 Task: Search one way flight ticket for 3 adults in first from Santa Rosa: Charles M. Schulz-sonoma County Airport to Sheridan: Sheridan County Airport on 8-6-2023. Choice of flights is Westjet. Number of bags: 11 checked bags. Price is upto 35000. Outbound departure time preference is 17:45.
Action: Mouse moved to (244, 272)
Screenshot: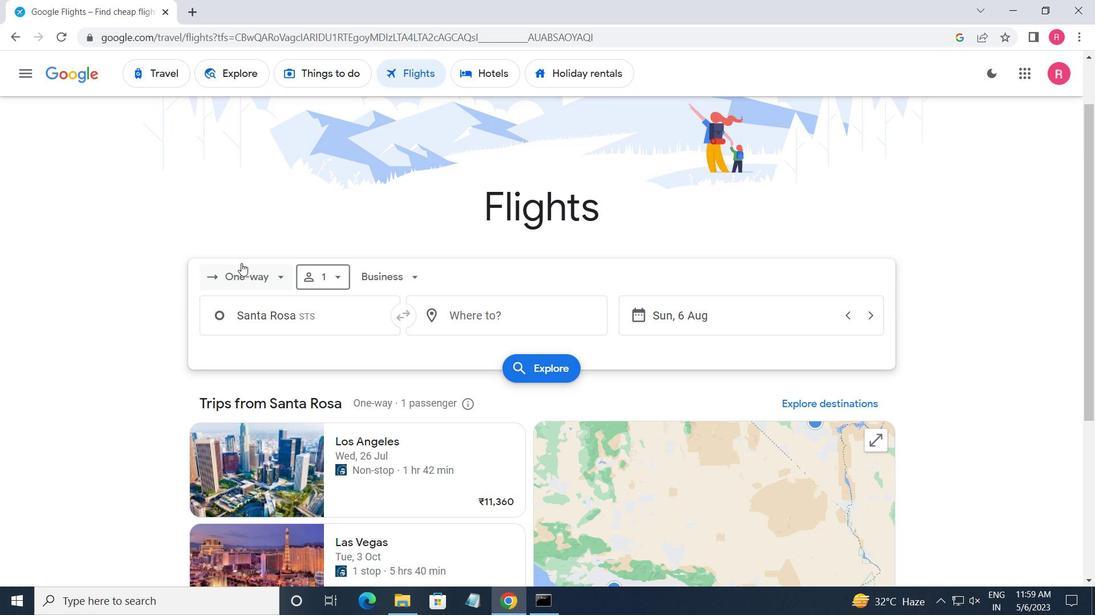 
Action: Mouse pressed left at (244, 272)
Screenshot: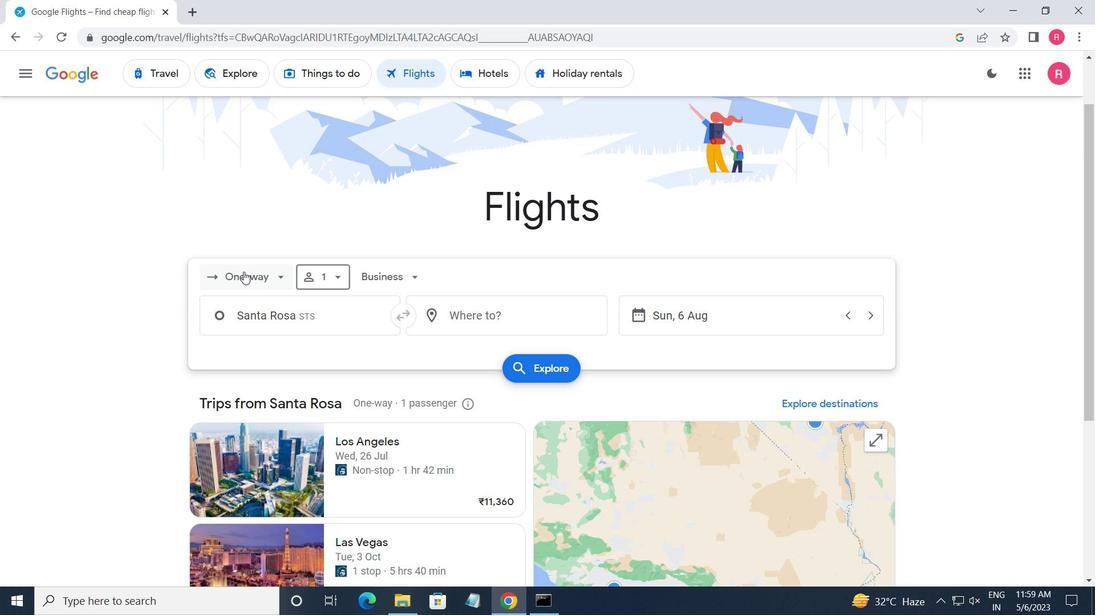 
Action: Mouse moved to (282, 345)
Screenshot: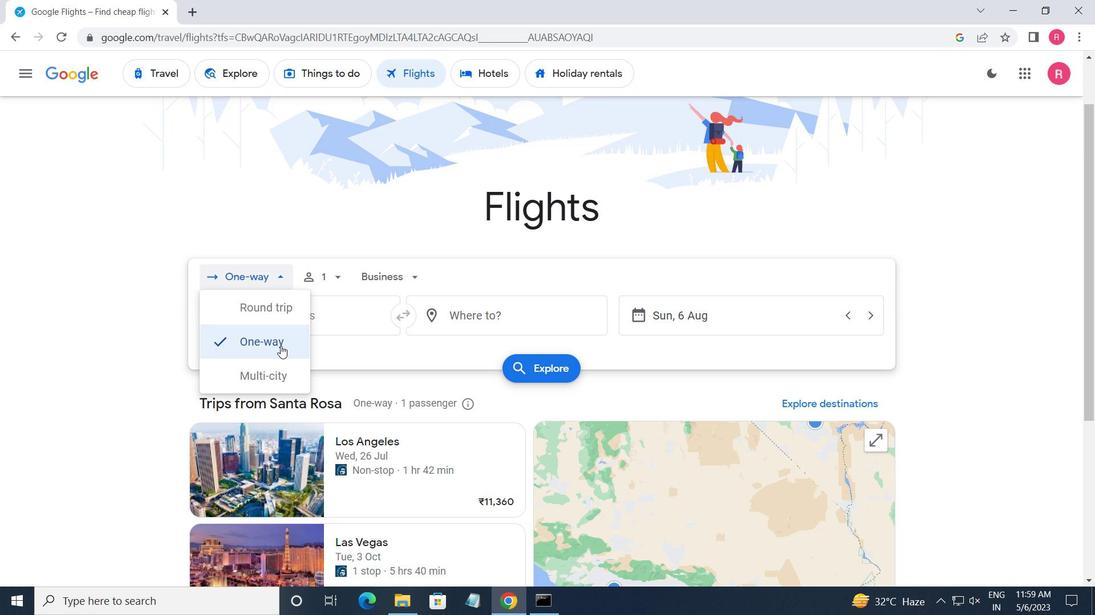 
Action: Mouse pressed left at (282, 345)
Screenshot: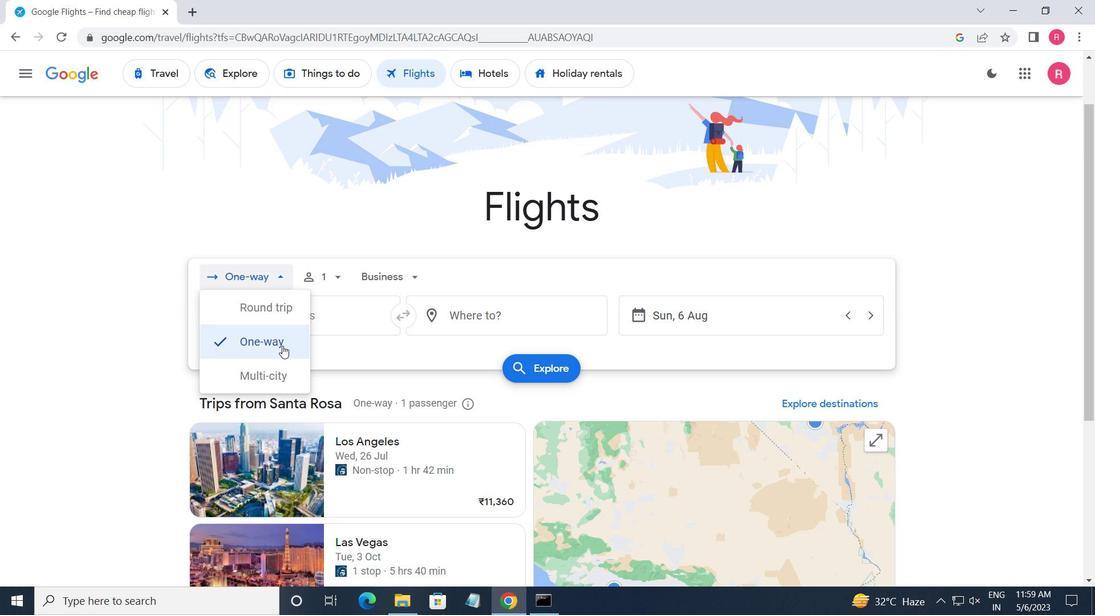 
Action: Mouse moved to (317, 285)
Screenshot: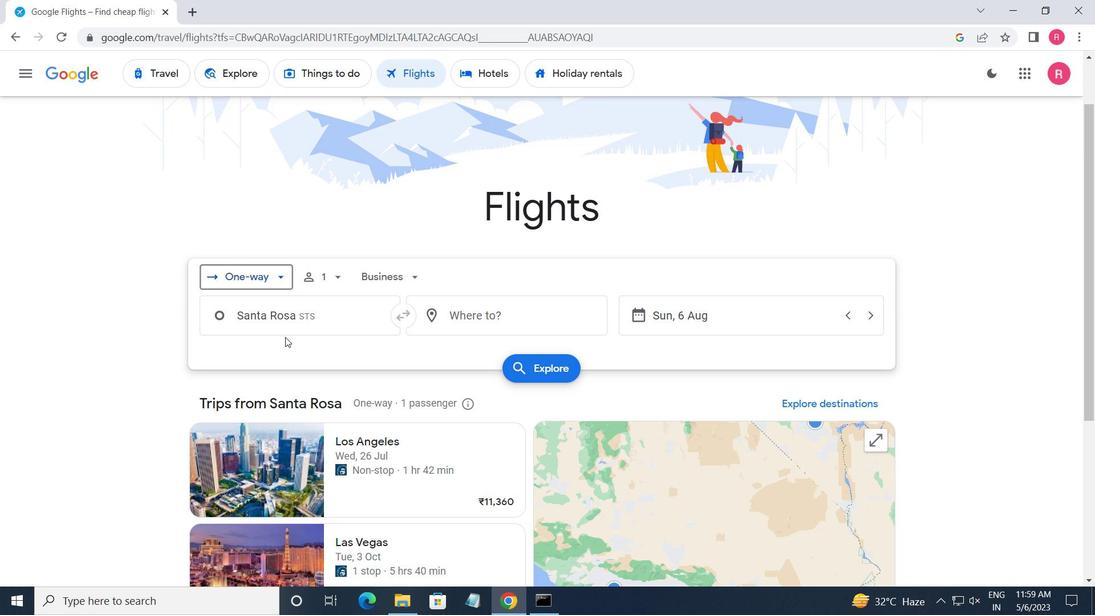 
Action: Mouse pressed left at (317, 285)
Screenshot: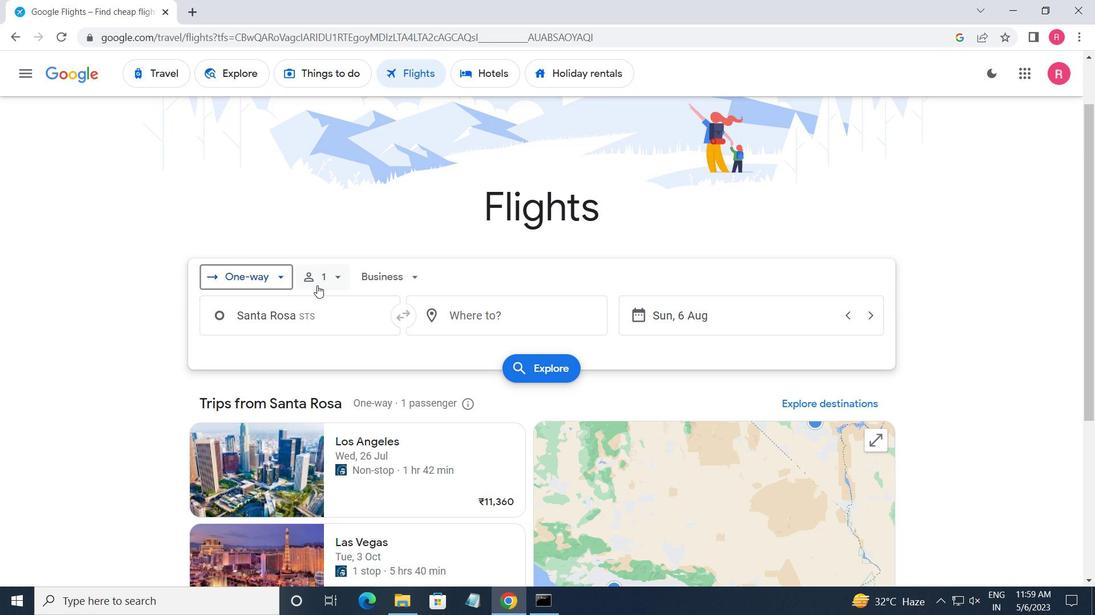 
Action: Mouse moved to (440, 317)
Screenshot: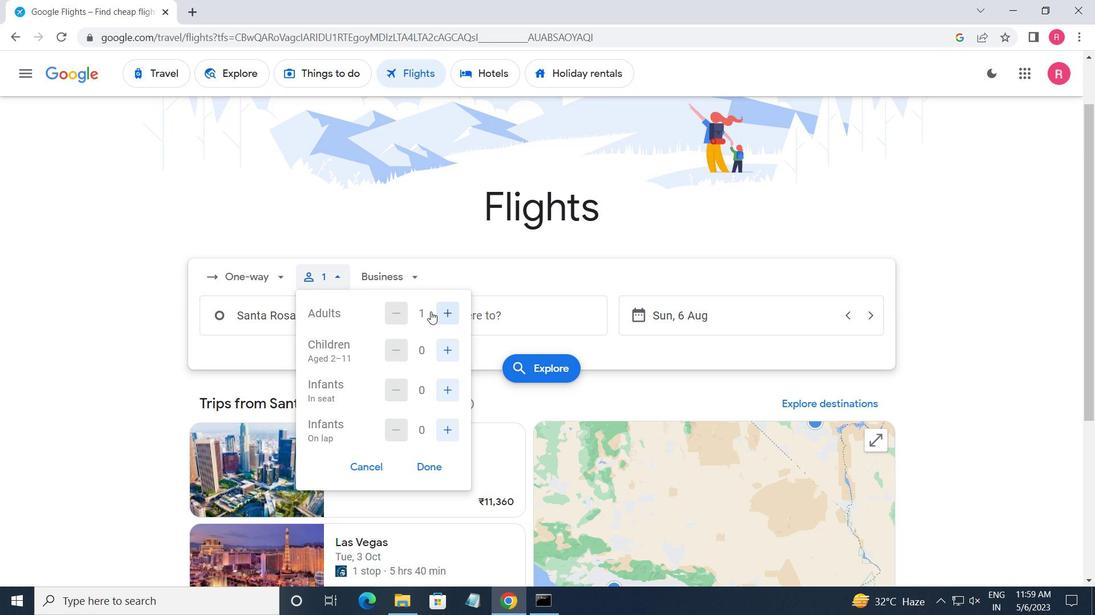 
Action: Mouse pressed left at (440, 317)
Screenshot: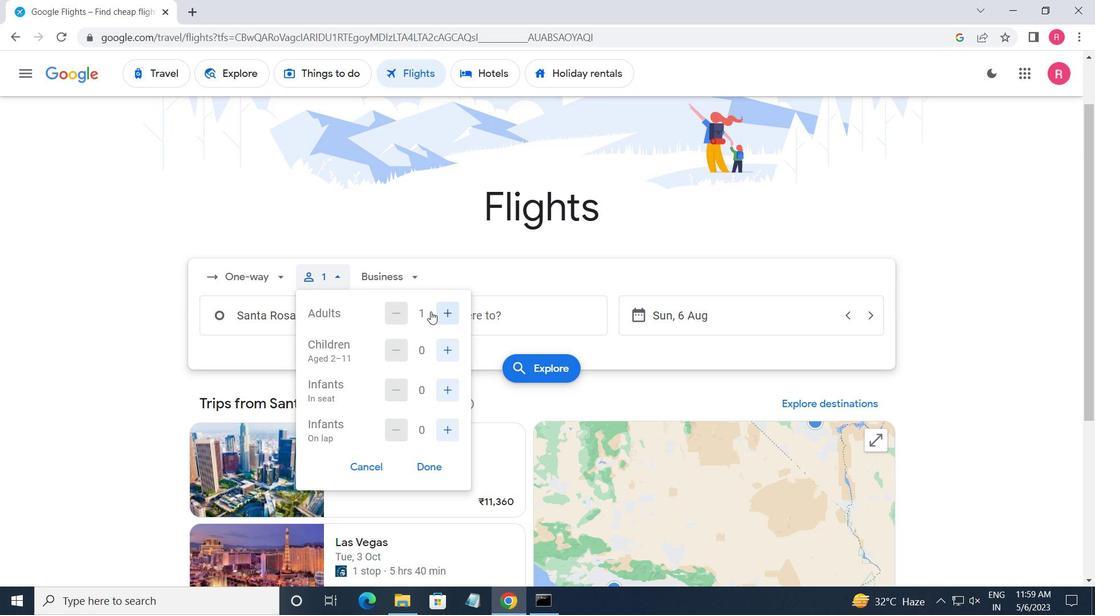 
Action: Mouse pressed left at (440, 317)
Screenshot: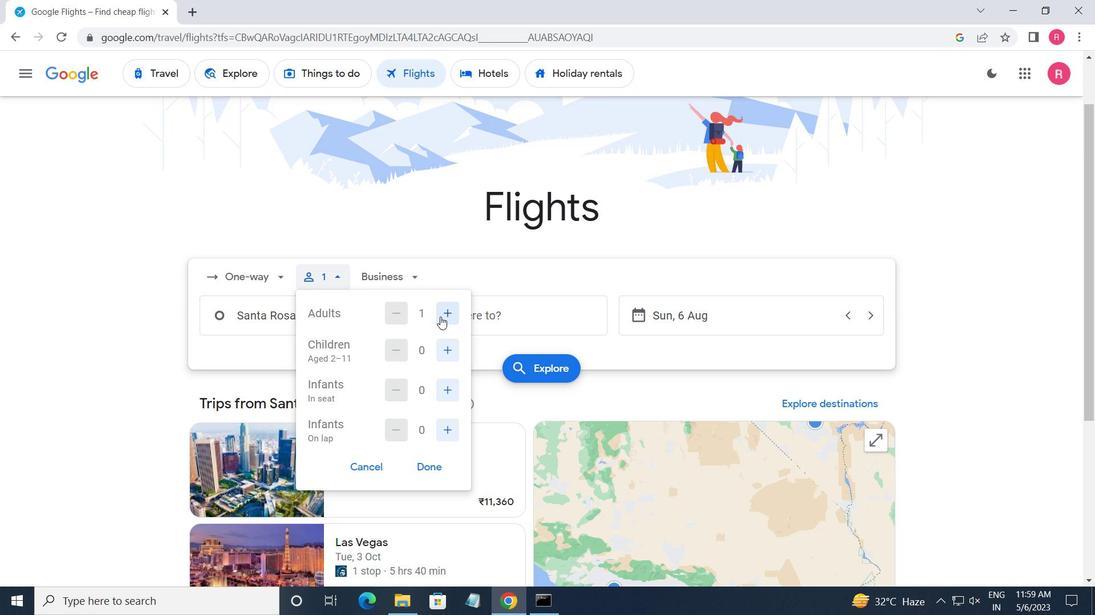 
Action: Mouse pressed left at (440, 317)
Screenshot: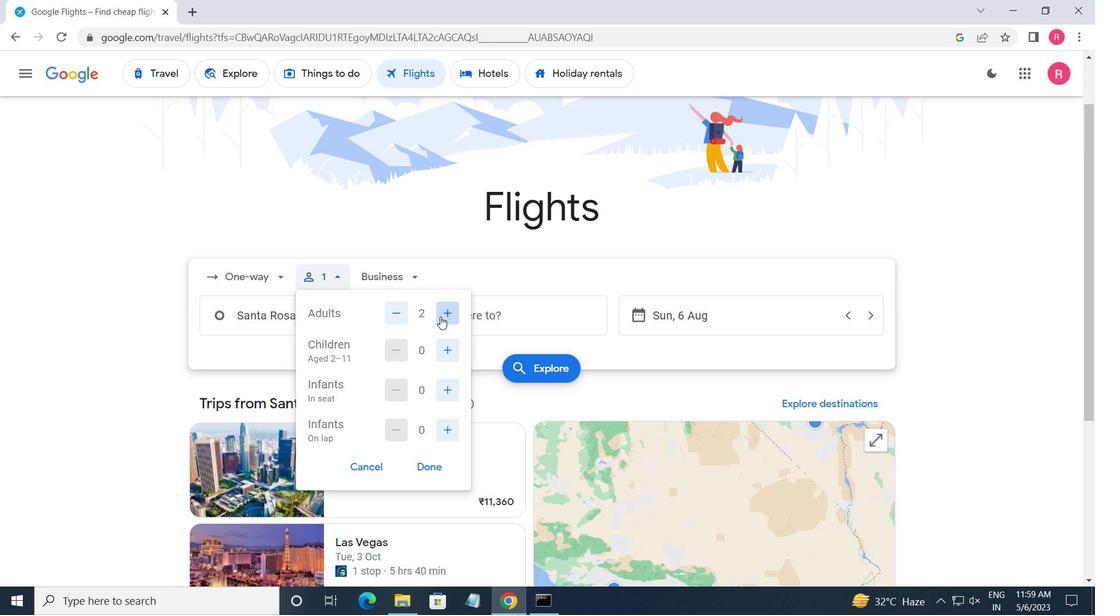 
Action: Mouse moved to (388, 319)
Screenshot: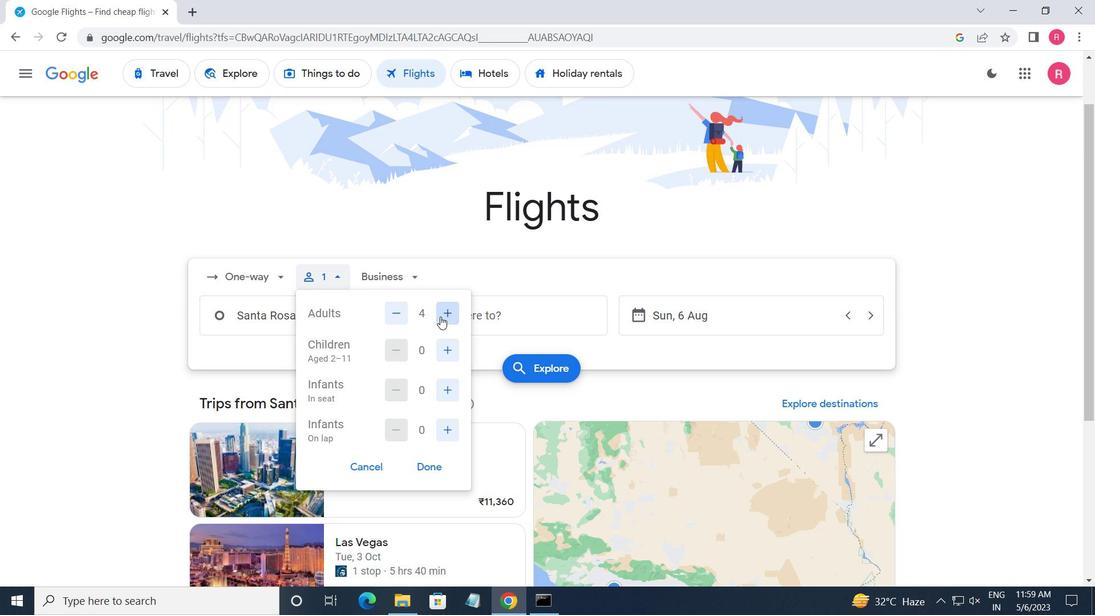 
Action: Mouse pressed left at (388, 319)
Screenshot: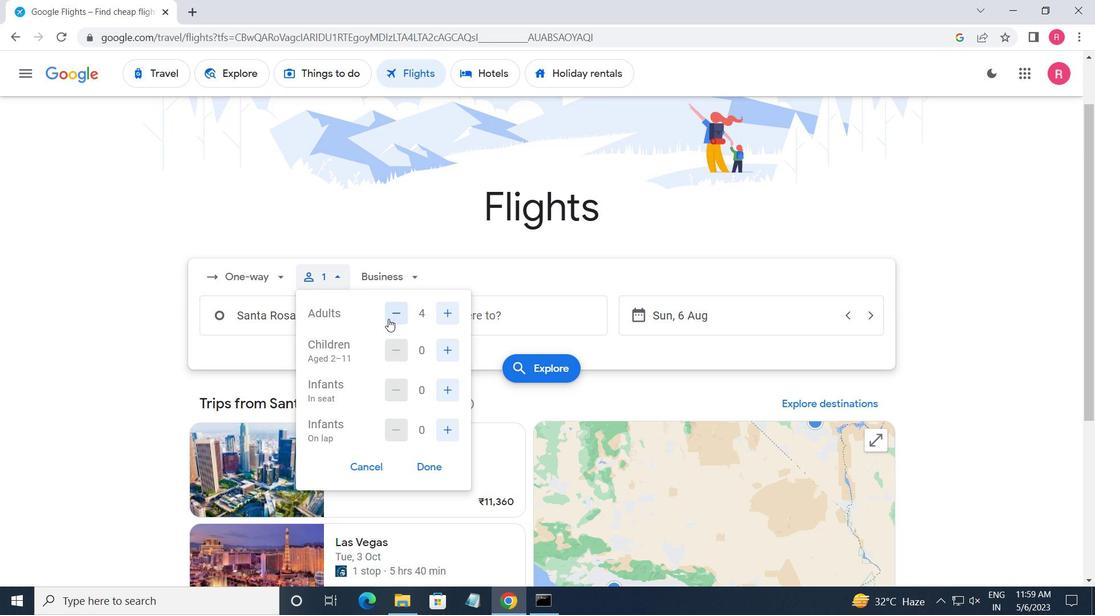 
Action: Mouse moved to (431, 462)
Screenshot: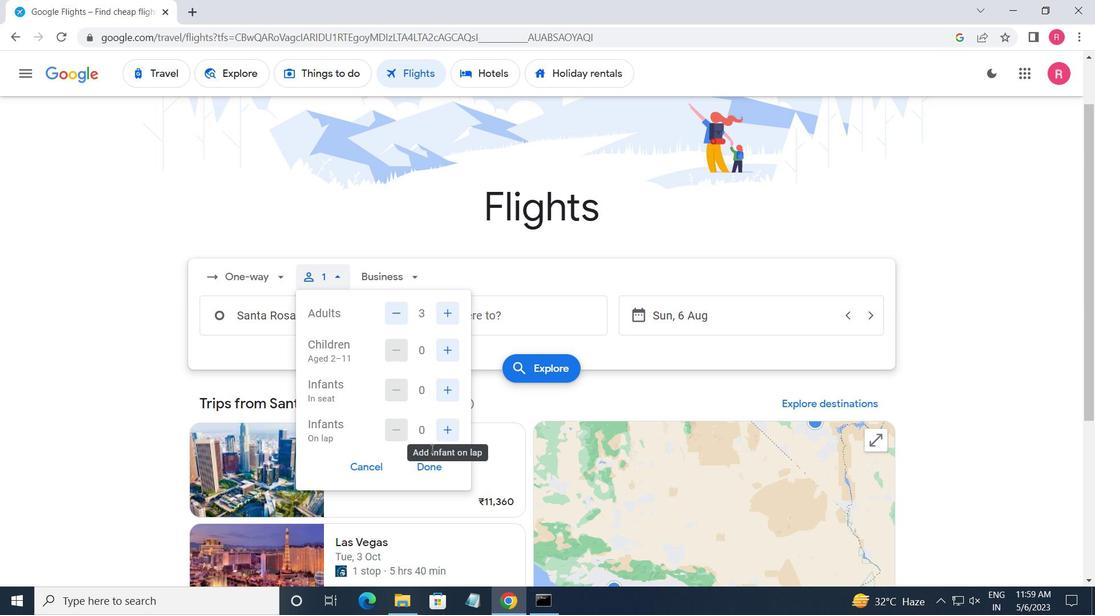 
Action: Mouse pressed left at (431, 462)
Screenshot: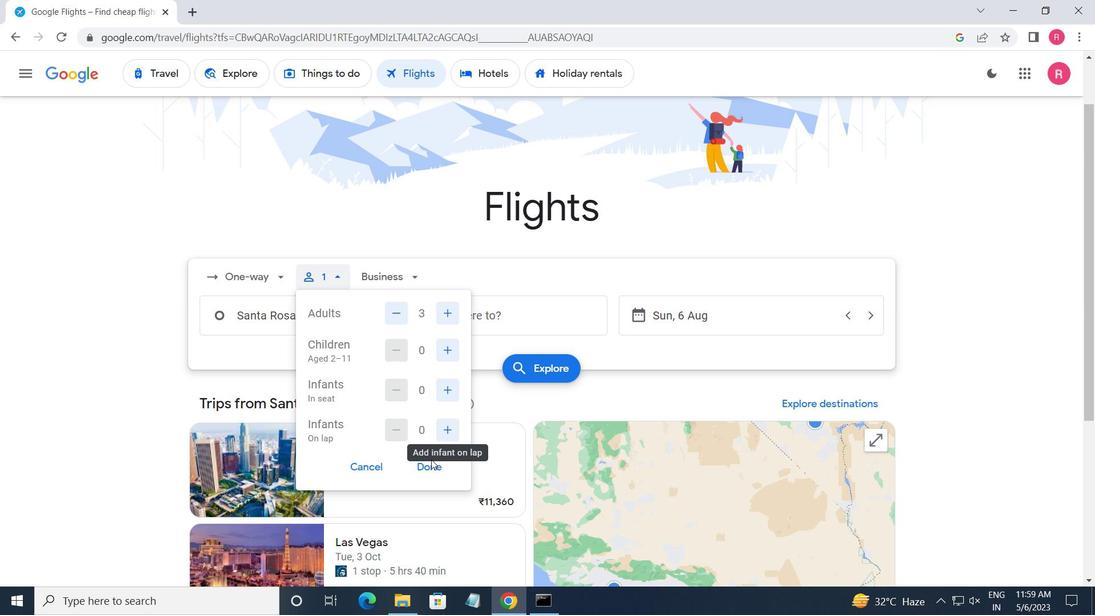 
Action: Mouse moved to (383, 281)
Screenshot: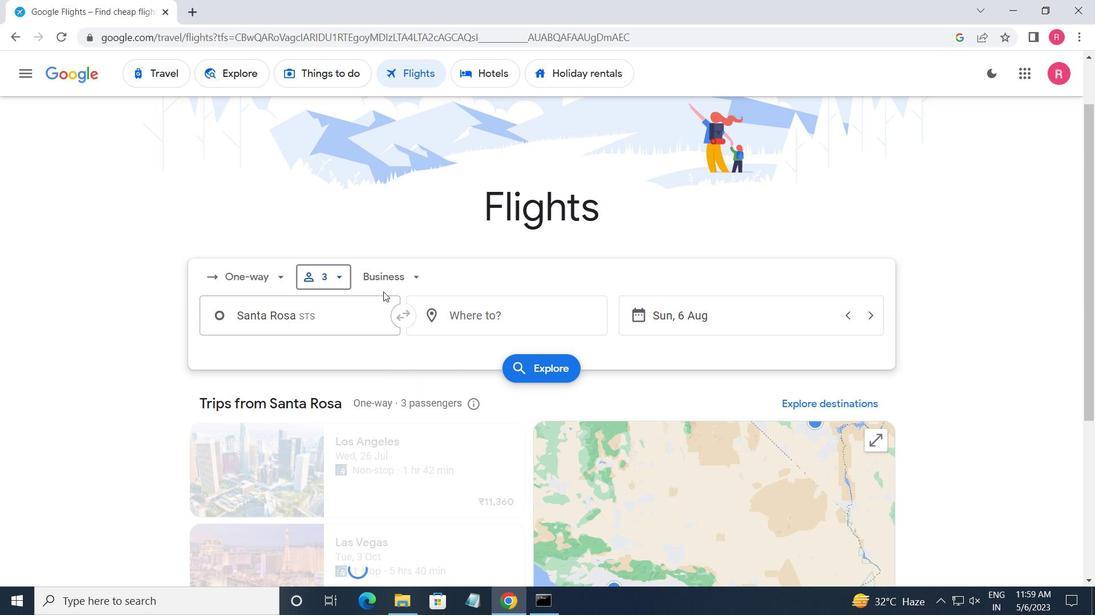 
Action: Mouse pressed left at (383, 281)
Screenshot: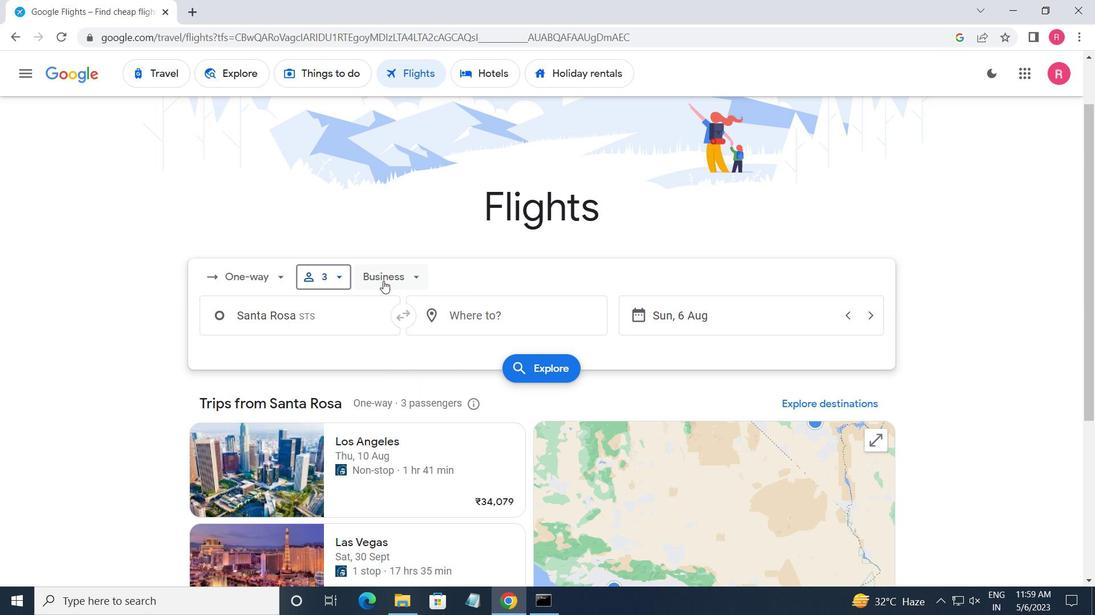 
Action: Mouse moved to (406, 424)
Screenshot: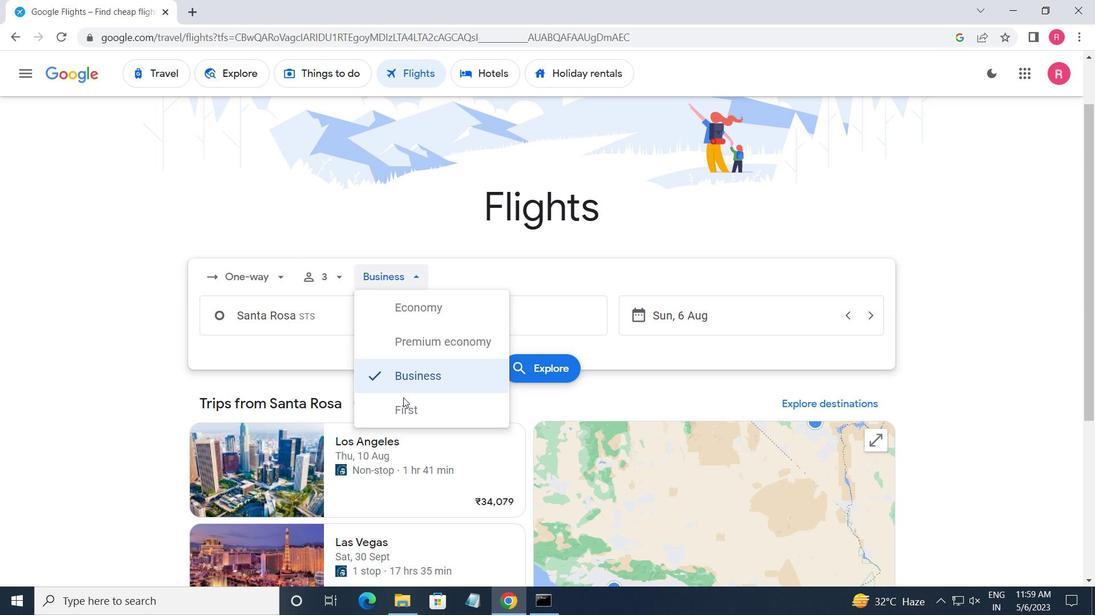 
Action: Mouse pressed left at (406, 424)
Screenshot: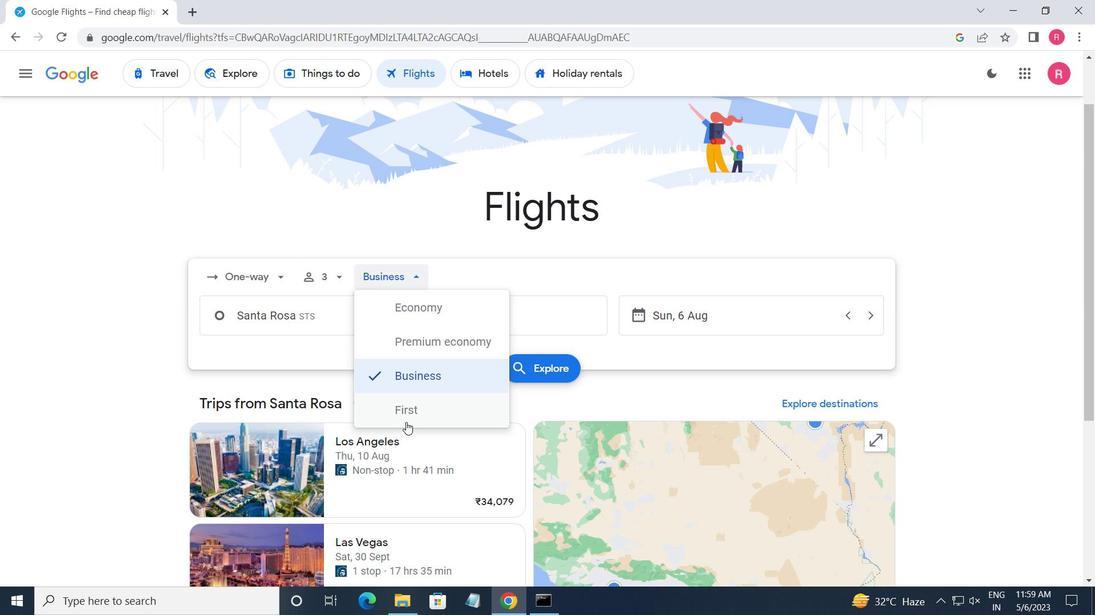 
Action: Mouse moved to (342, 317)
Screenshot: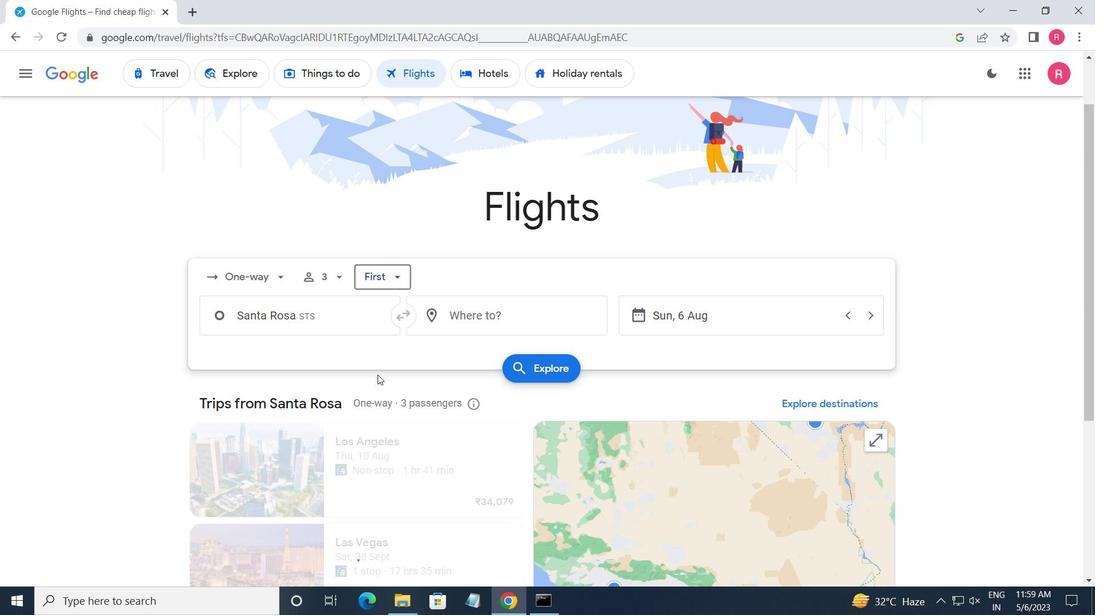 
Action: Mouse pressed left at (342, 317)
Screenshot: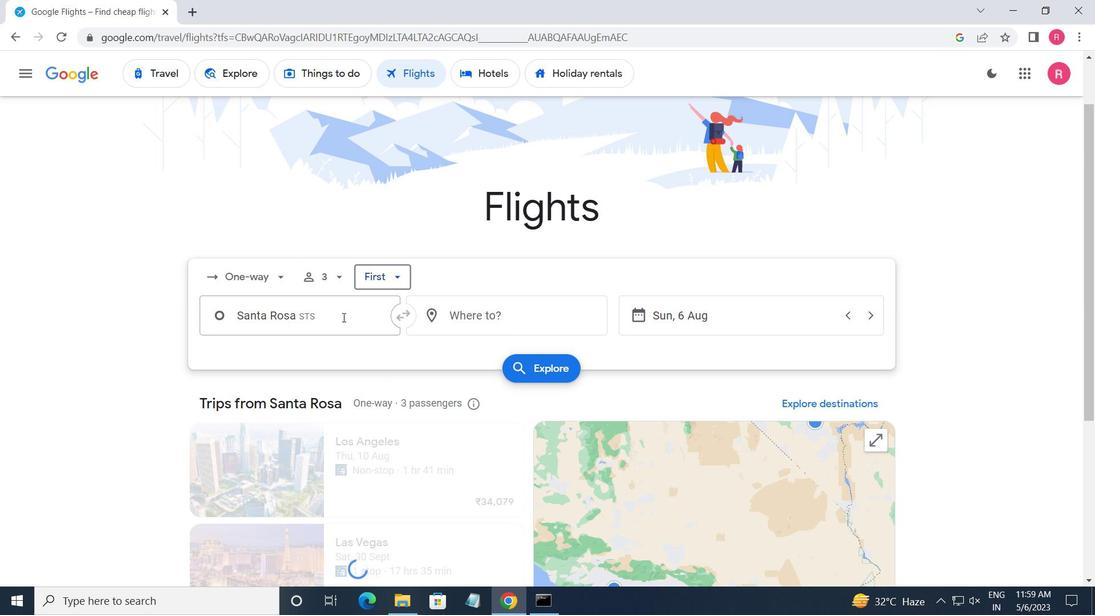 
Action: Mouse moved to (343, 317)
Screenshot: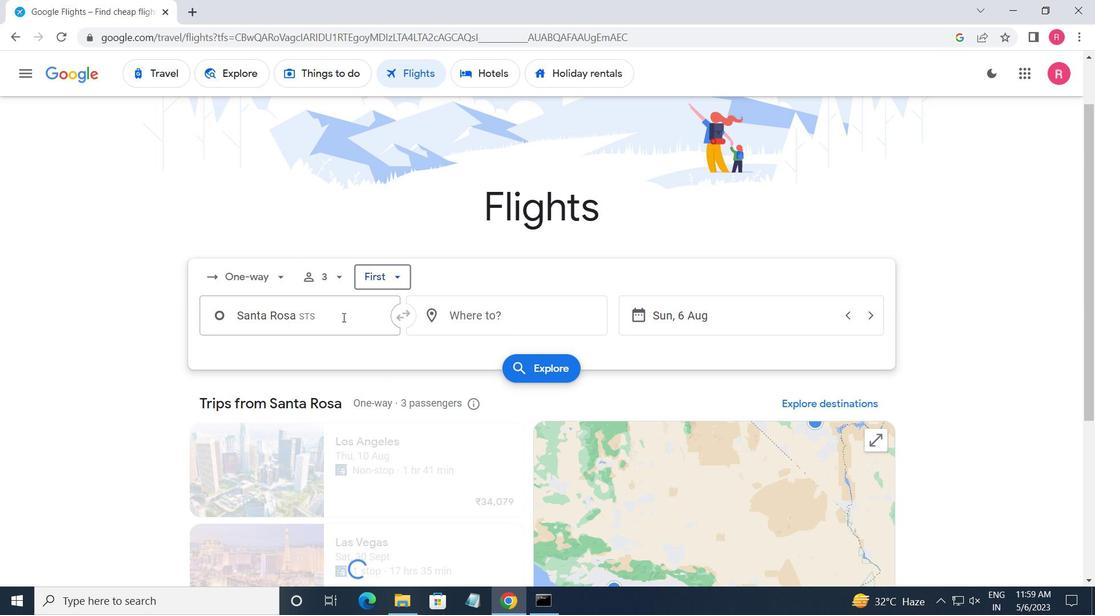 
Action: Key pressed <Key.shift>SANTA<Key.space><Key.shift>ROSA
Screenshot: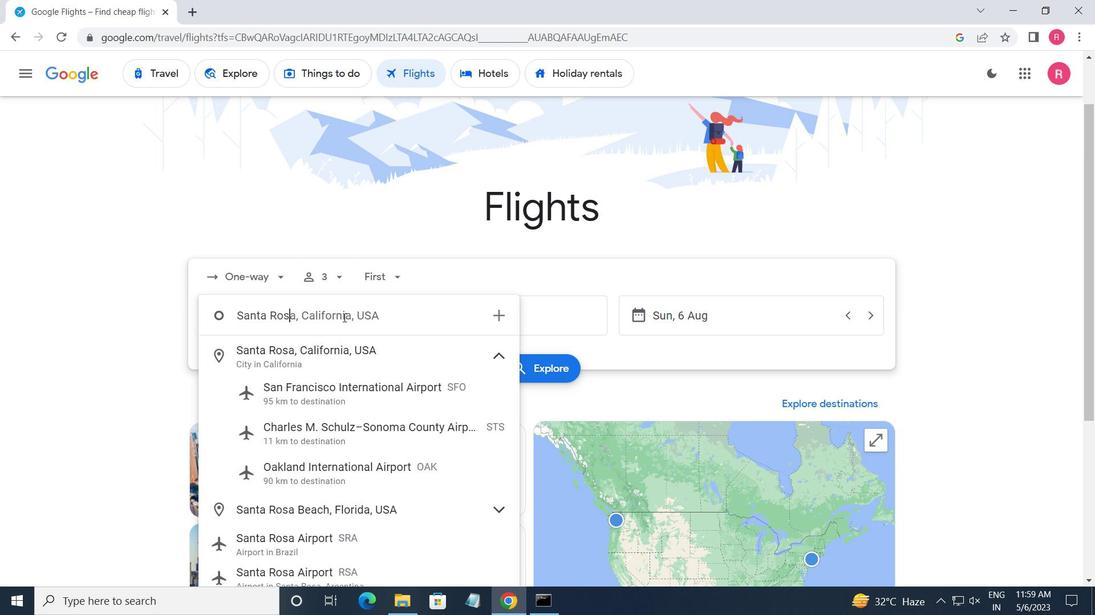 
Action: Mouse moved to (390, 435)
Screenshot: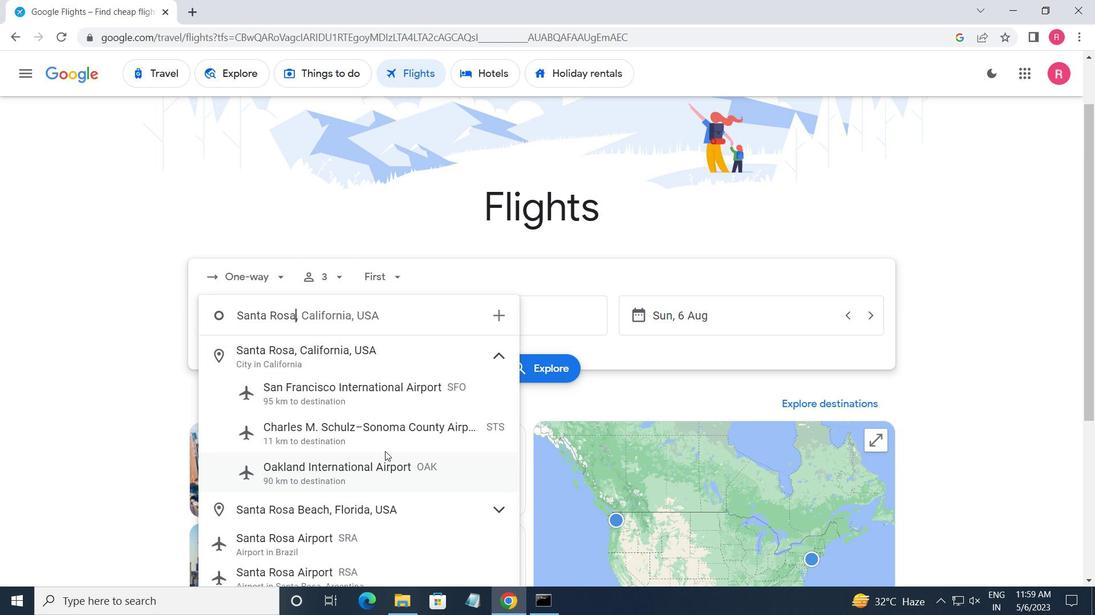 
Action: Mouse pressed left at (390, 435)
Screenshot: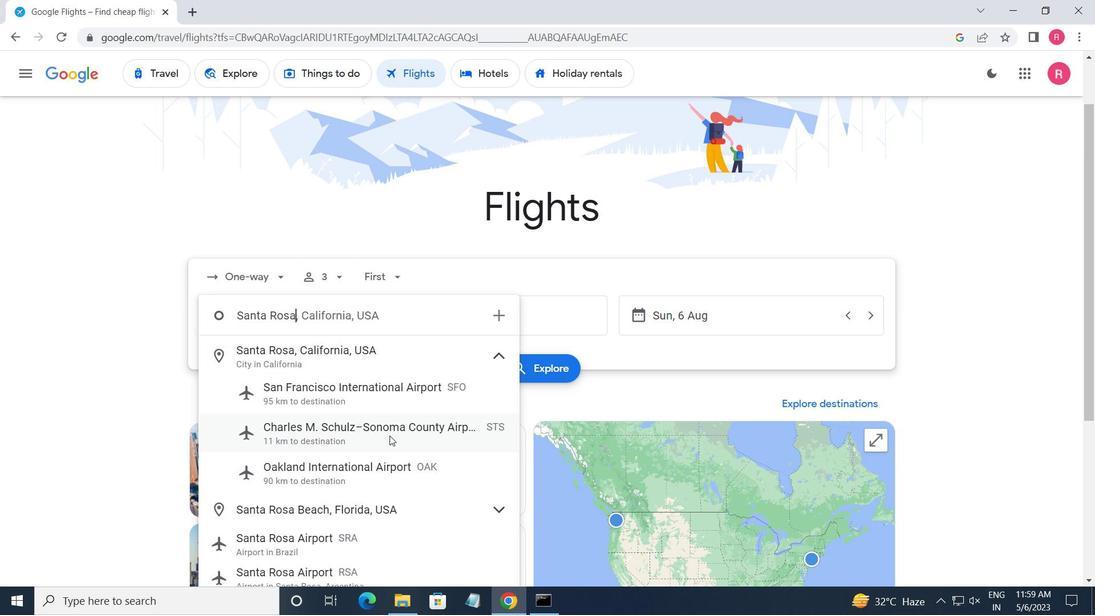 
Action: Mouse moved to (481, 315)
Screenshot: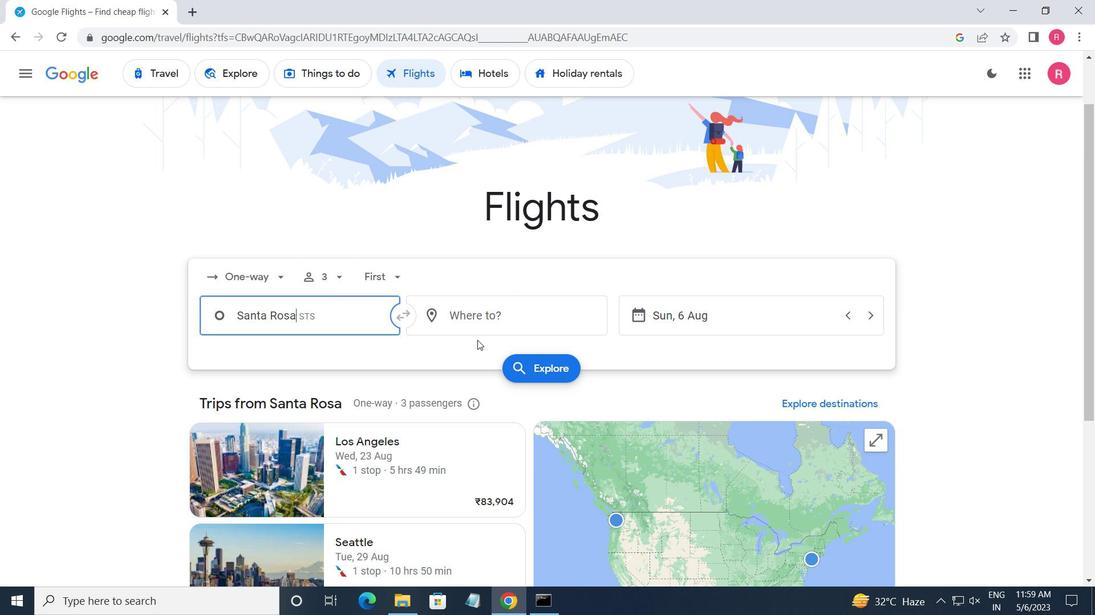 
Action: Mouse pressed left at (481, 315)
Screenshot: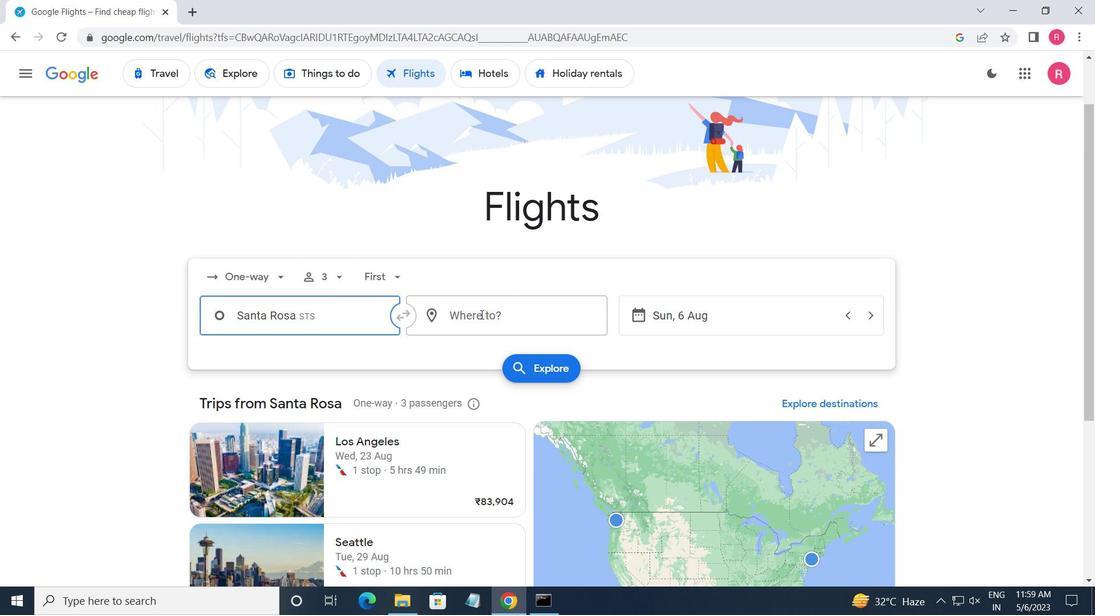 
Action: Mouse moved to (482, 319)
Screenshot: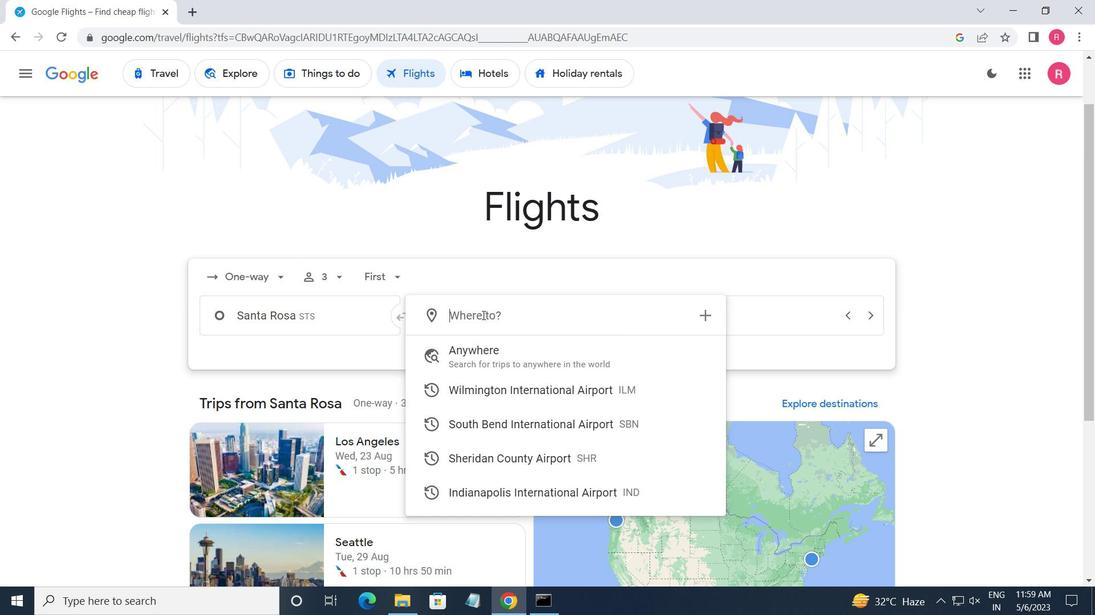 
Action: Key pressed <Key.shift>SHERIDAN
Screenshot: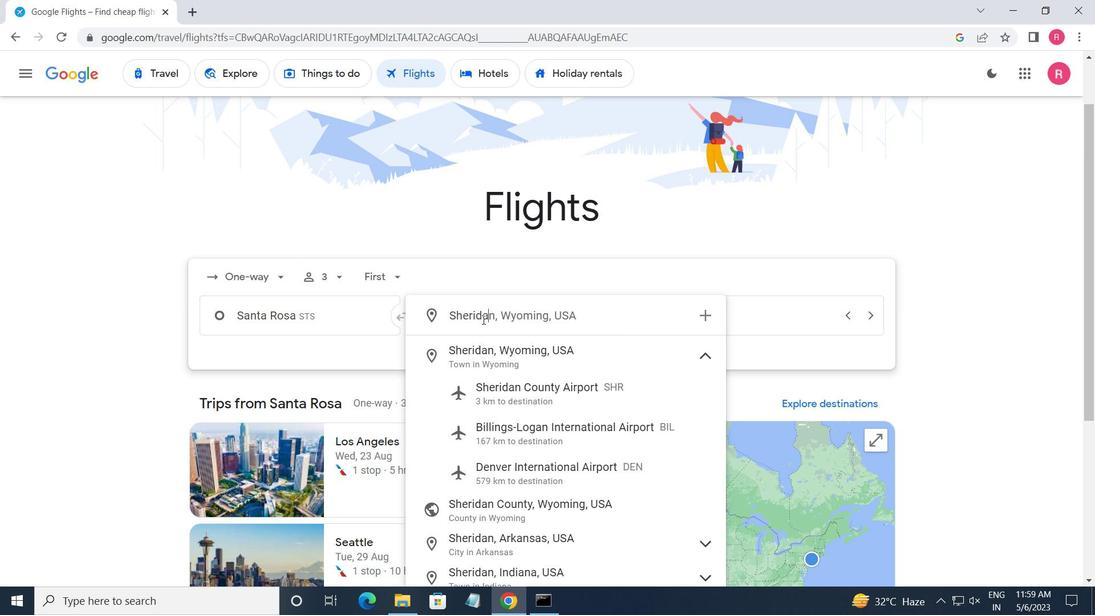 
Action: Mouse moved to (586, 394)
Screenshot: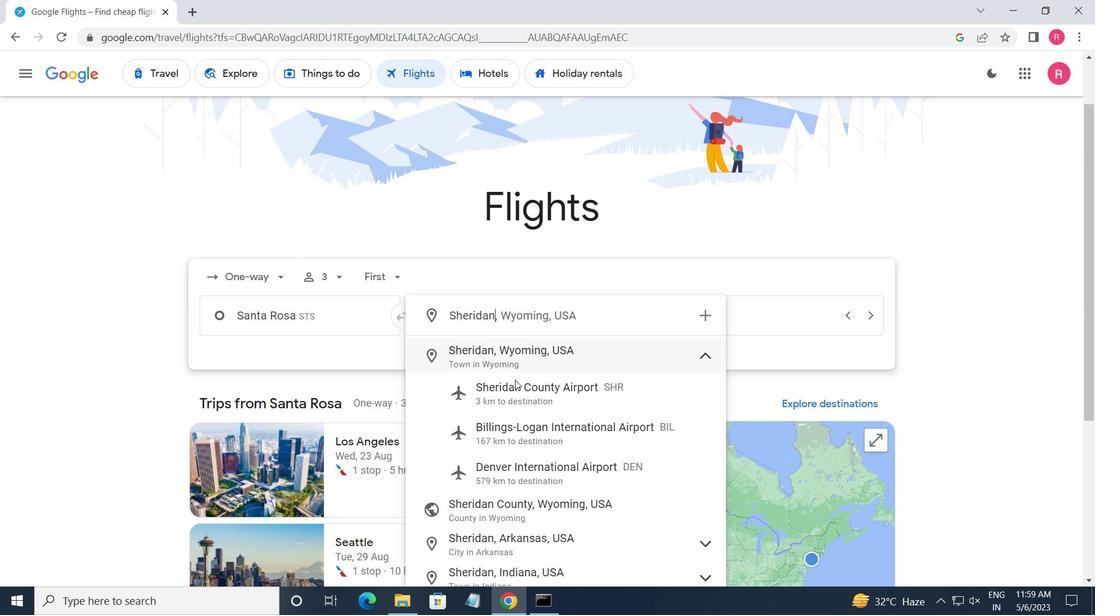 
Action: Mouse pressed left at (586, 394)
Screenshot: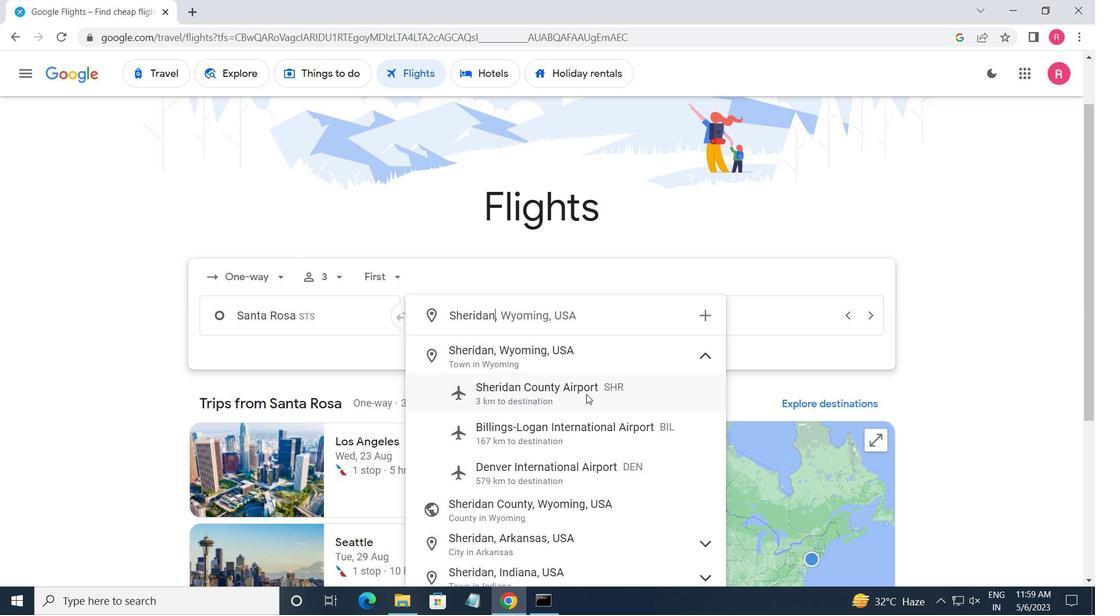 
Action: Mouse moved to (724, 323)
Screenshot: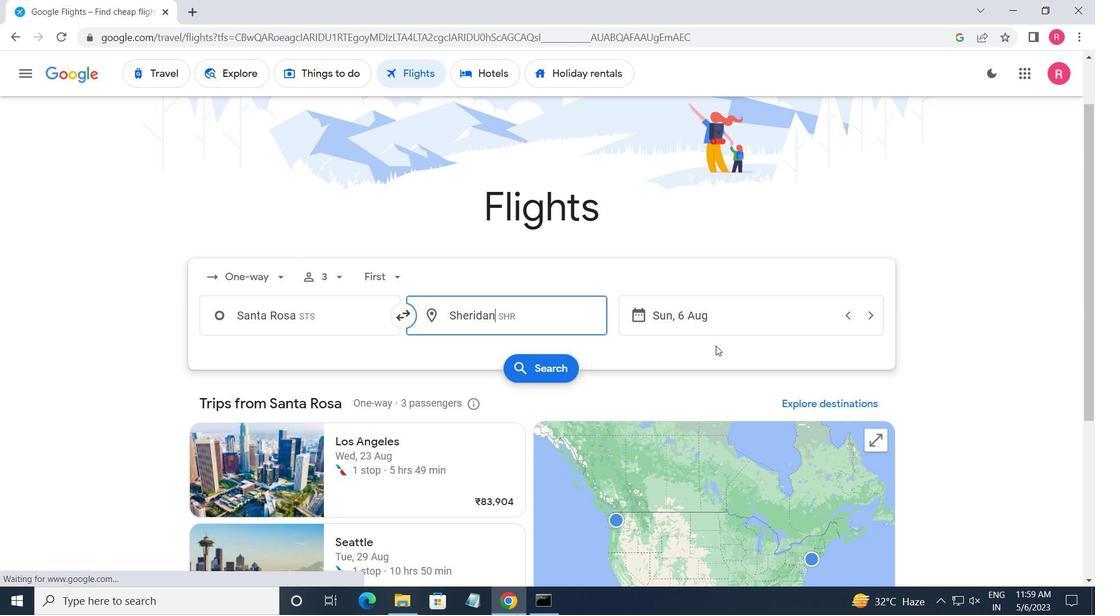 
Action: Mouse pressed left at (724, 323)
Screenshot: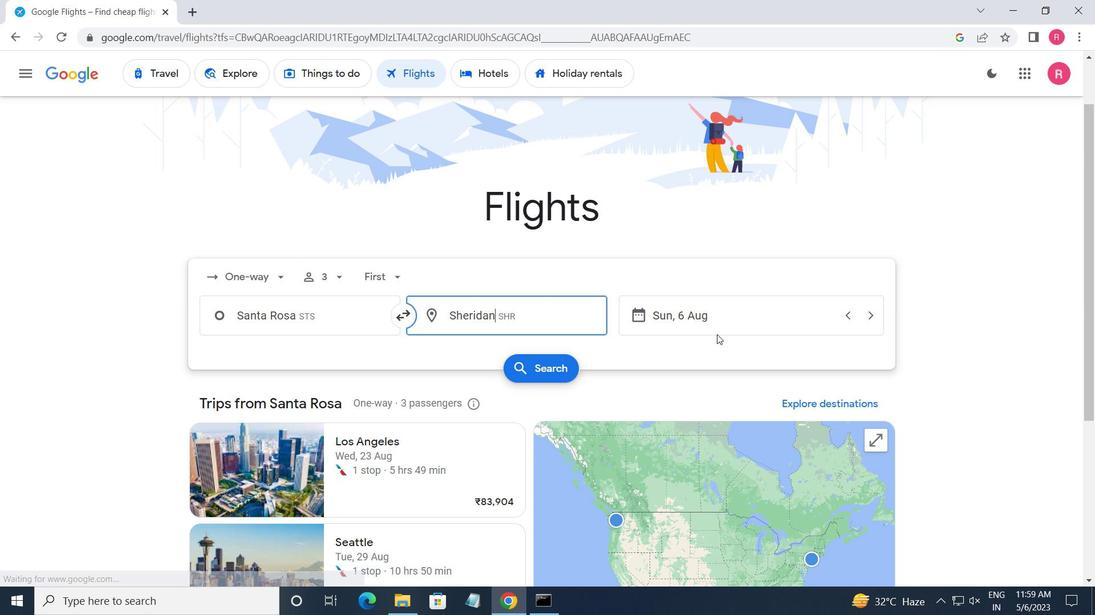 
Action: Mouse moved to (381, 364)
Screenshot: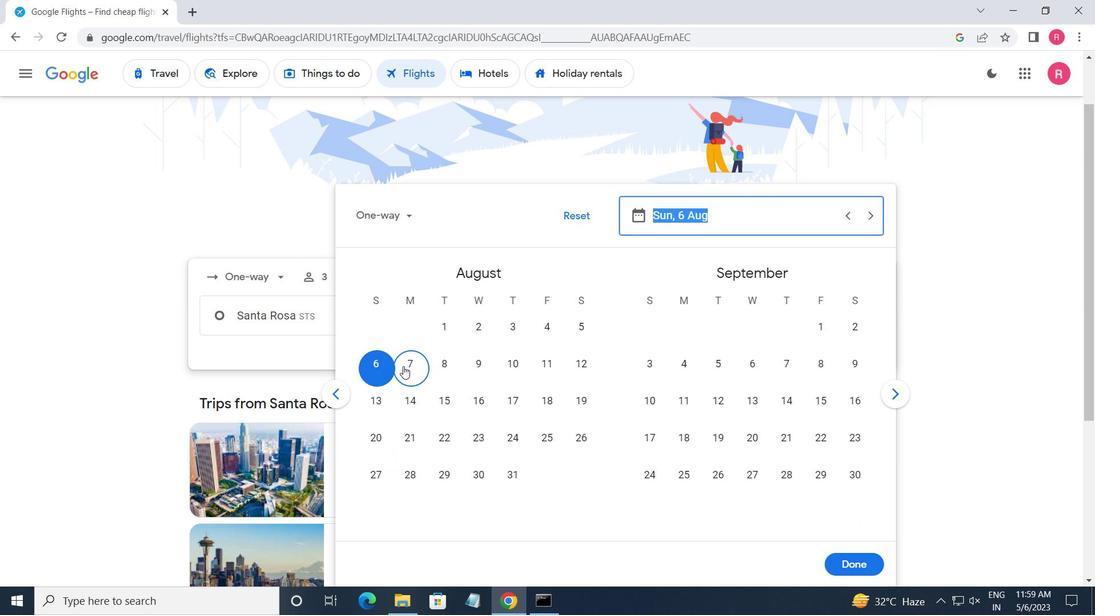 
Action: Mouse pressed left at (381, 364)
Screenshot: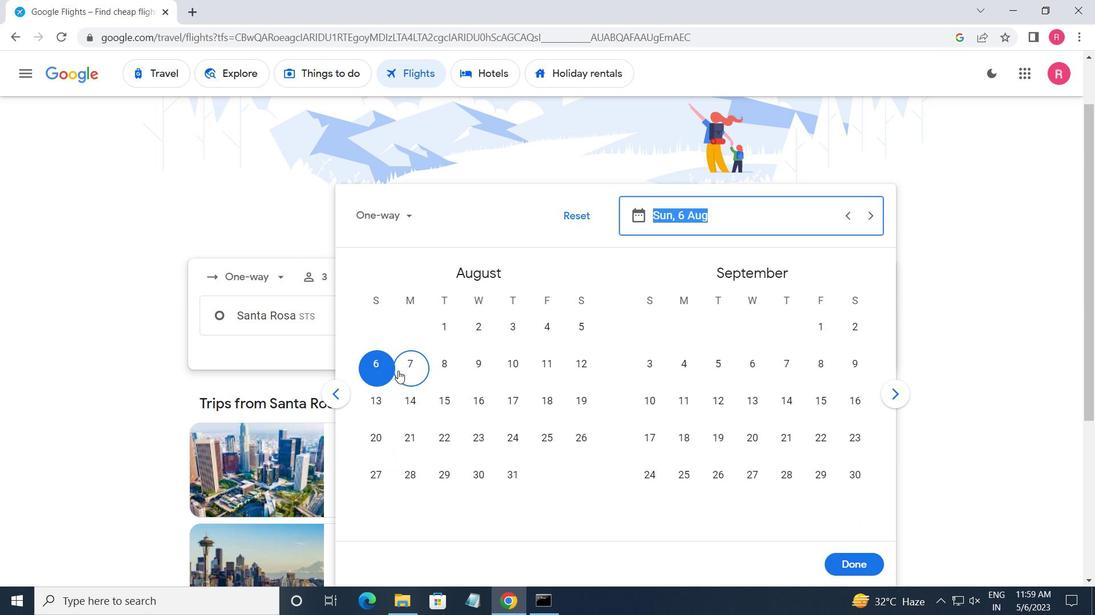 
Action: Mouse moved to (865, 560)
Screenshot: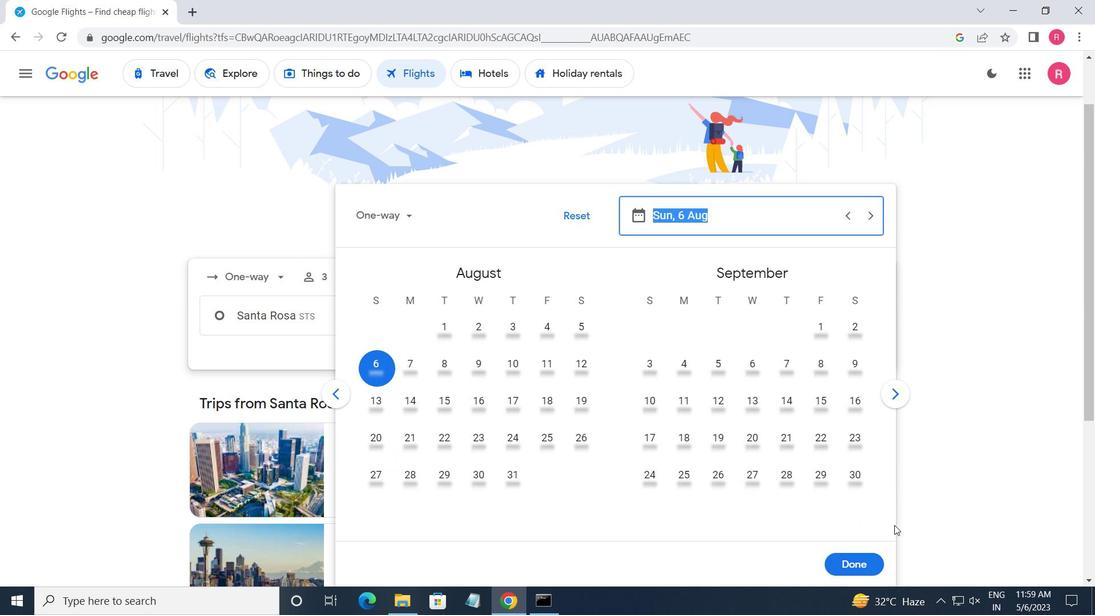 
Action: Mouse pressed left at (865, 560)
Screenshot: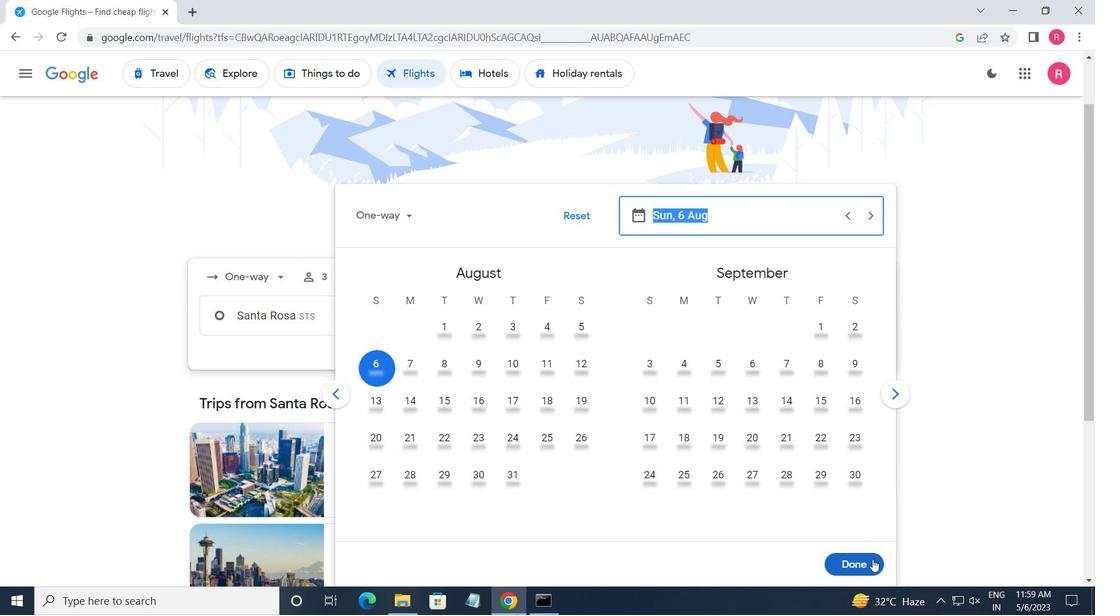 
Action: Mouse moved to (548, 362)
Screenshot: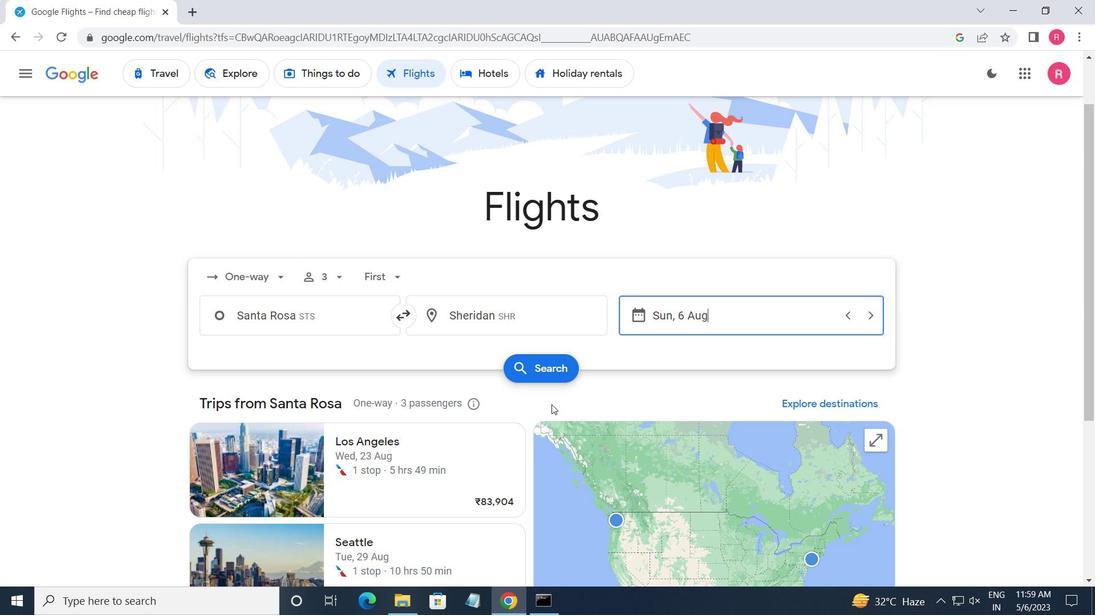 
Action: Mouse pressed left at (548, 362)
Screenshot: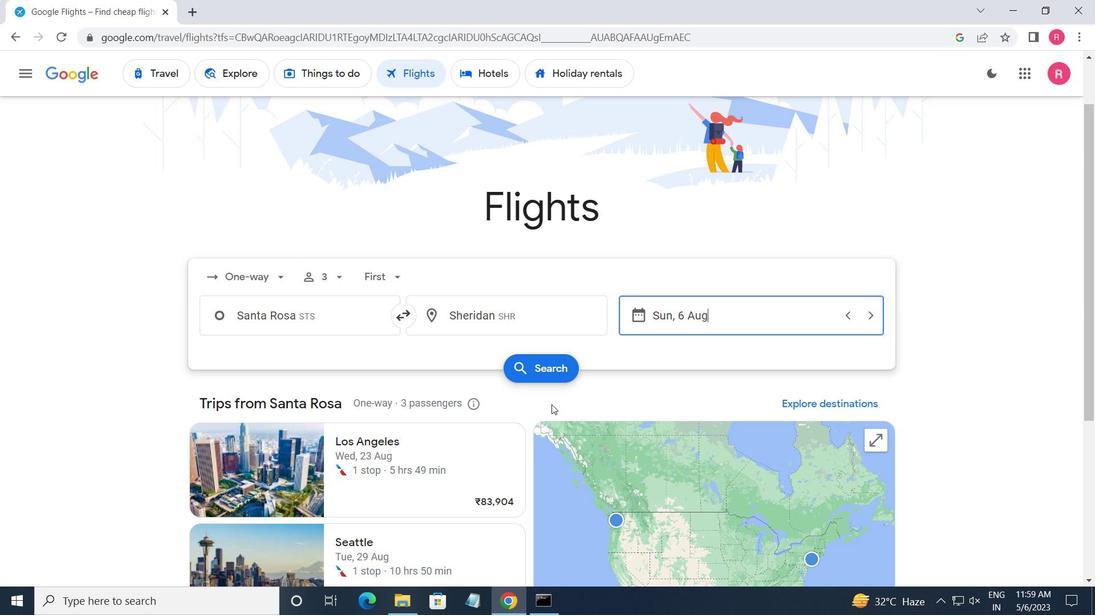 
Action: Mouse moved to (204, 212)
Screenshot: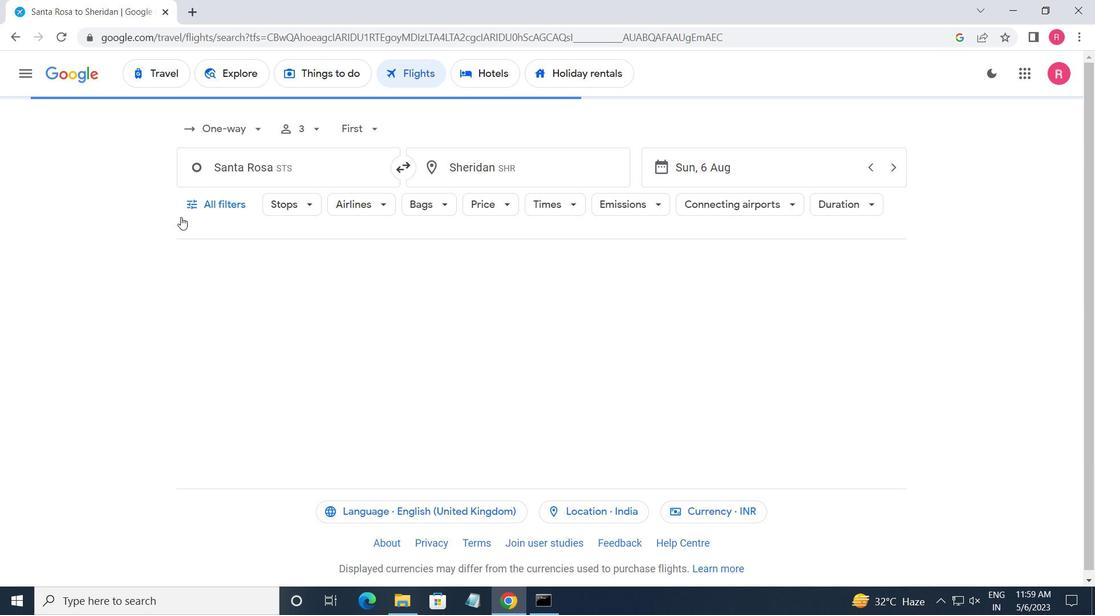 
Action: Mouse pressed left at (204, 212)
Screenshot: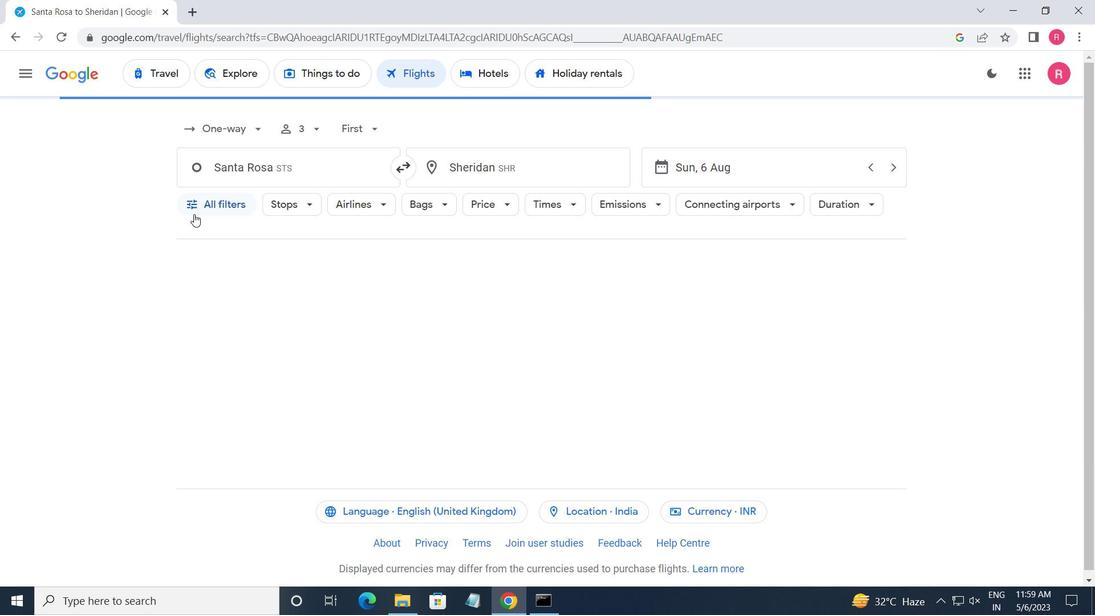 
Action: Mouse moved to (286, 329)
Screenshot: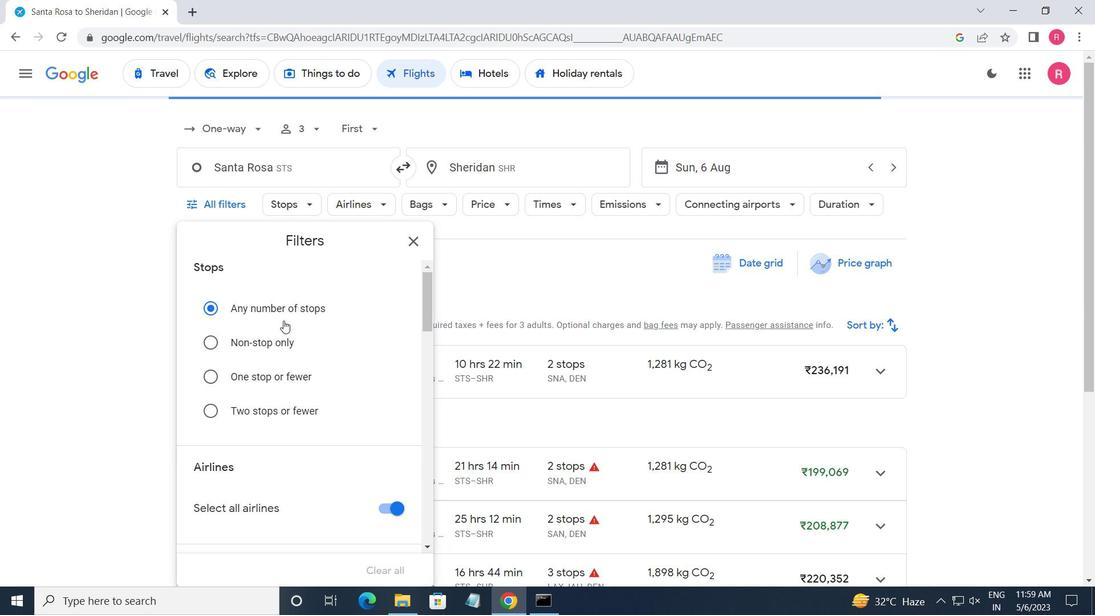 
Action: Mouse scrolled (286, 329) with delta (0, 0)
Screenshot: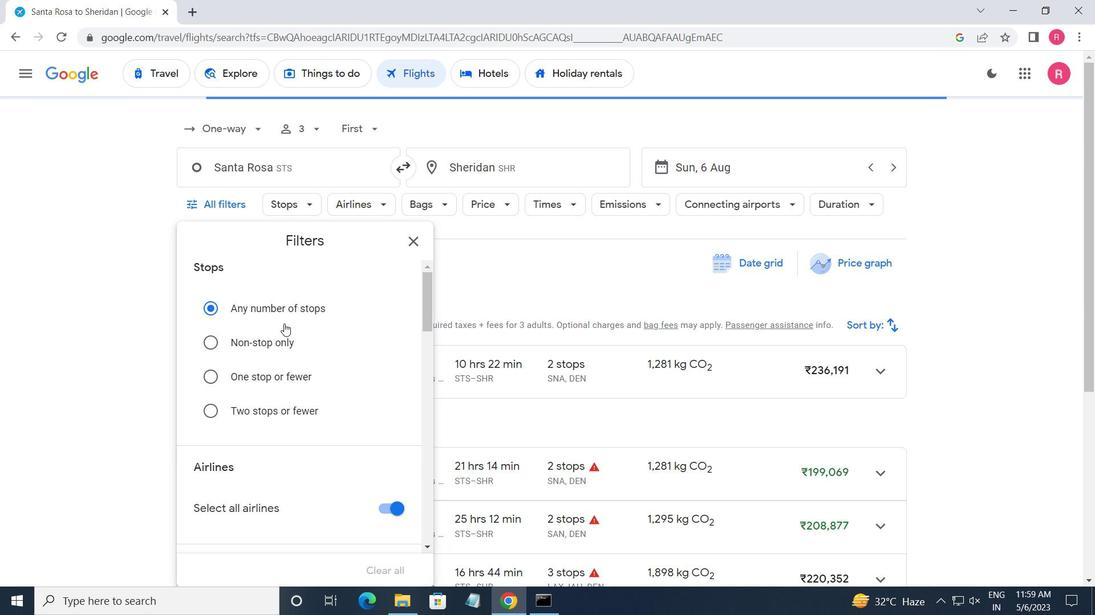 
Action: Mouse scrolled (286, 329) with delta (0, 0)
Screenshot: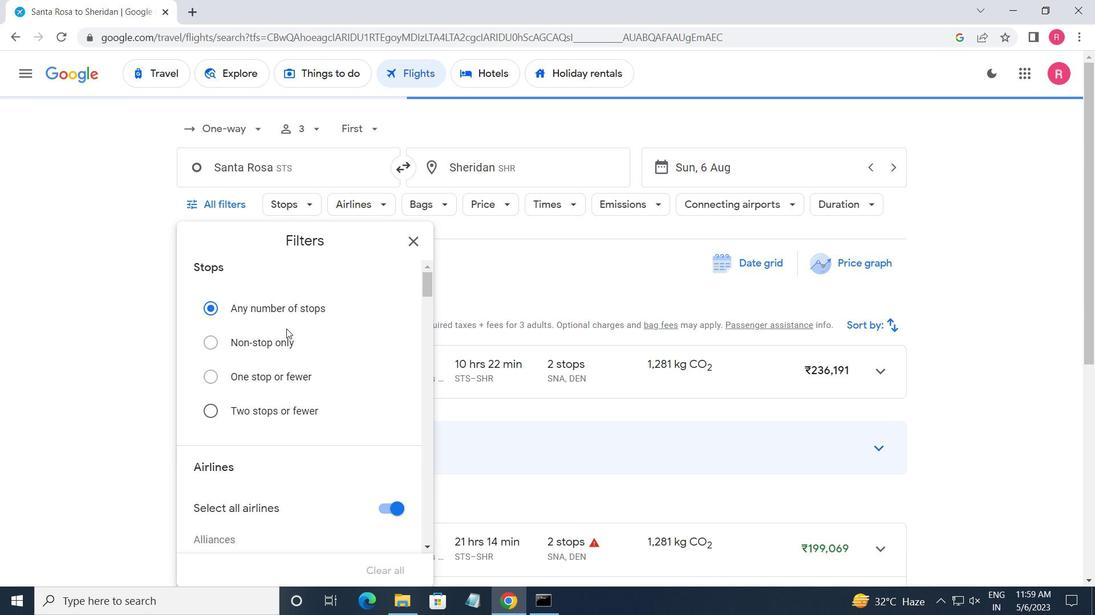
Action: Mouse moved to (286, 329)
Screenshot: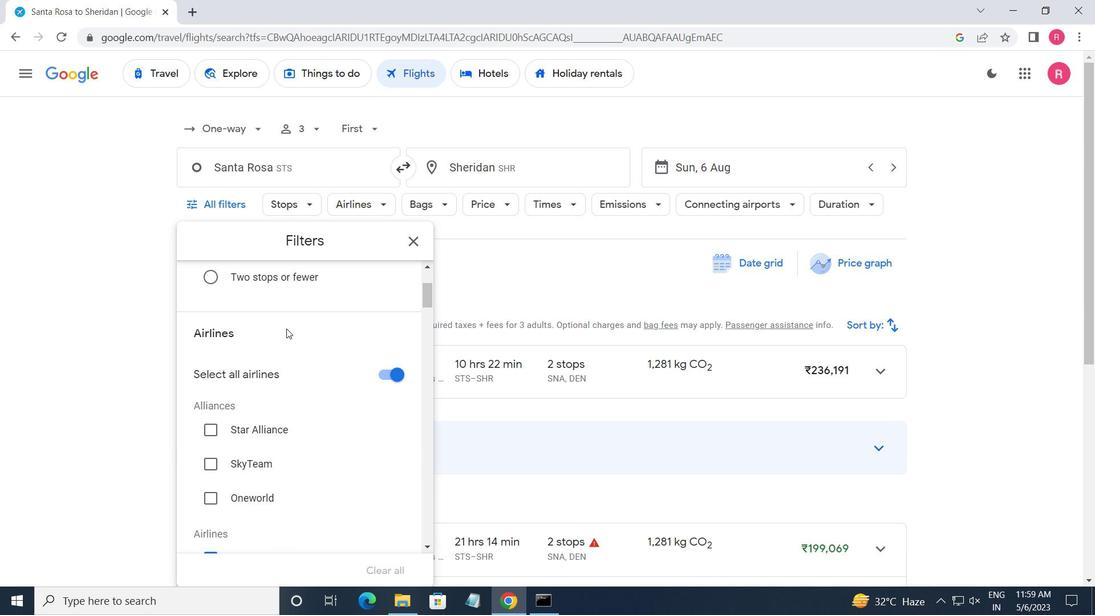 
Action: Mouse scrolled (286, 330) with delta (0, 0)
Screenshot: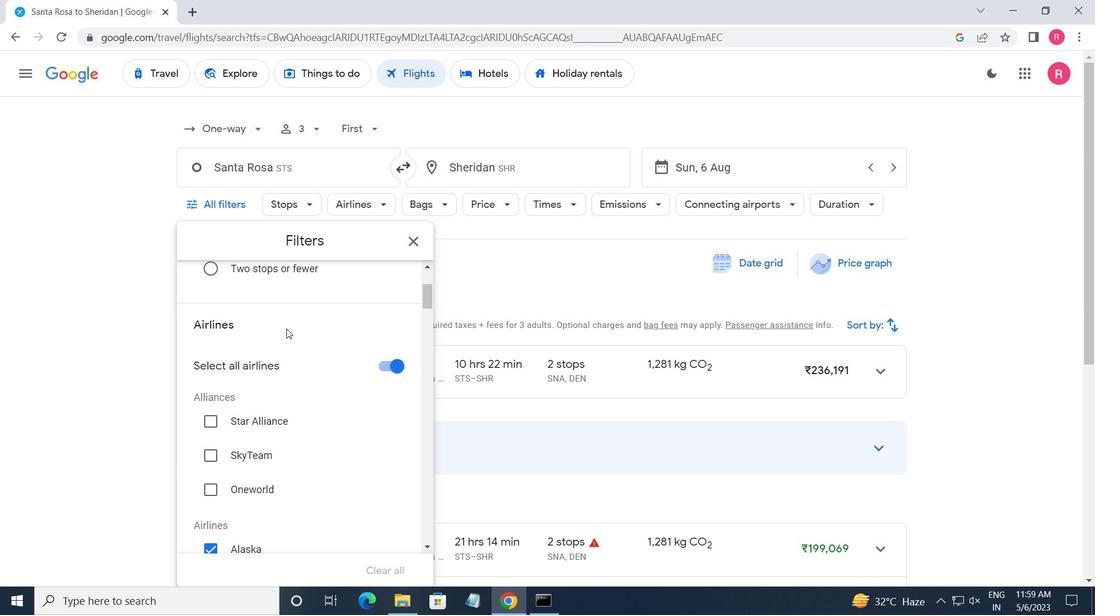
Action: Mouse moved to (286, 329)
Screenshot: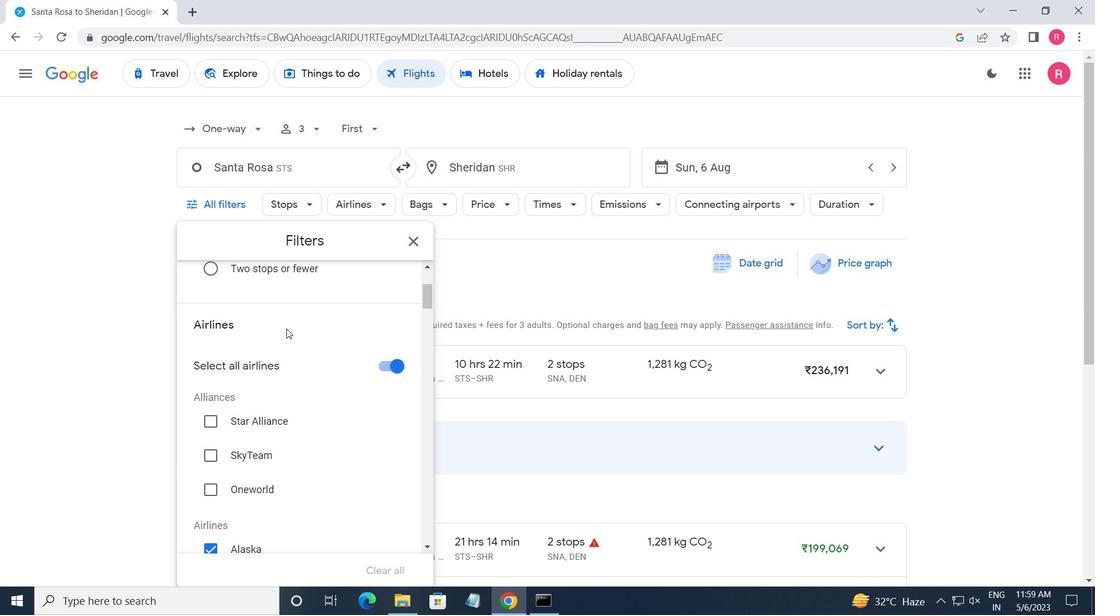 
Action: Mouse scrolled (286, 330) with delta (0, 0)
Screenshot: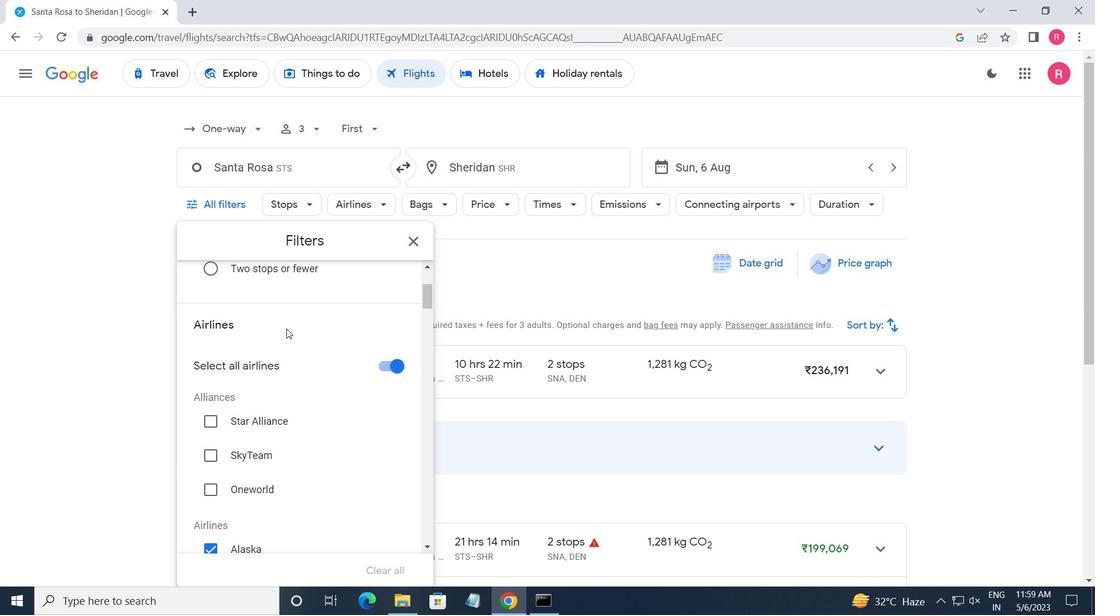 
Action: Mouse moved to (286, 327)
Screenshot: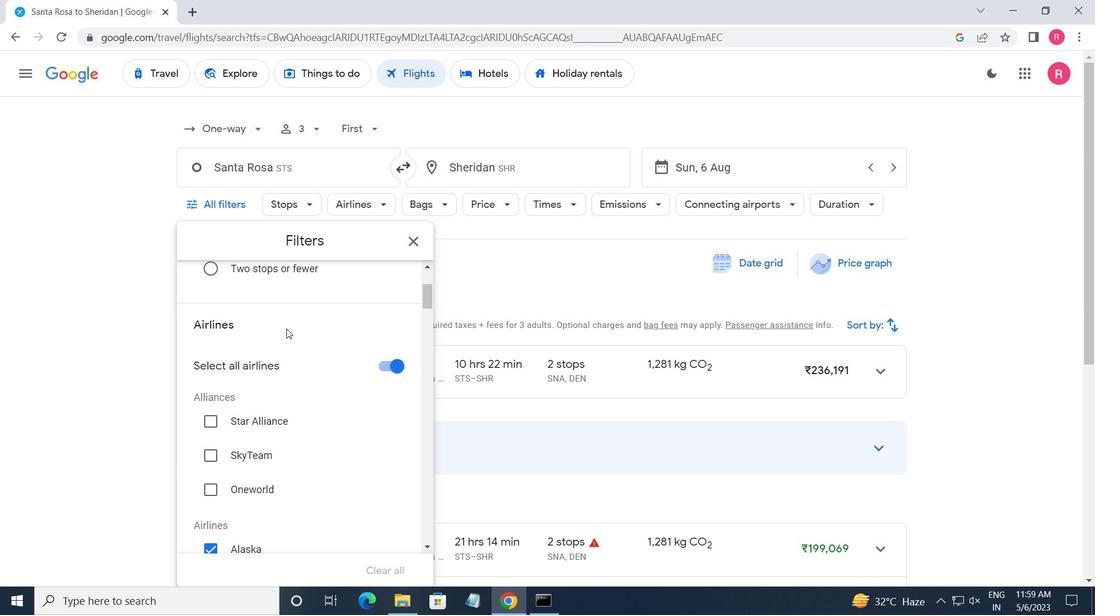 
Action: Mouse scrolled (286, 328) with delta (0, 0)
Screenshot: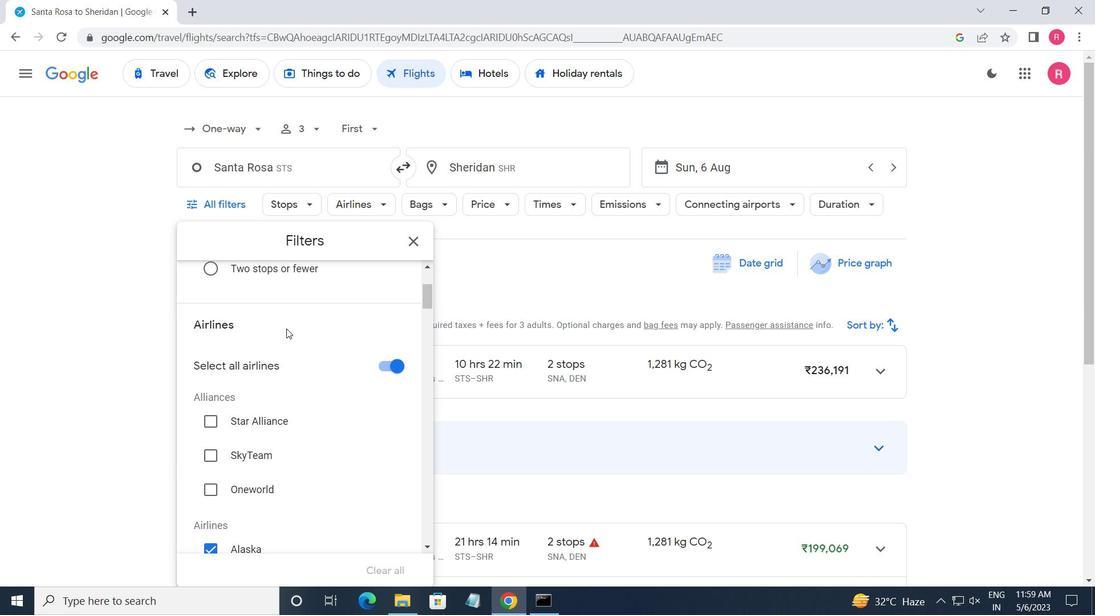 
Action: Mouse moved to (286, 325)
Screenshot: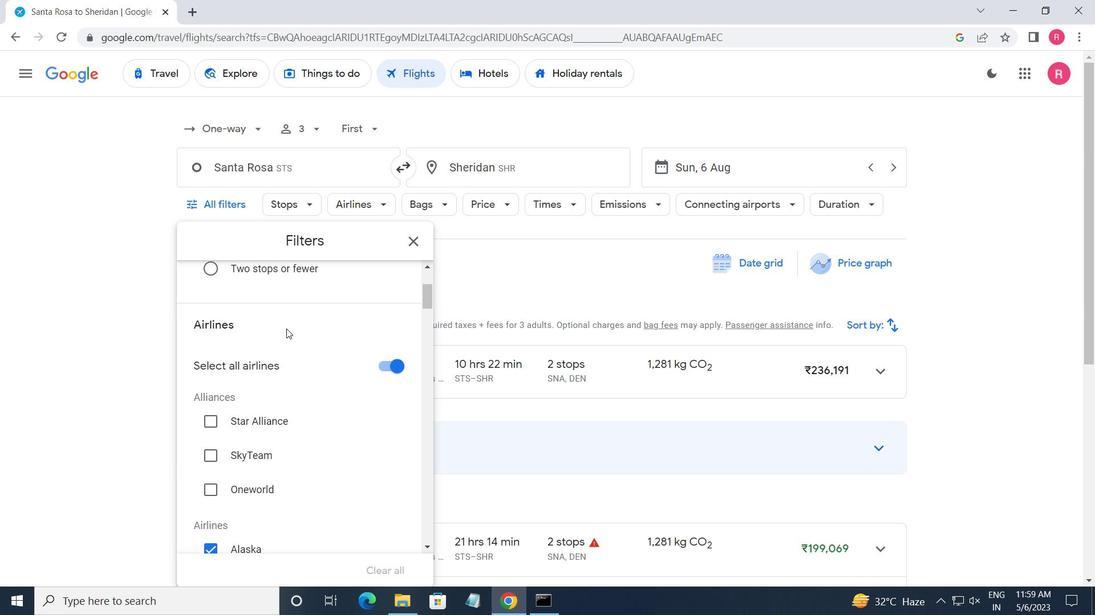 
Action: Mouse scrolled (286, 325) with delta (0, 0)
Screenshot: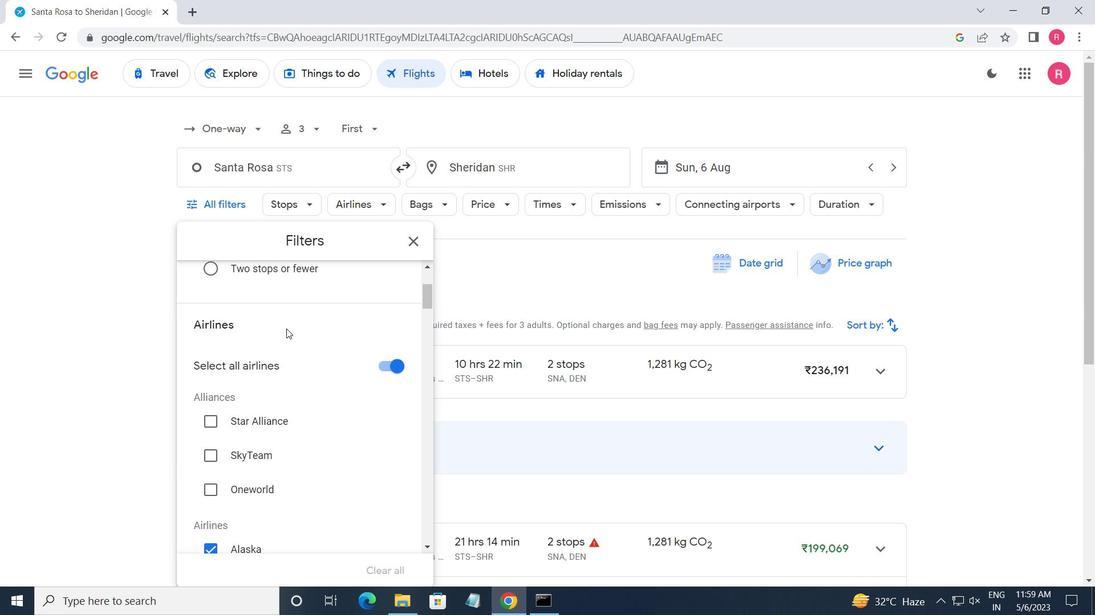 
Action: Mouse moved to (286, 325)
Screenshot: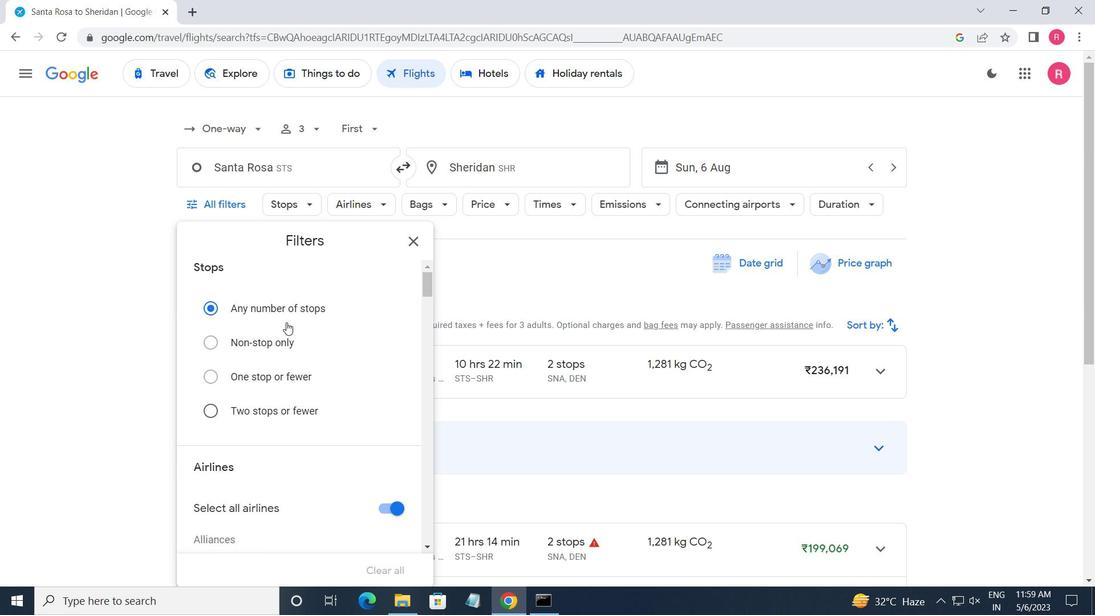 
Action: Mouse scrolled (286, 325) with delta (0, 0)
Screenshot: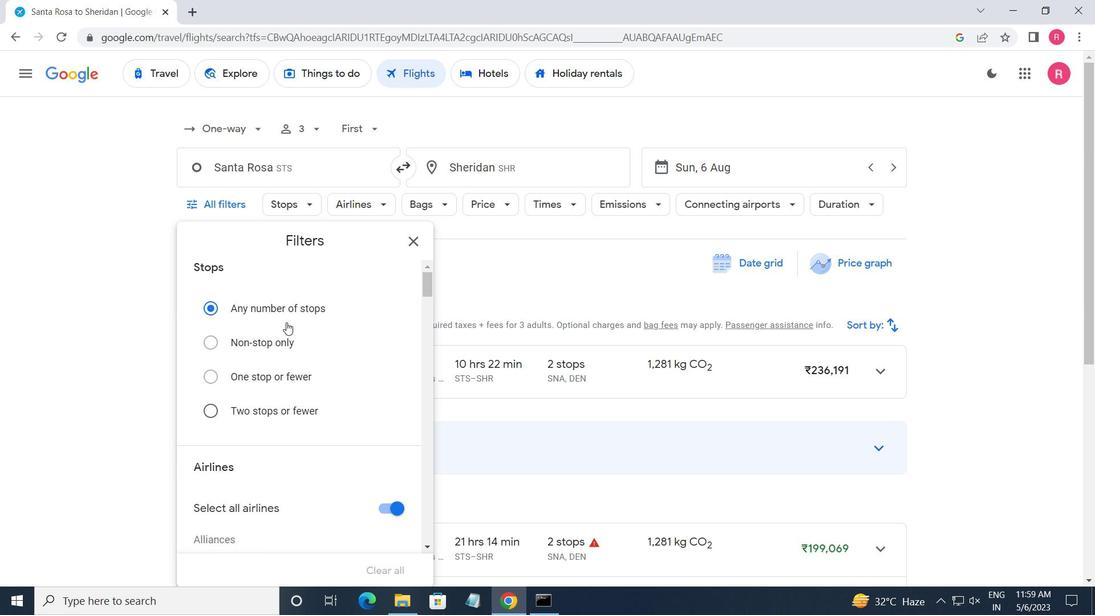 
Action: Mouse moved to (286, 327)
Screenshot: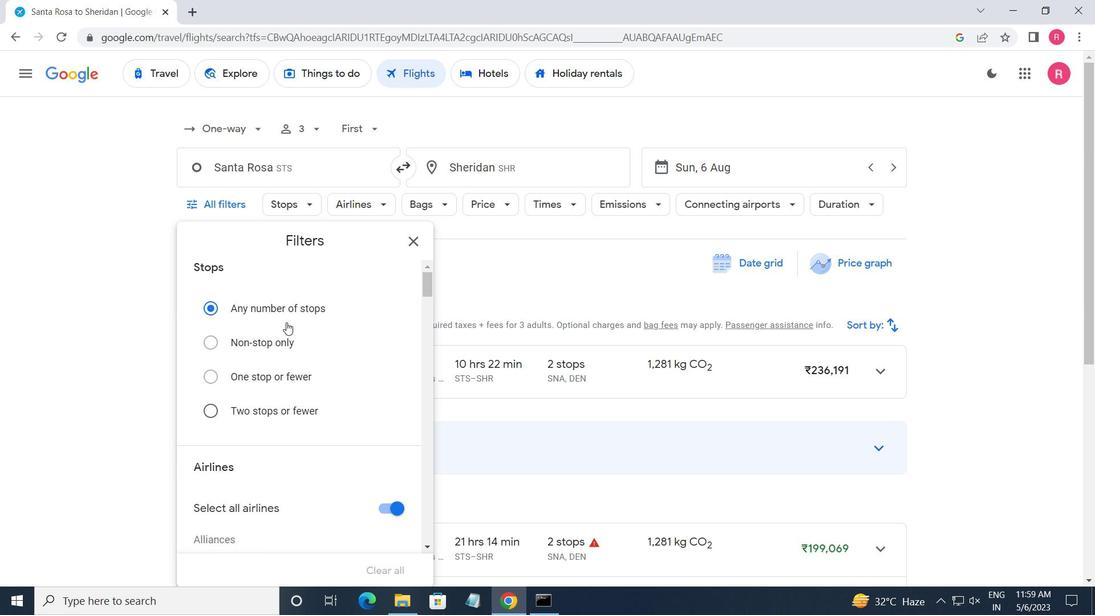 
Action: Mouse scrolled (286, 326) with delta (0, 0)
Screenshot: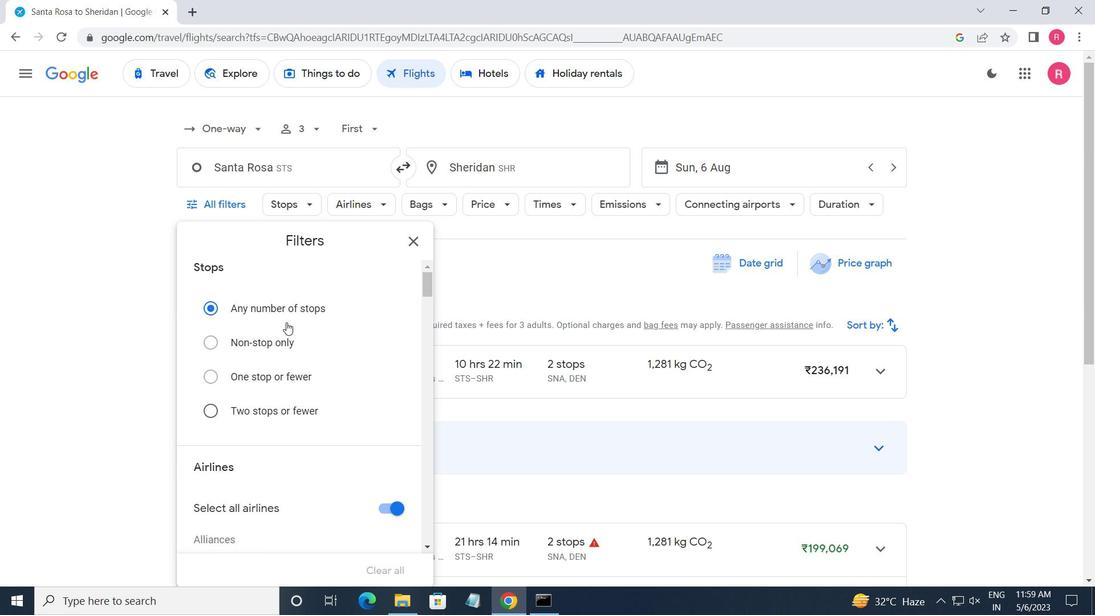 
Action: Mouse moved to (286, 327)
Screenshot: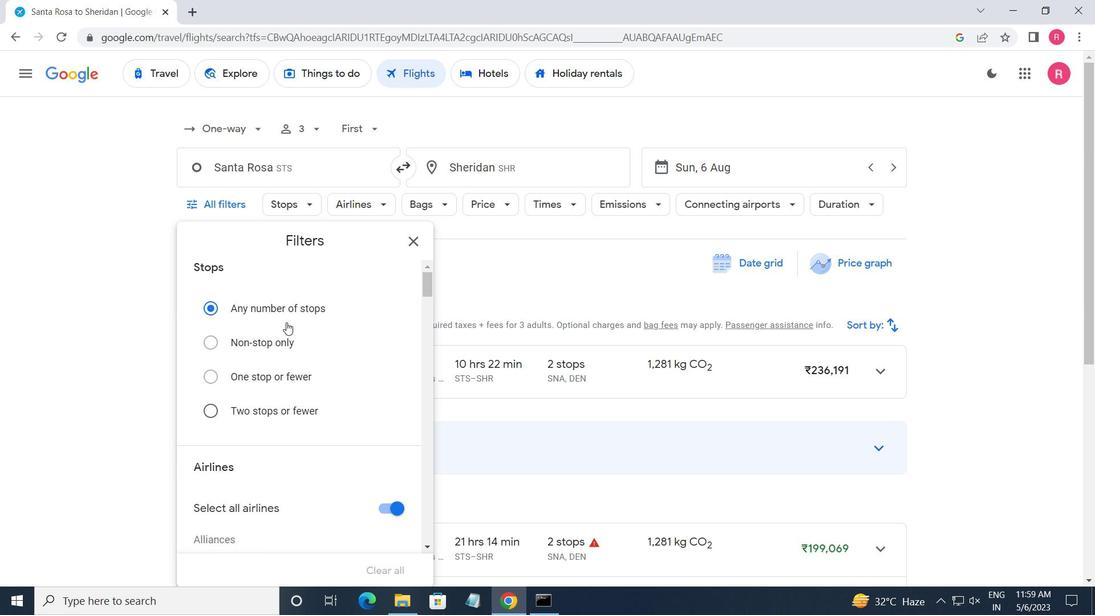 
Action: Mouse scrolled (286, 326) with delta (0, 0)
Screenshot: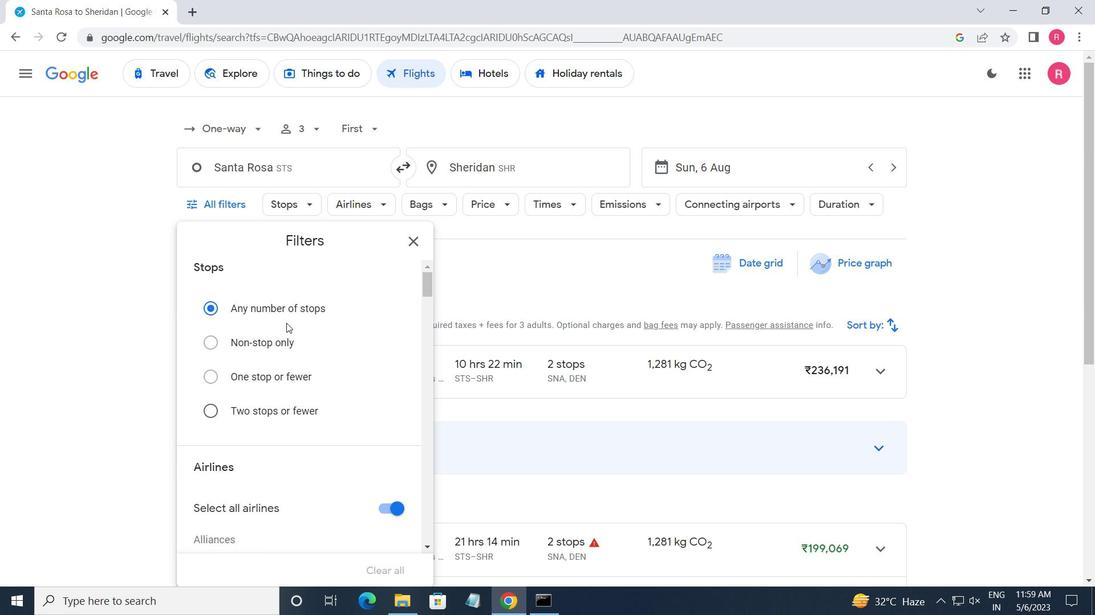 
Action: Mouse moved to (286, 329)
Screenshot: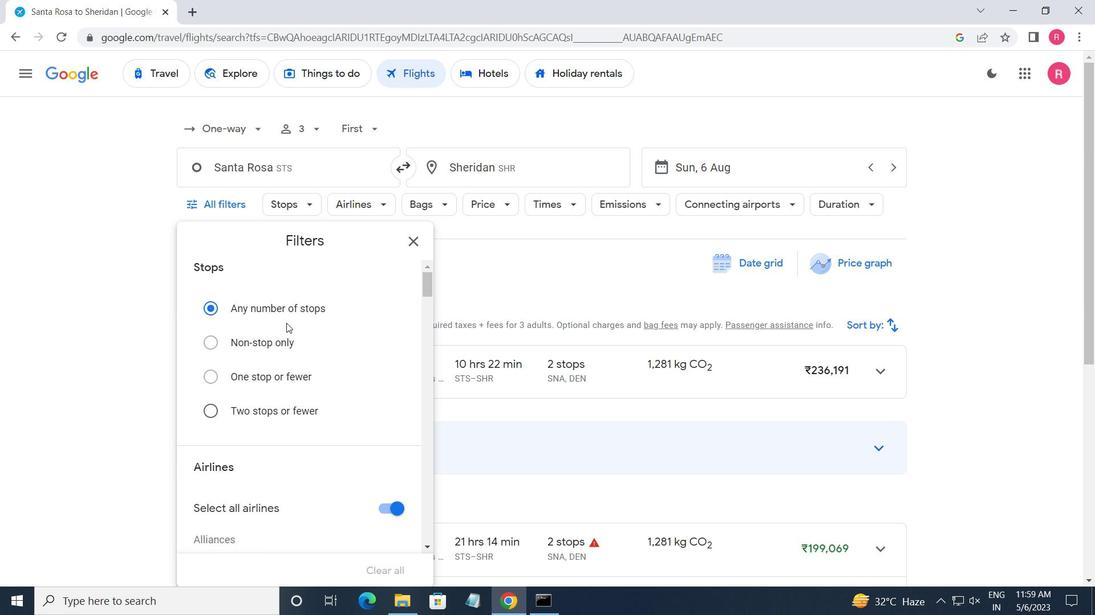 
Action: Mouse scrolled (286, 328) with delta (0, 0)
Screenshot: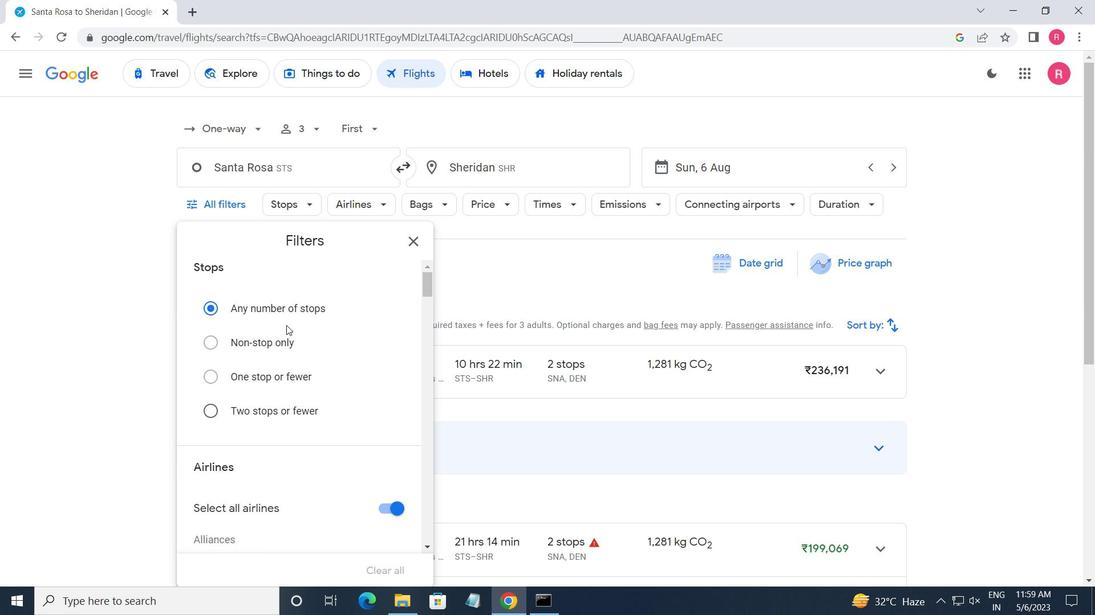 
Action: Mouse moved to (287, 329)
Screenshot: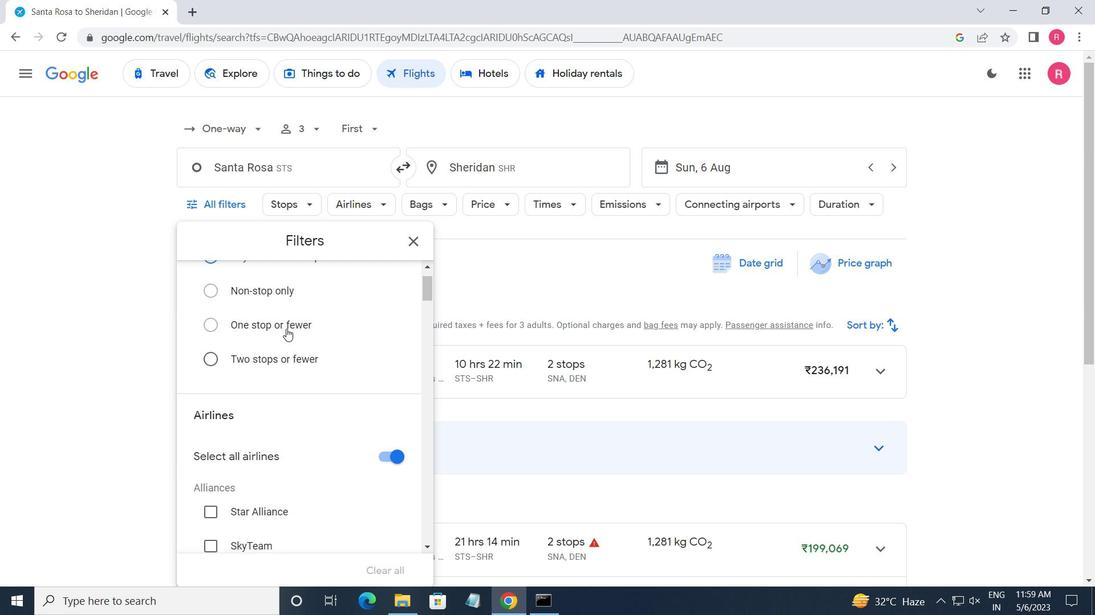 
Action: Mouse scrolled (287, 329) with delta (0, 0)
Screenshot: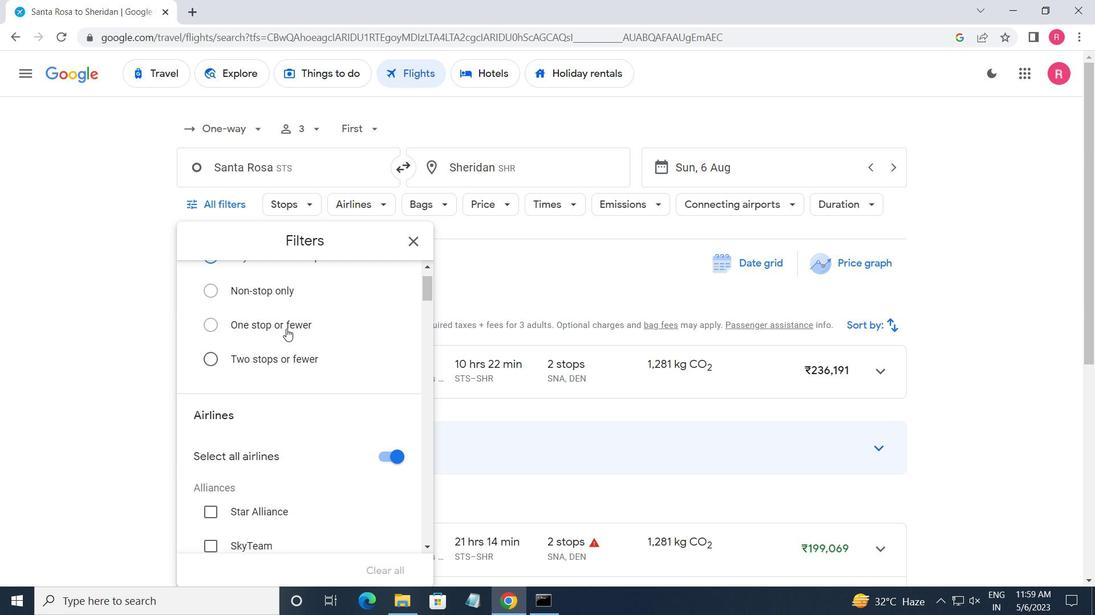 
Action: Mouse moved to (288, 330)
Screenshot: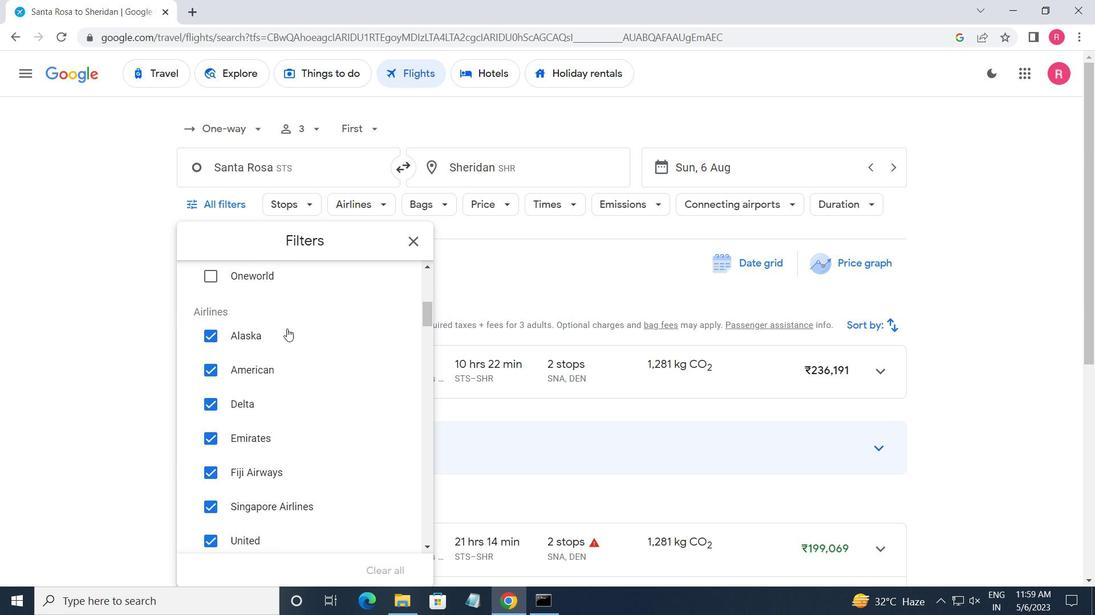 
Action: Mouse scrolled (288, 330) with delta (0, 0)
Screenshot: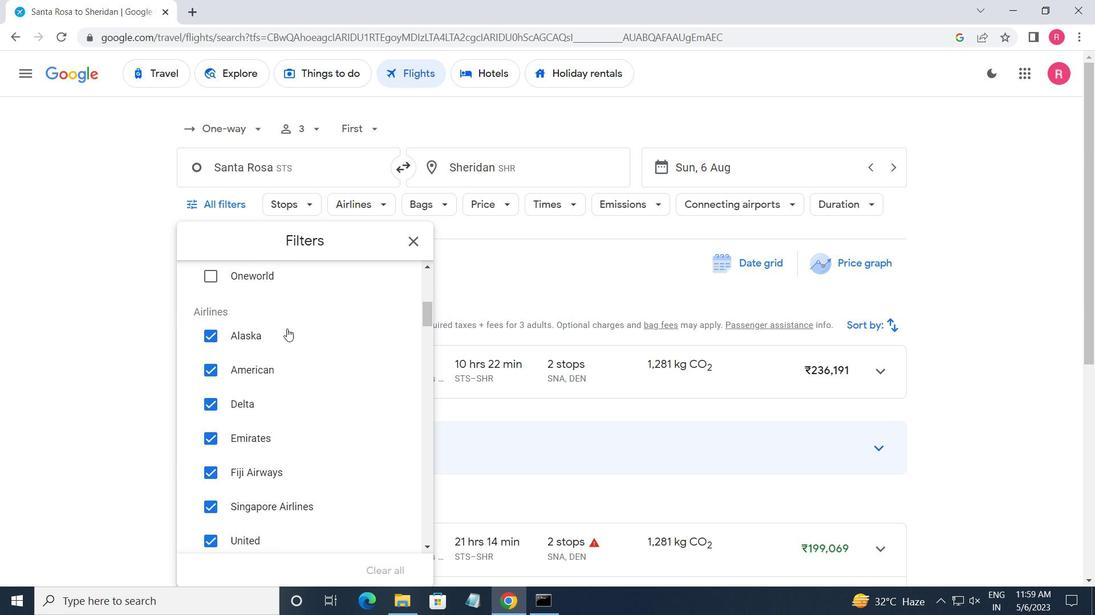 
Action: Mouse moved to (288, 331)
Screenshot: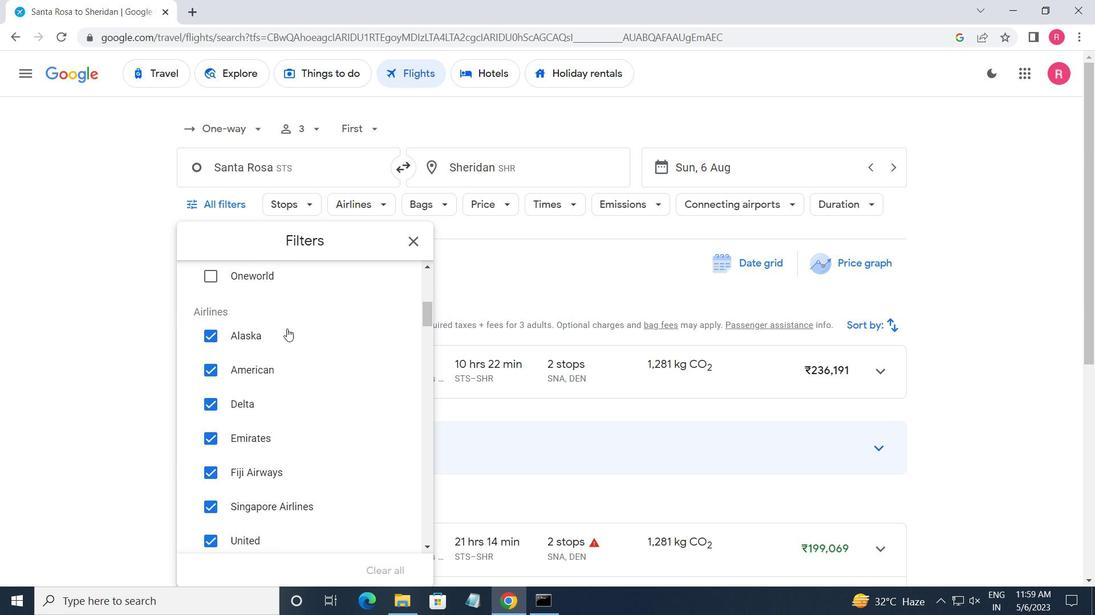 
Action: Mouse scrolled (288, 331) with delta (0, 0)
Screenshot: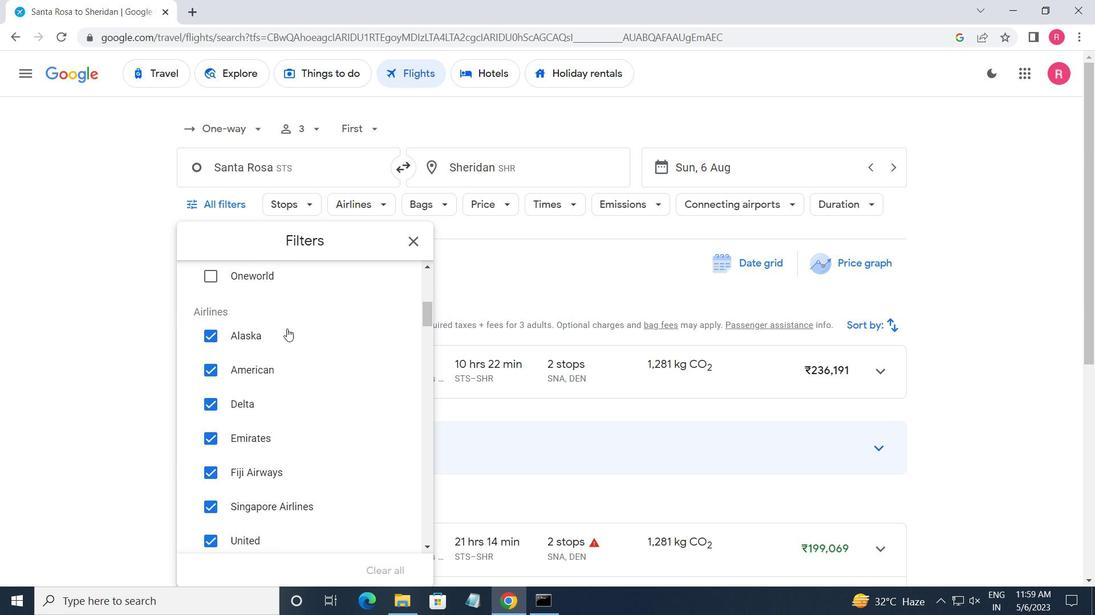 
Action: Mouse moved to (307, 345)
Screenshot: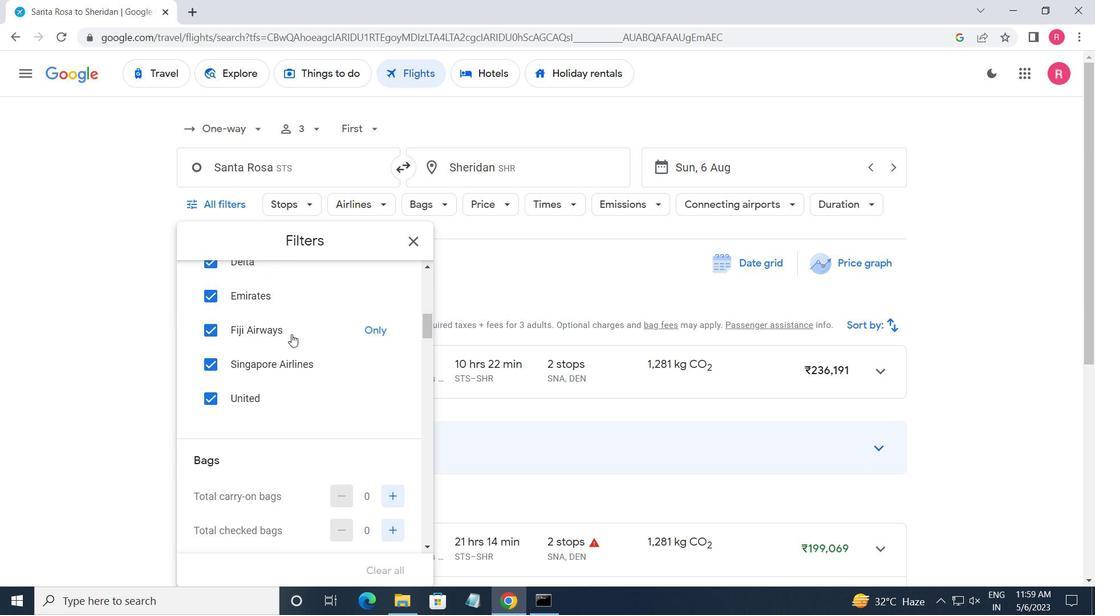 
Action: Mouse scrolled (307, 345) with delta (0, 0)
Screenshot: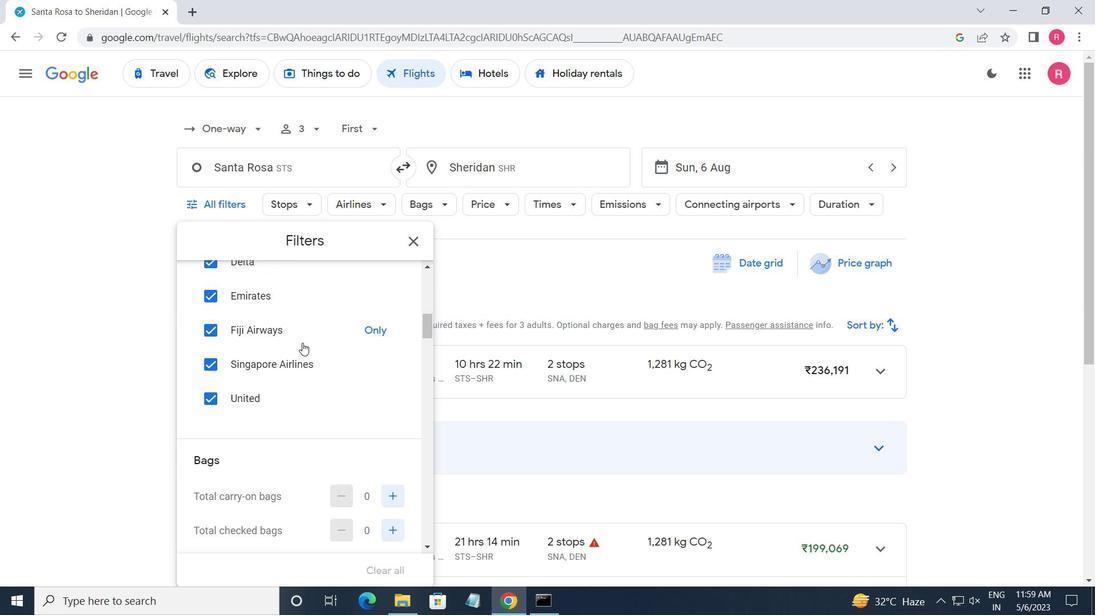 
Action: Mouse moved to (307, 344)
Screenshot: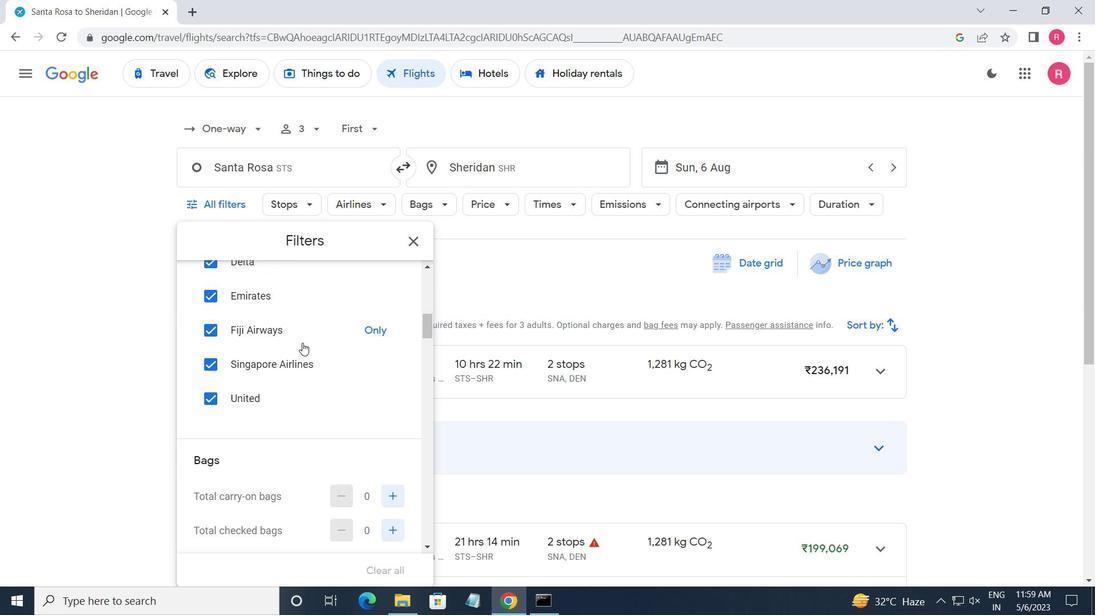 
Action: Mouse scrolled (307, 345) with delta (0, 0)
Screenshot: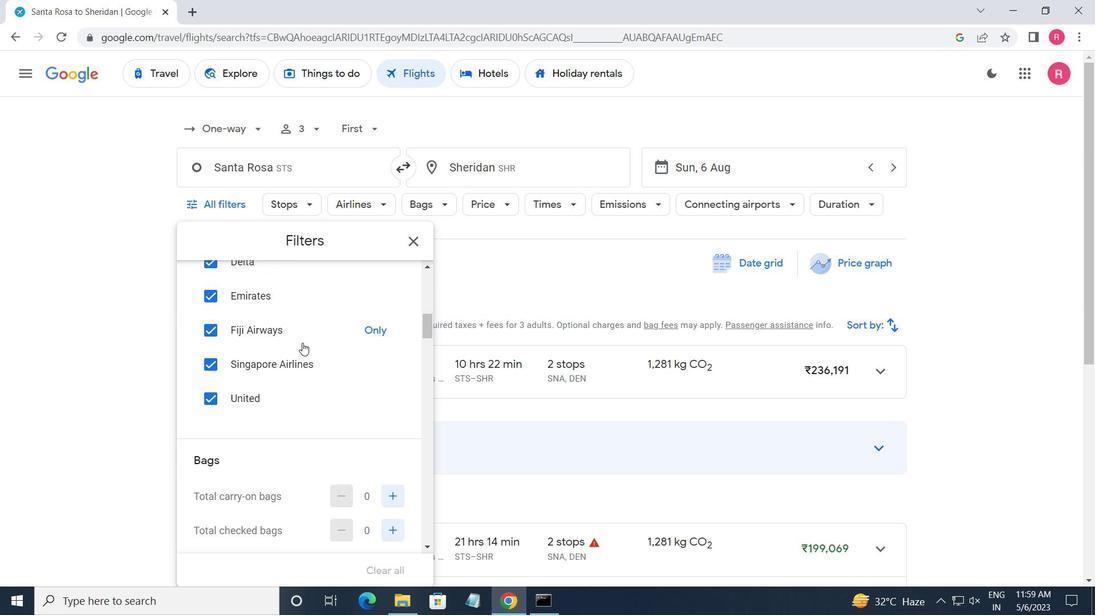 
Action: Mouse scrolled (307, 345) with delta (0, 0)
Screenshot: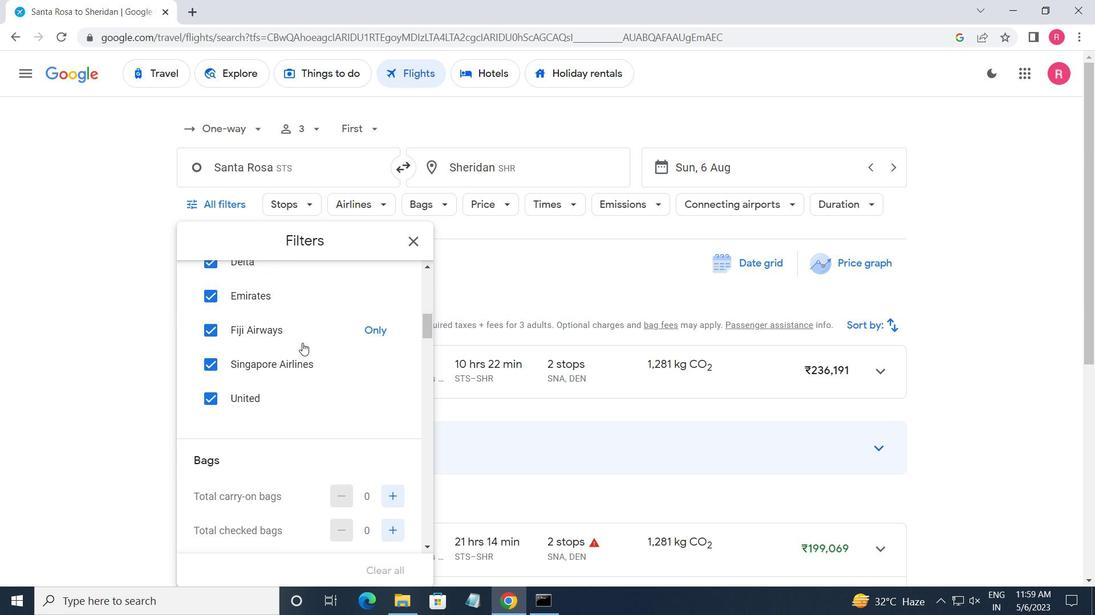 
Action: Mouse moved to (307, 343)
Screenshot: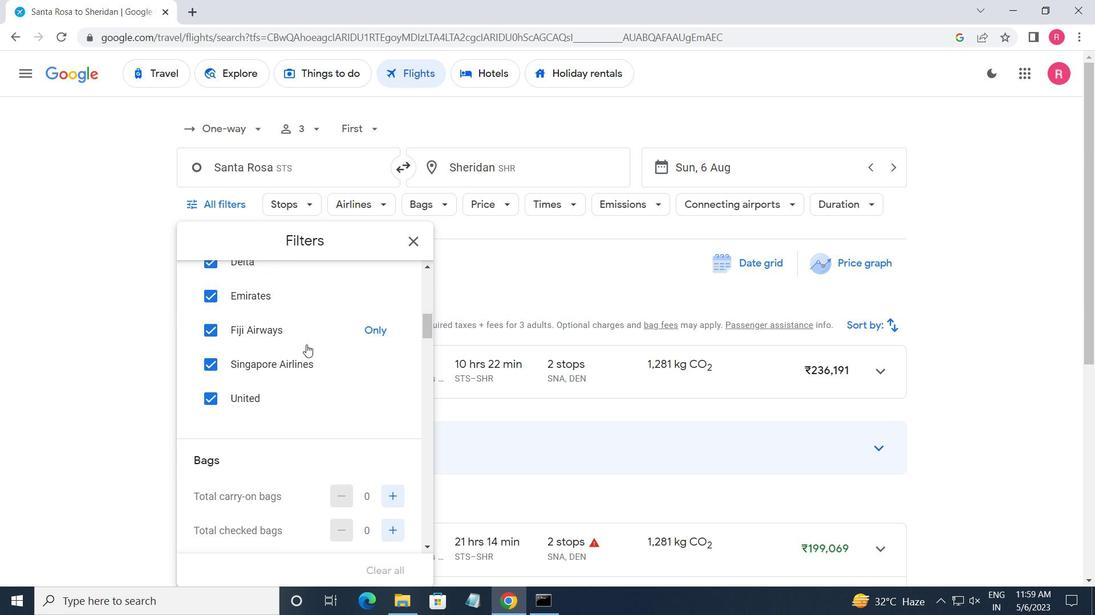 
Action: Mouse scrolled (307, 344) with delta (0, 0)
Screenshot: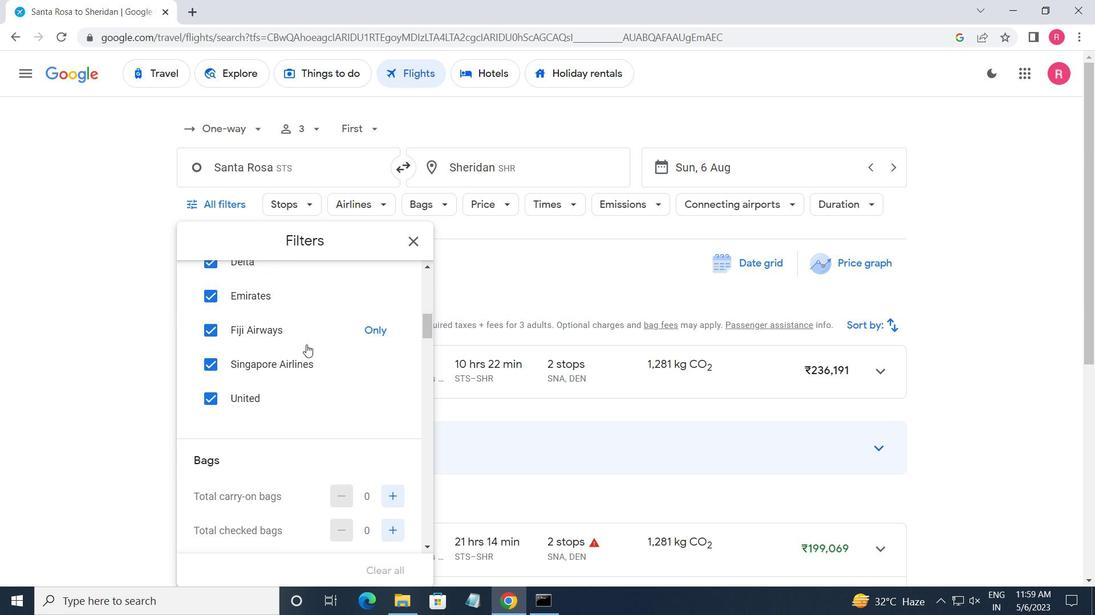 
Action: Mouse moved to (384, 296)
Screenshot: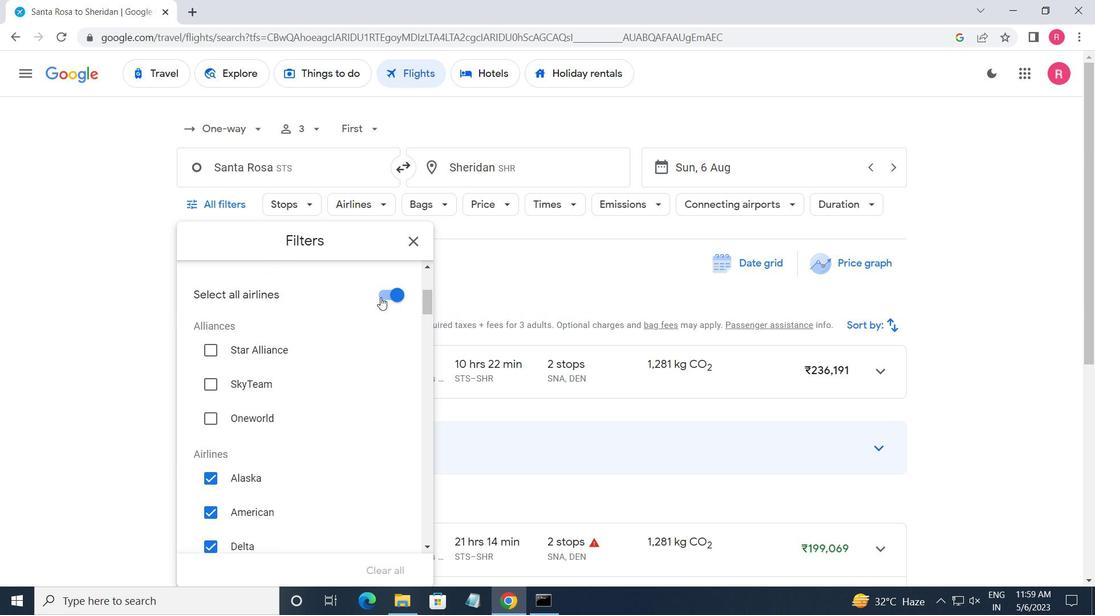 
Action: Mouse pressed left at (384, 296)
Screenshot: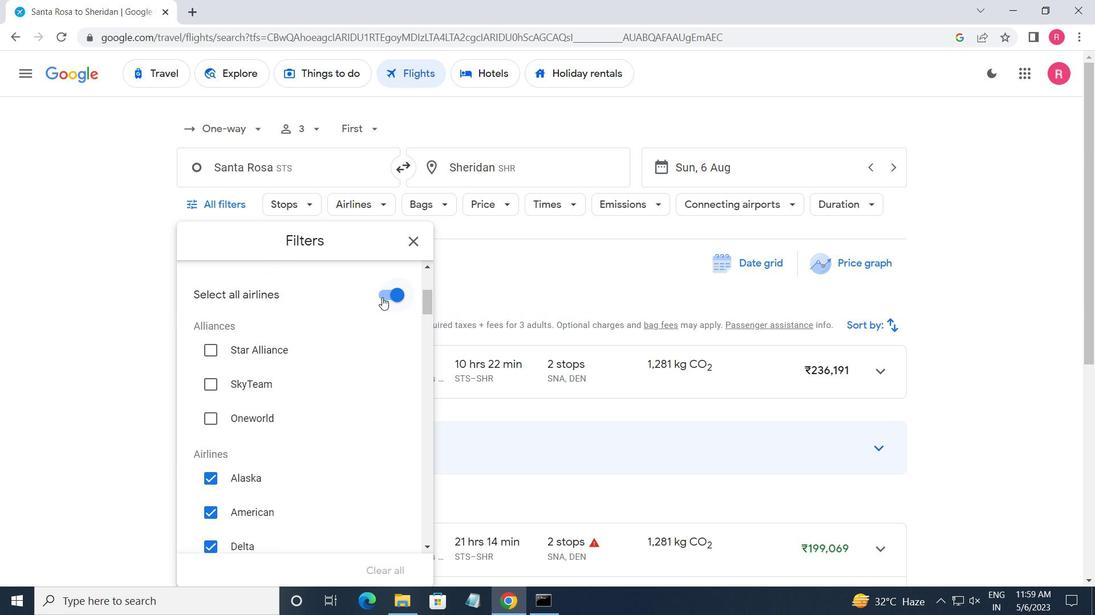 
Action: Mouse moved to (354, 376)
Screenshot: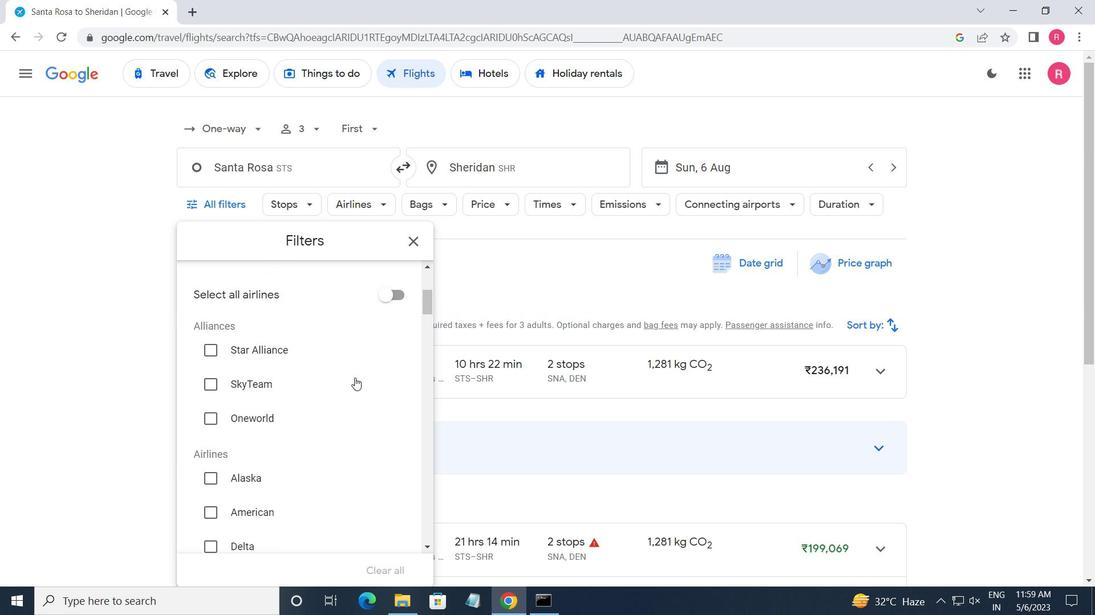 
Action: Mouse scrolled (354, 375) with delta (0, 0)
Screenshot: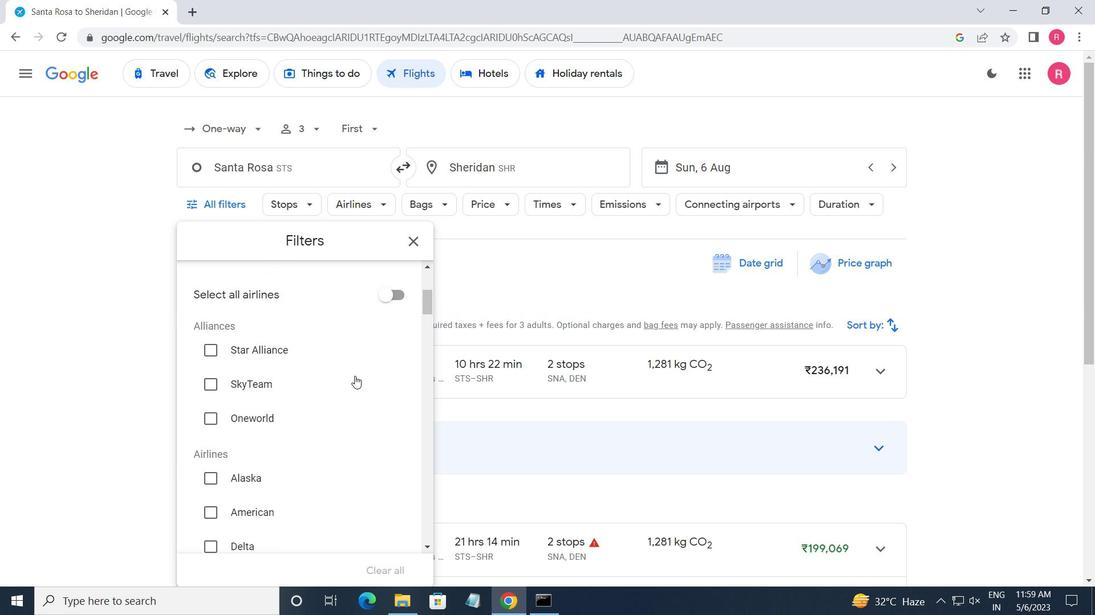 
Action: Mouse scrolled (354, 375) with delta (0, 0)
Screenshot: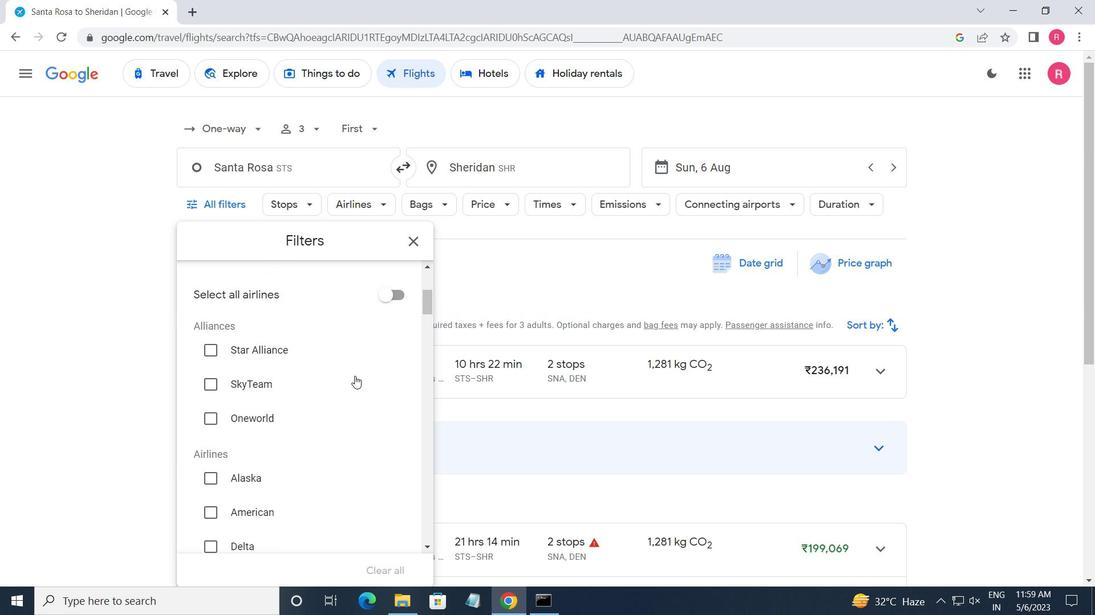 
Action: Mouse scrolled (354, 375) with delta (0, 0)
Screenshot: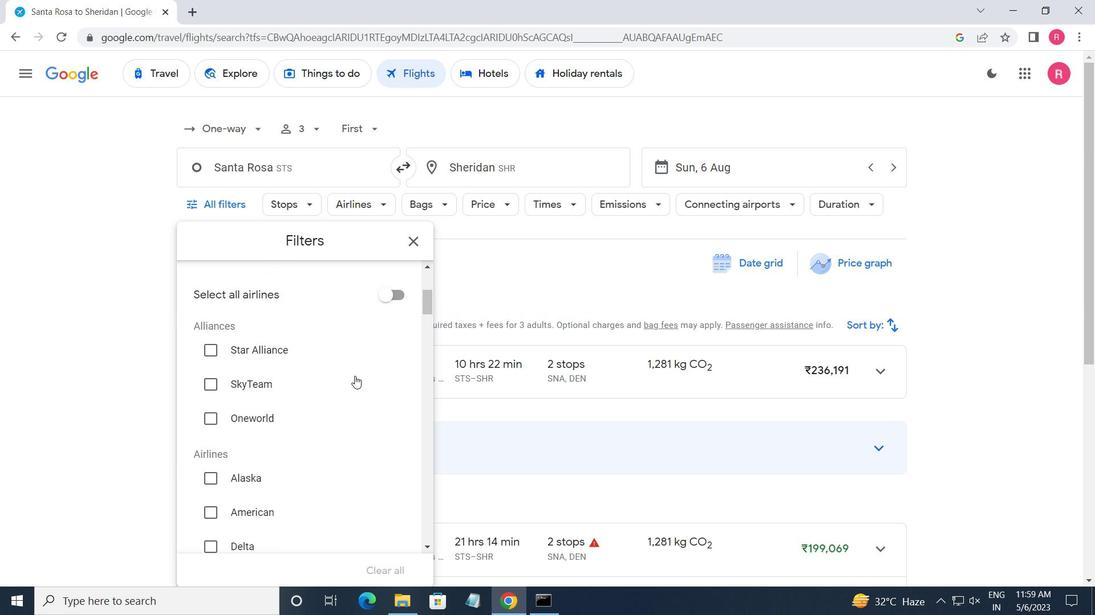 
Action: Mouse scrolled (354, 375) with delta (0, 0)
Screenshot: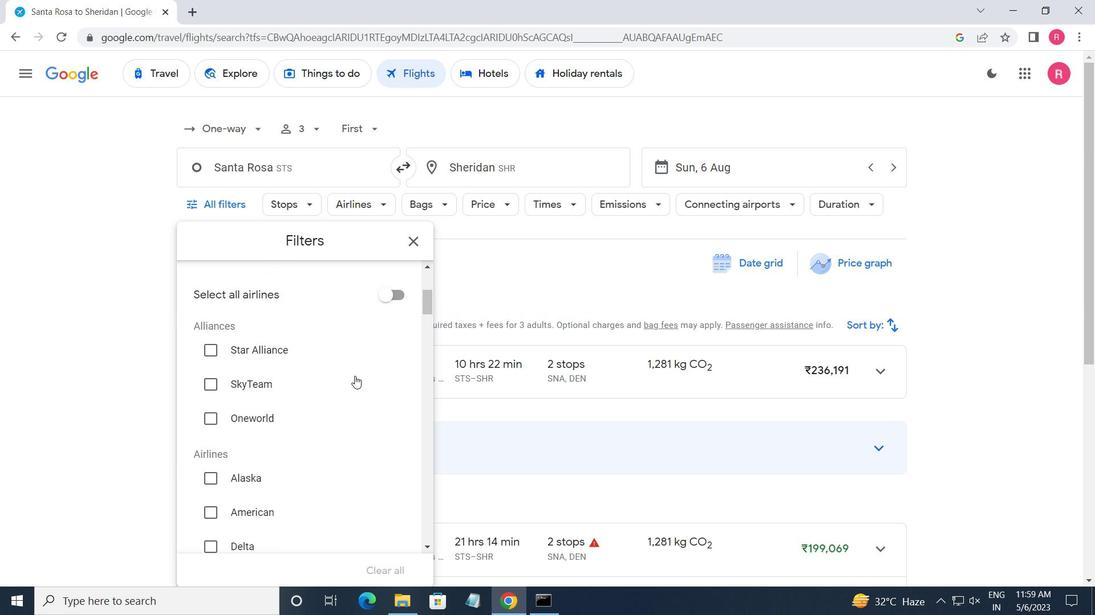 
Action: Mouse scrolled (354, 375) with delta (0, 0)
Screenshot: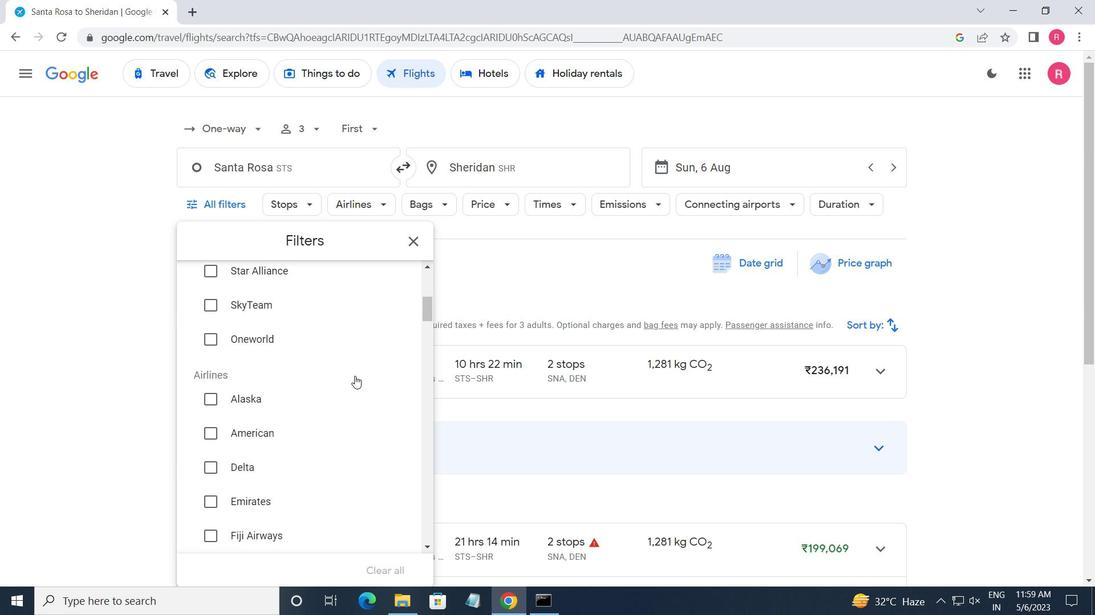 
Action: Mouse scrolled (354, 375) with delta (0, 0)
Screenshot: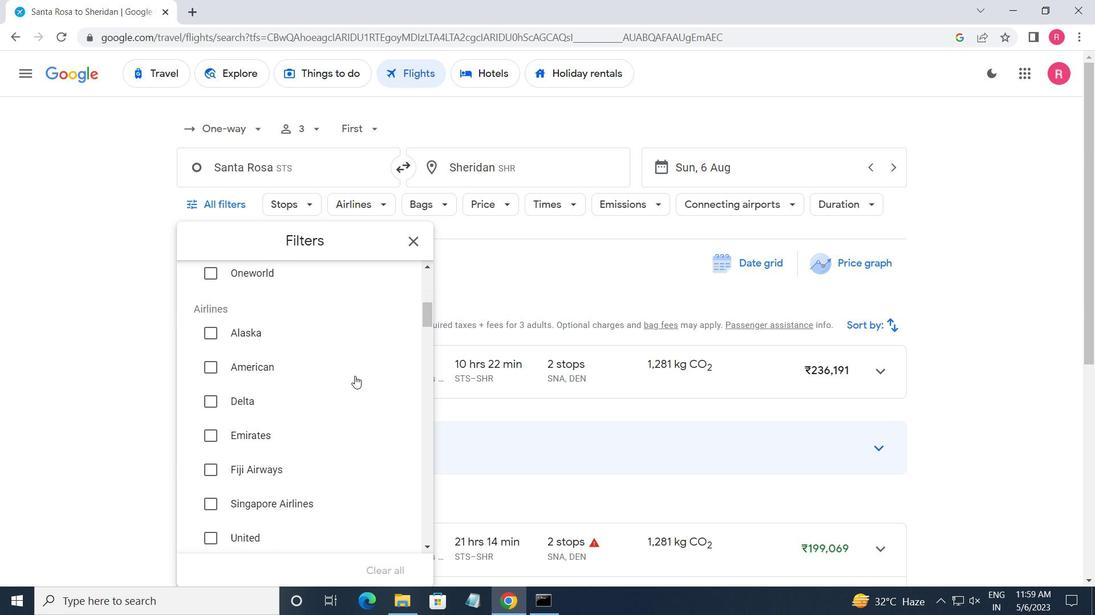 
Action: Mouse moved to (380, 388)
Screenshot: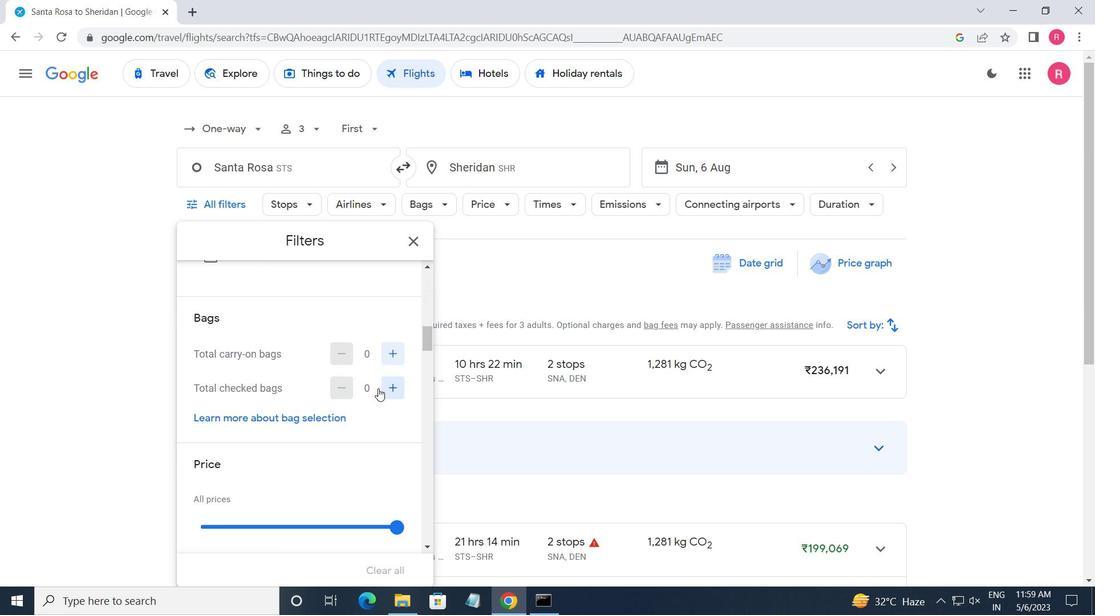 
Action: Mouse pressed left at (380, 388)
Screenshot: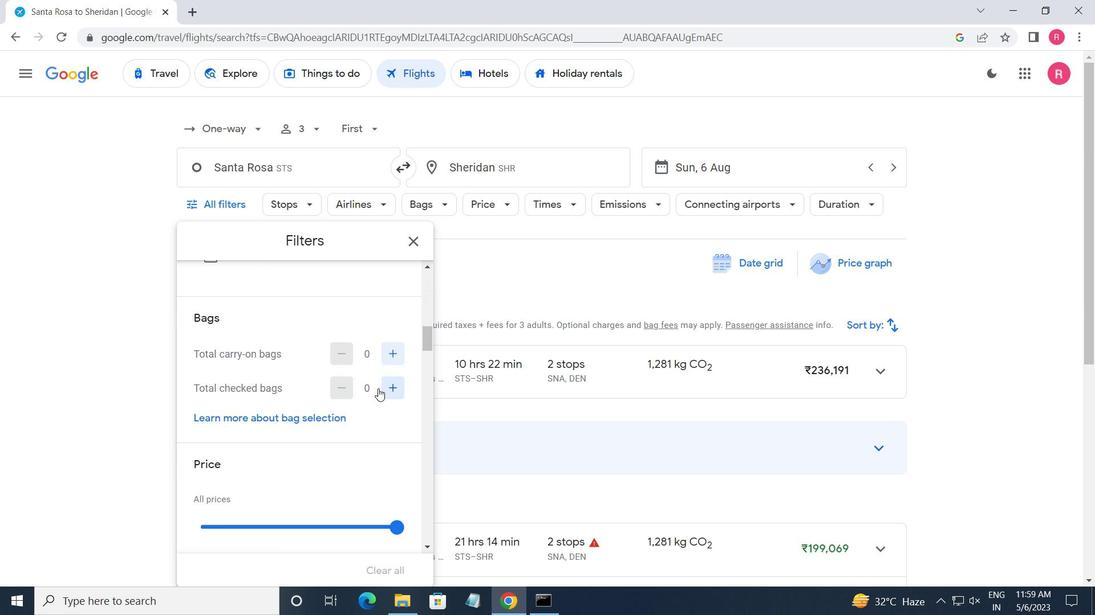 
Action: Mouse pressed left at (380, 388)
Screenshot: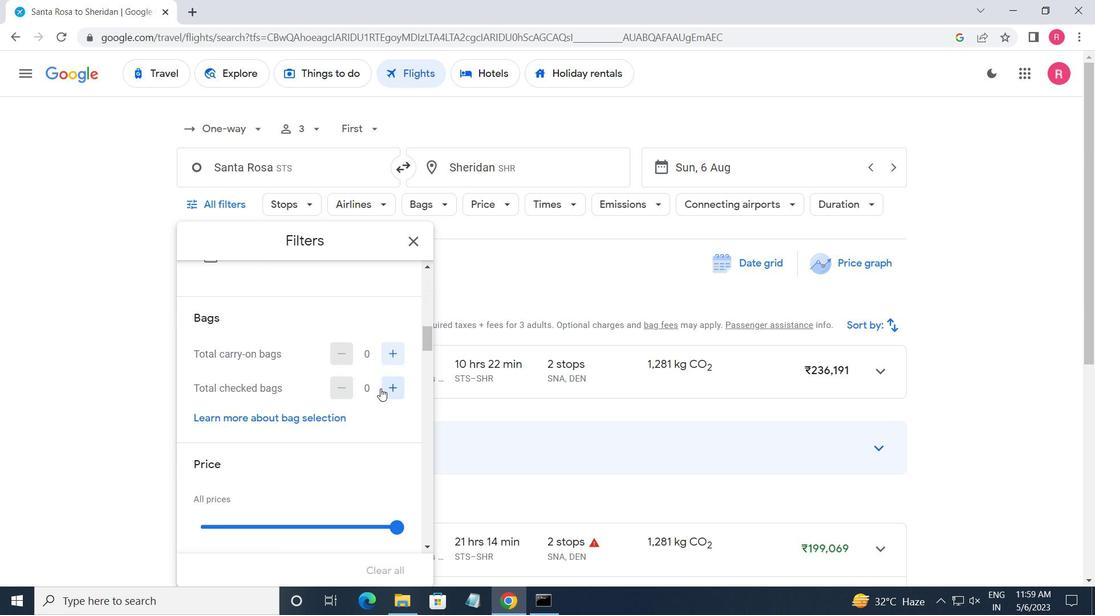 
Action: Mouse pressed left at (380, 388)
Screenshot: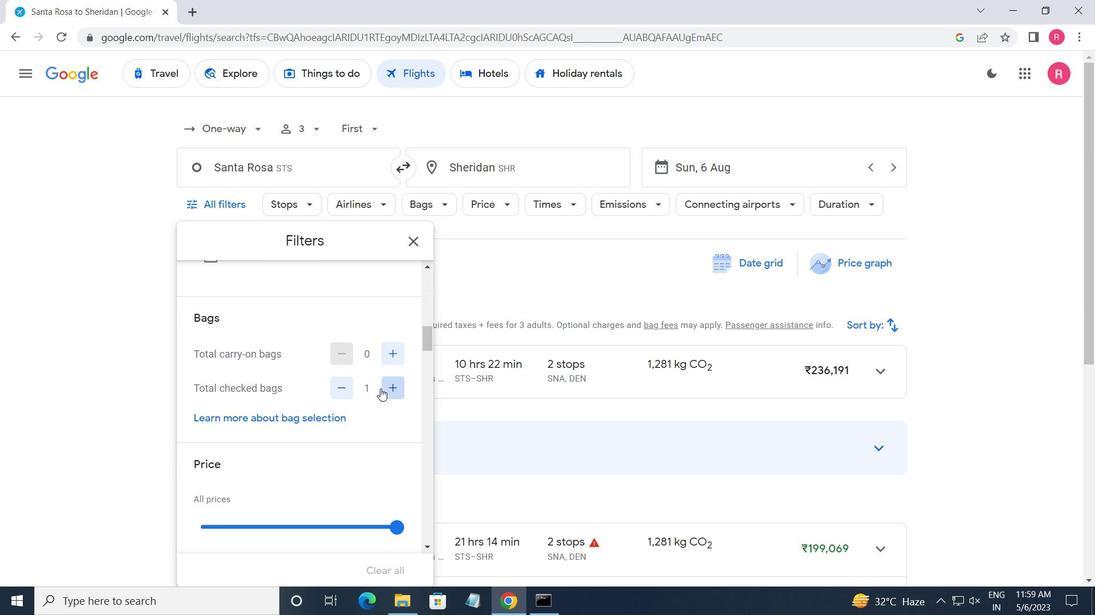 
Action: Mouse pressed left at (380, 388)
Screenshot: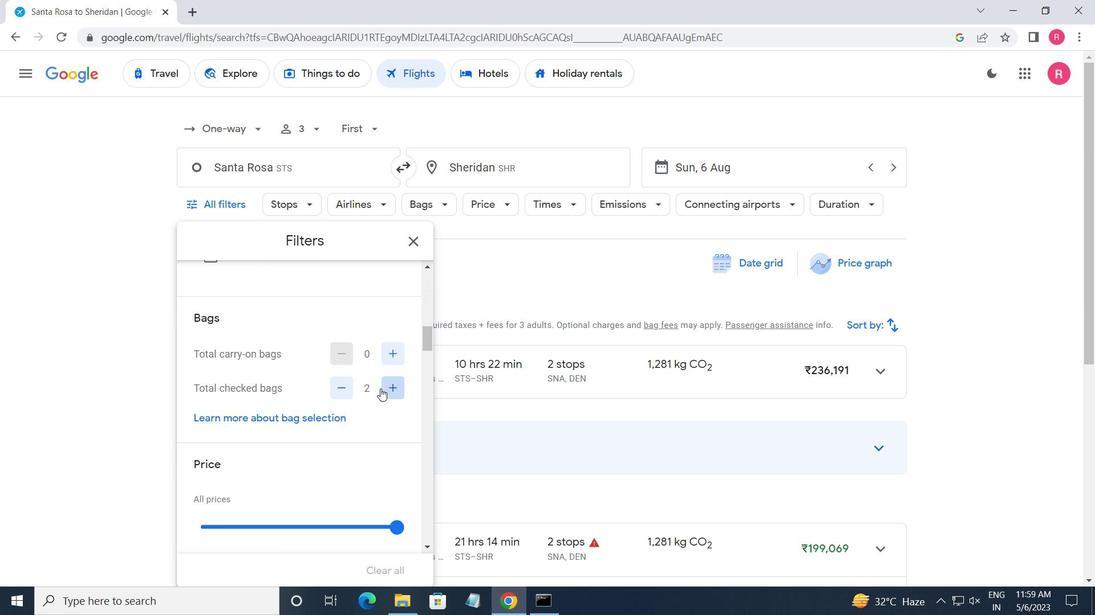 
Action: Mouse pressed left at (380, 388)
Screenshot: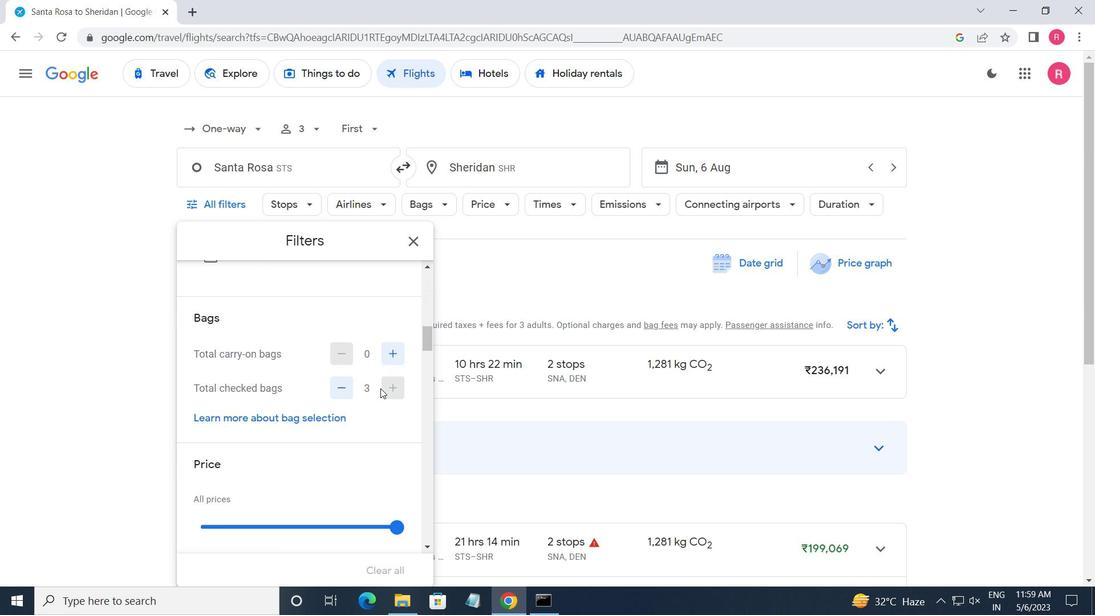 
Action: Mouse pressed left at (380, 388)
Screenshot: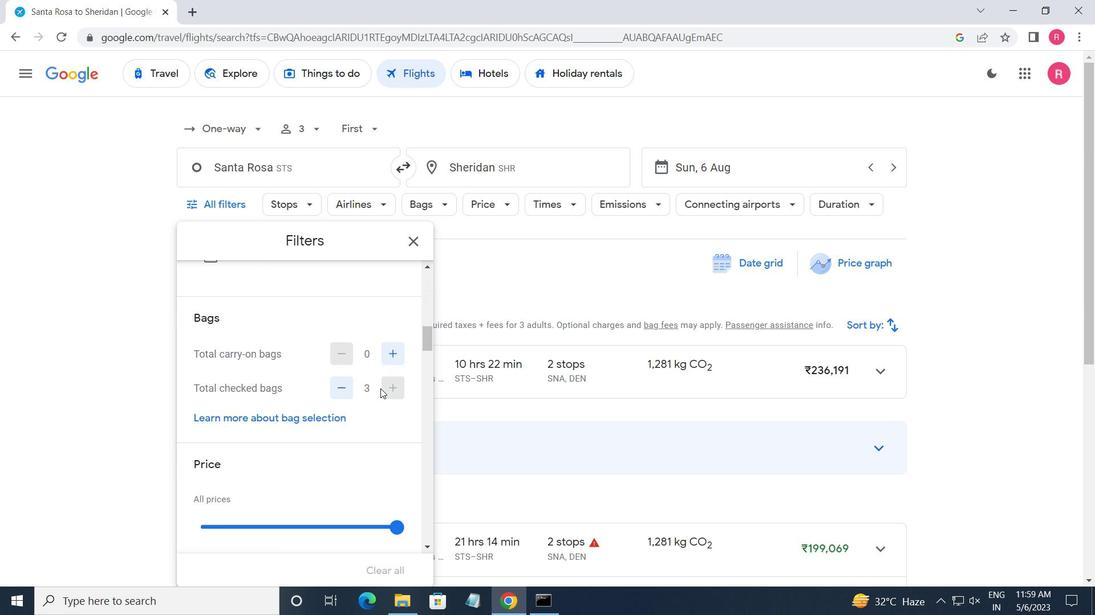 
Action: Mouse moved to (382, 386)
Screenshot: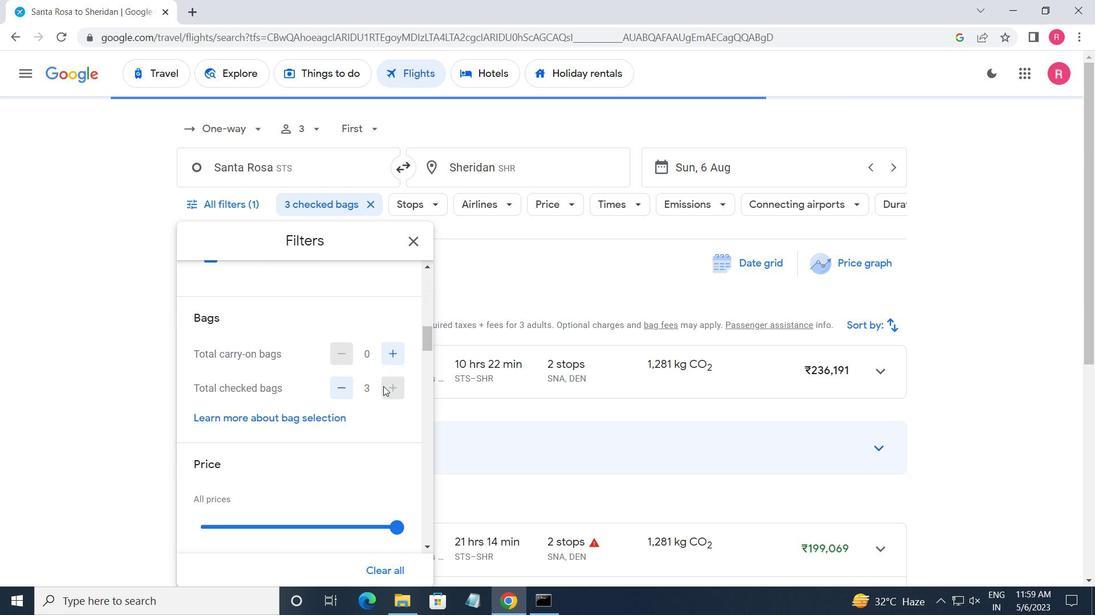 
Action: Mouse scrolled (382, 386) with delta (0, 0)
Screenshot: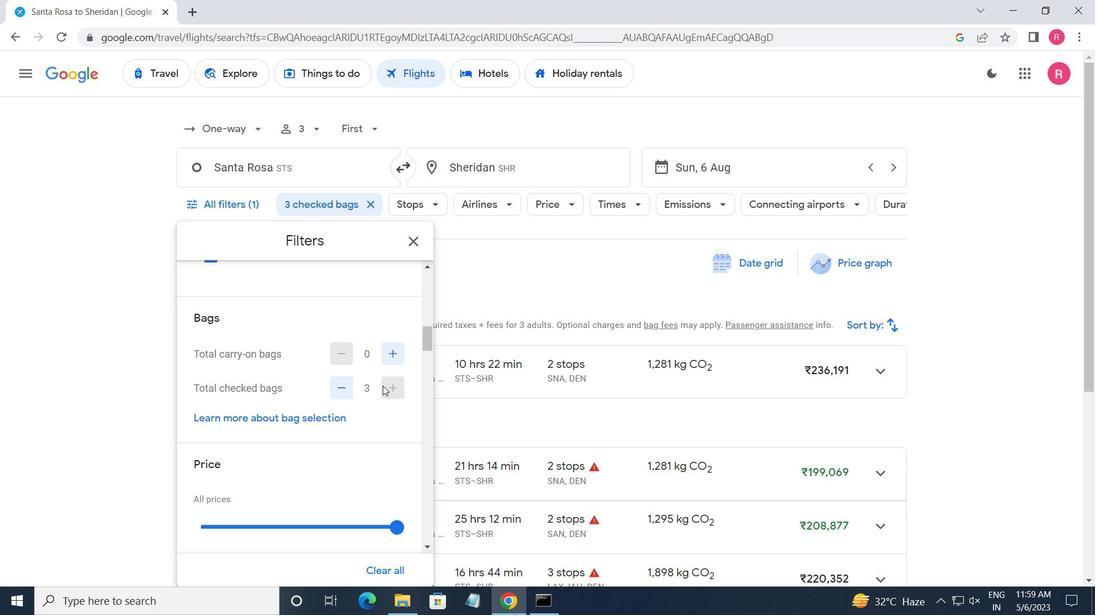 
Action: Mouse moved to (382, 386)
Screenshot: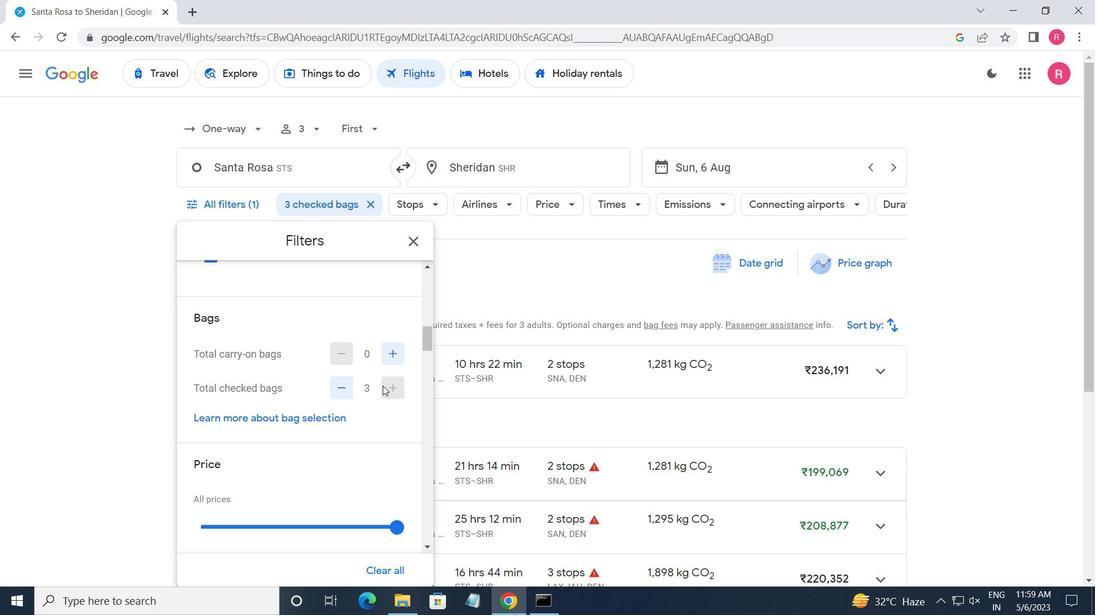 
Action: Mouse scrolled (382, 386) with delta (0, 0)
Screenshot: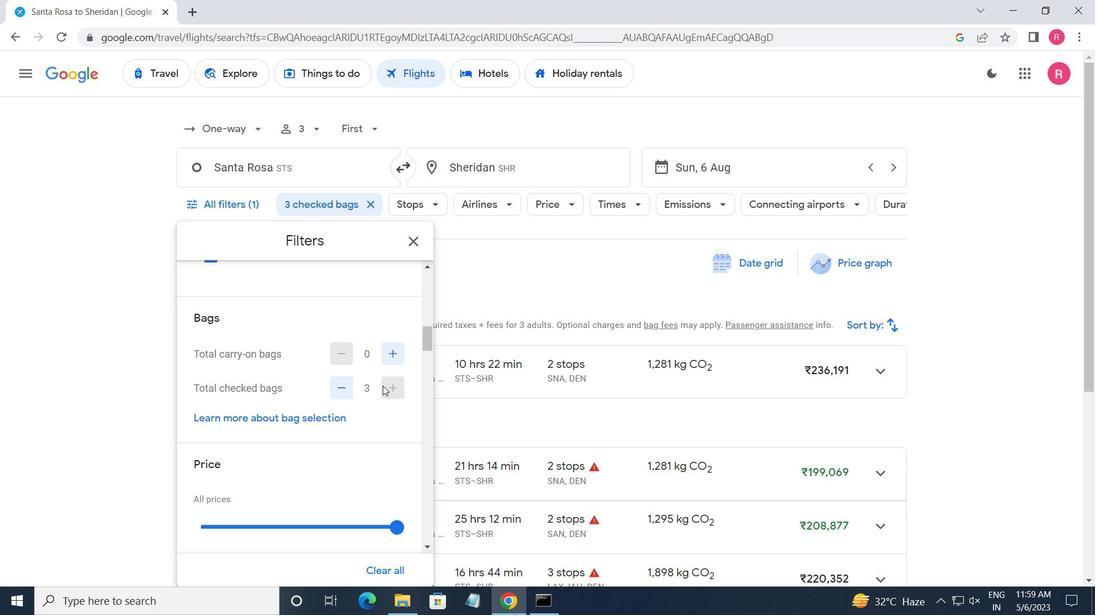 
Action: Mouse moved to (399, 390)
Screenshot: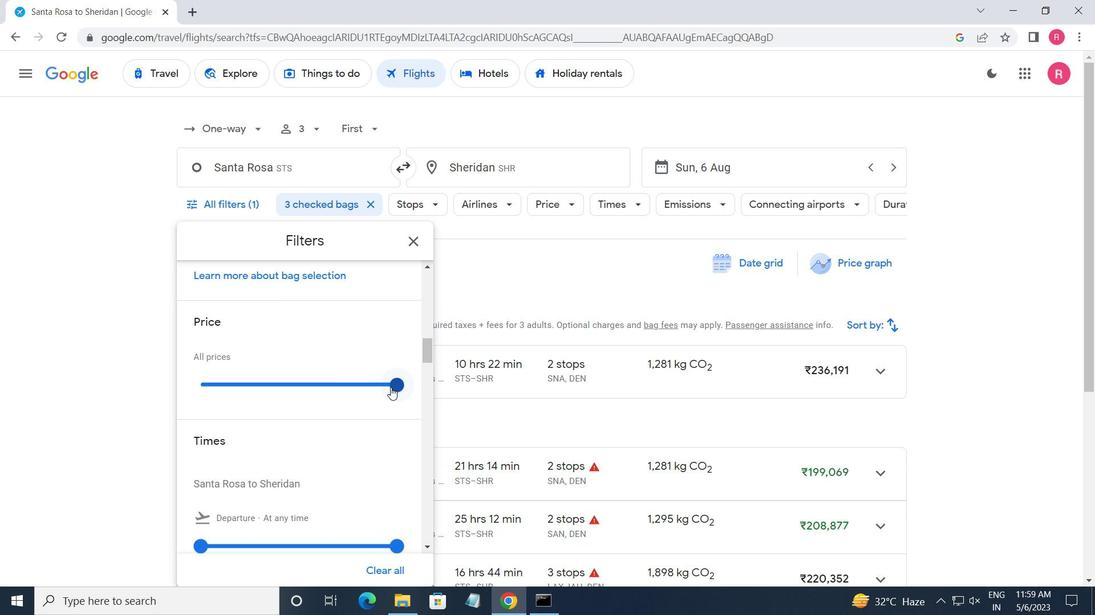 
Action: Mouse pressed left at (399, 390)
Screenshot: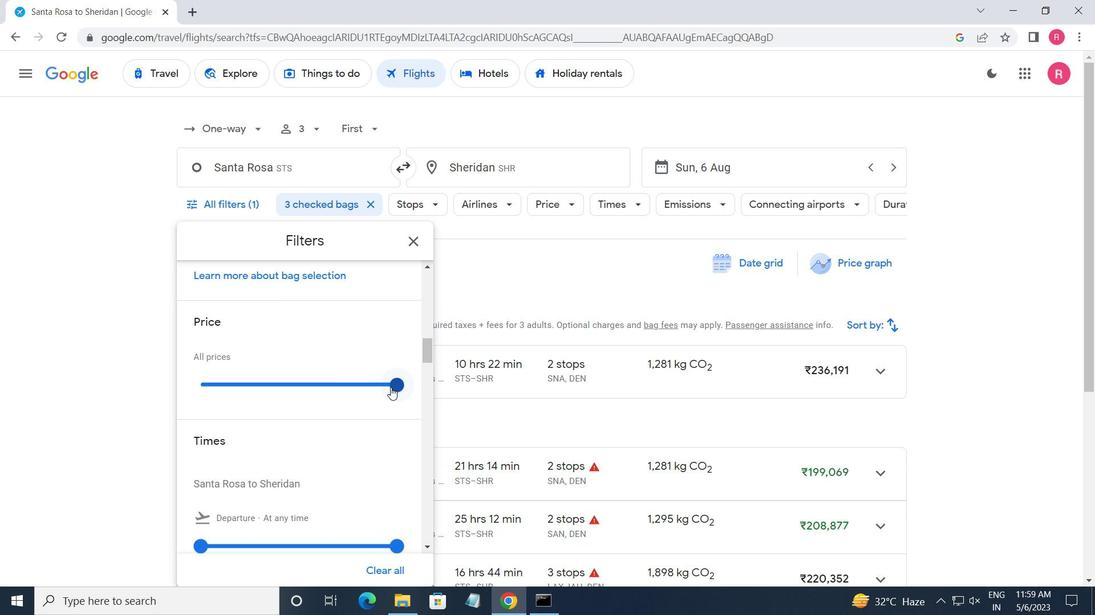 
Action: Mouse moved to (241, 424)
Screenshot: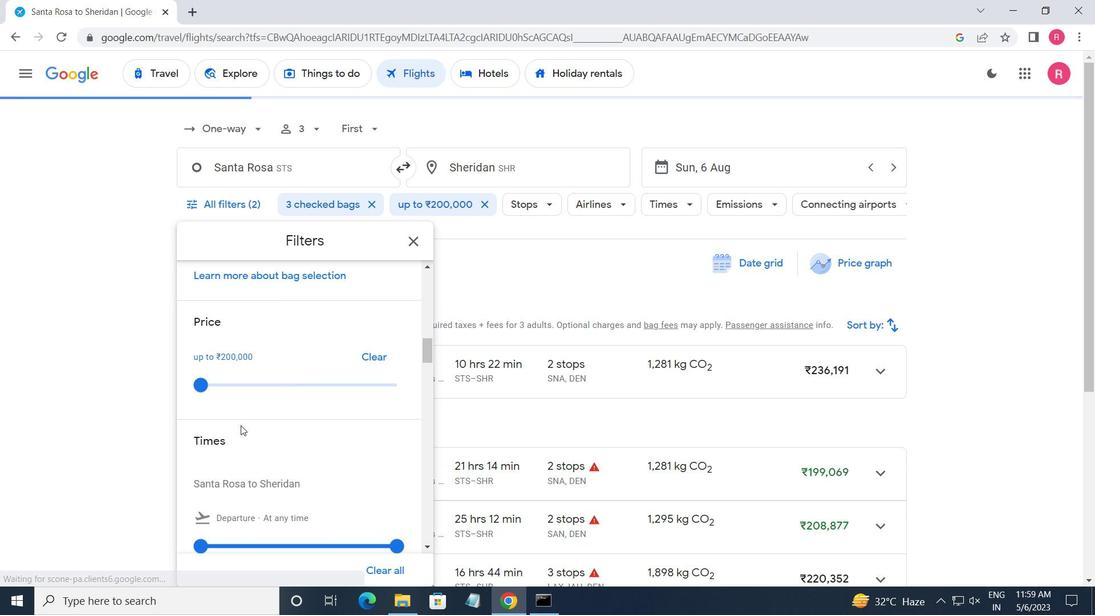 
Action: Mouse scrolled (241, 424) with delta (0, 0)
Screenshot: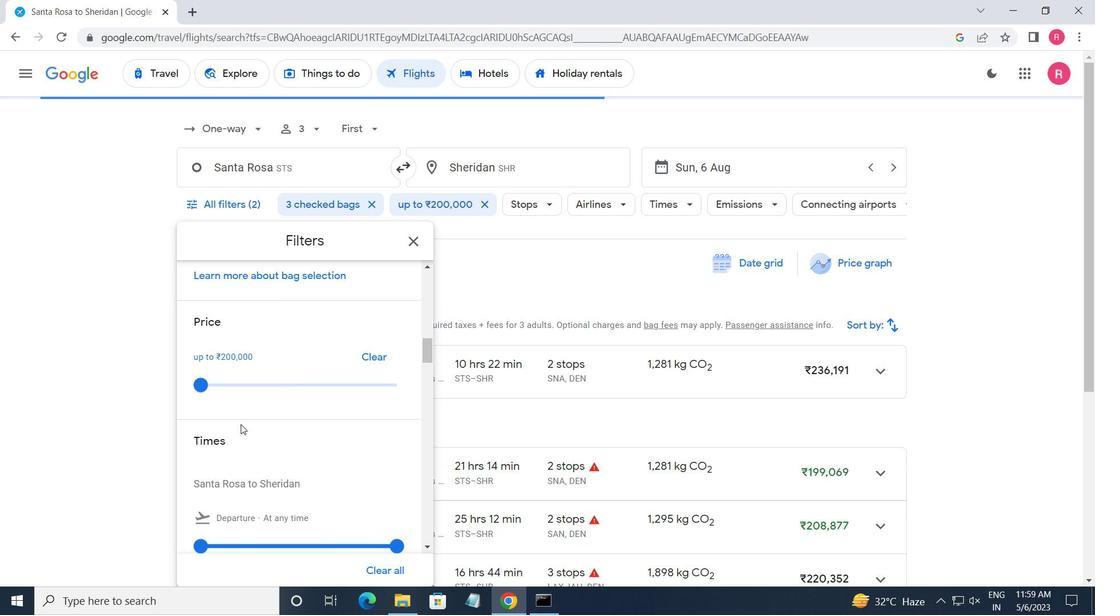
Action: Mouse scrolled (241, 424) with delta (0, 0)
Screenshot: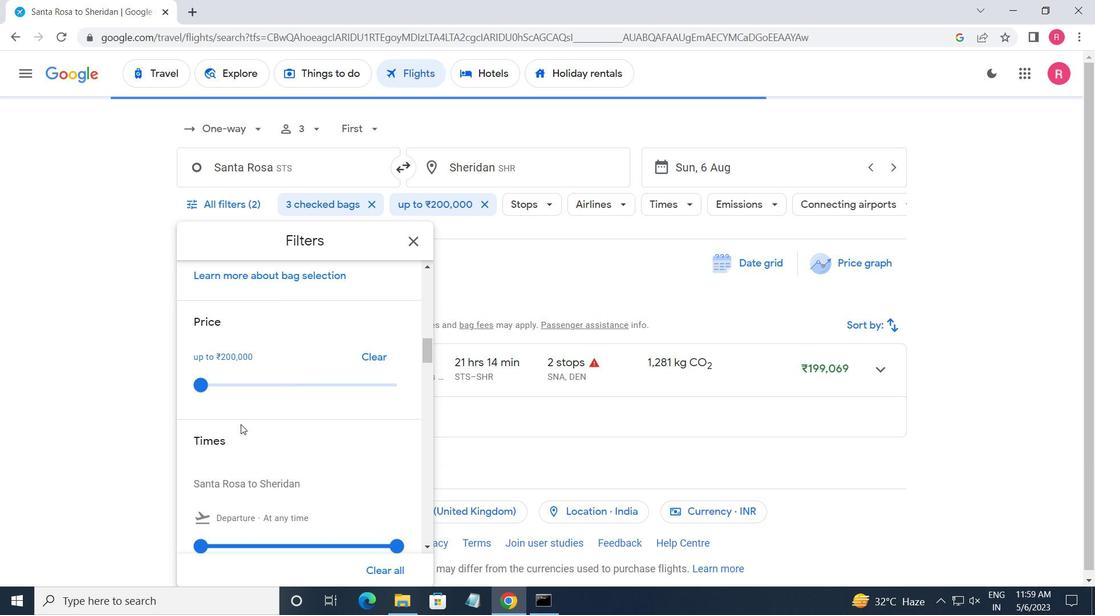 
Action: Mouse moved to (207, 412)
Screenshot: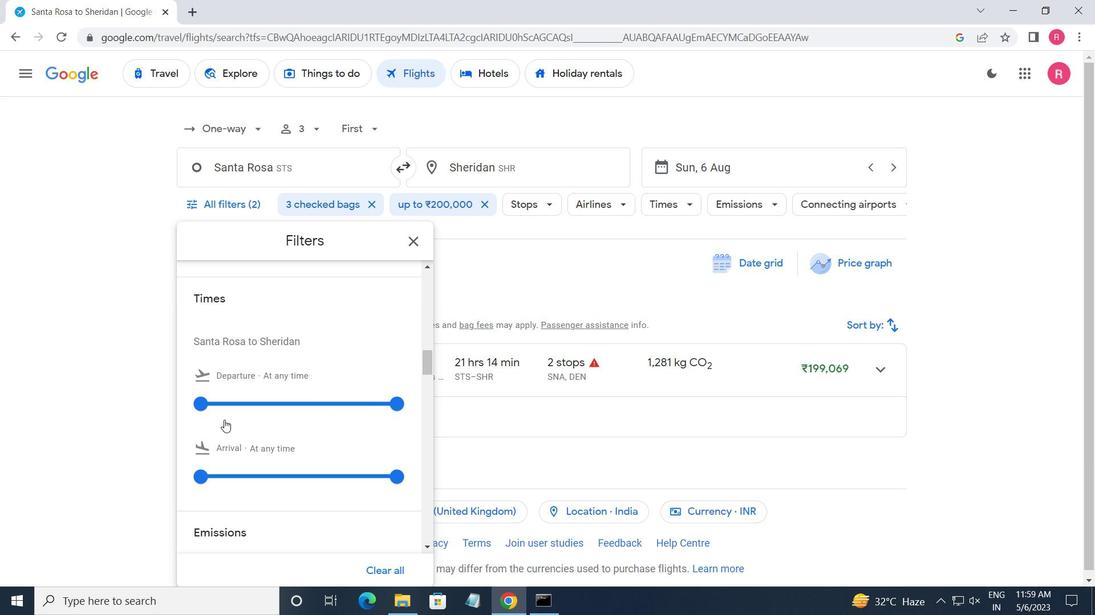 
Action: Mouse pressed left at (207, 412)
Screenshot: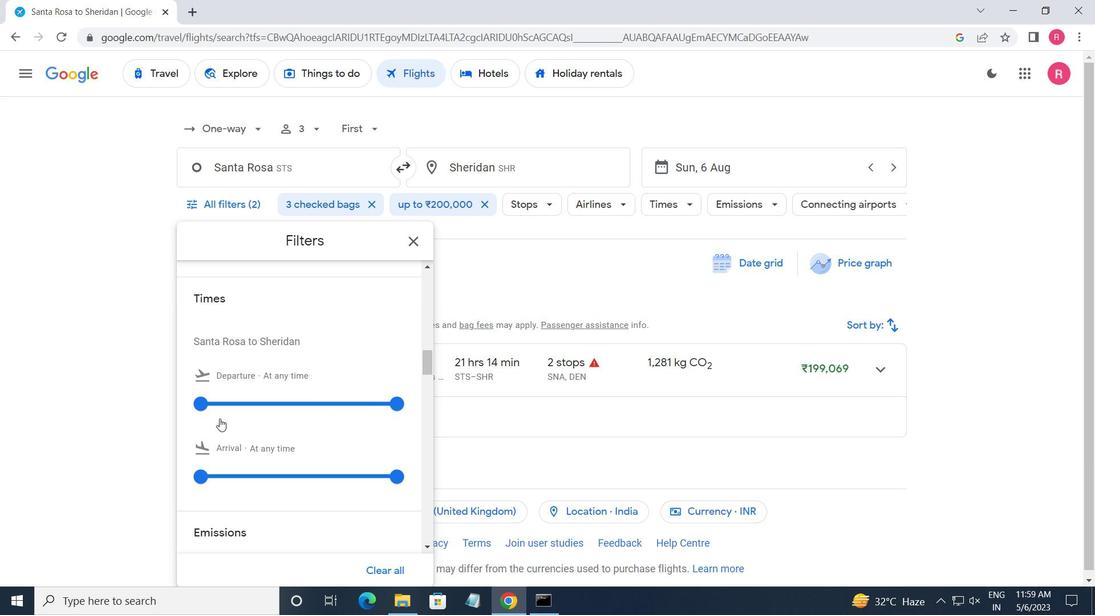 
Action: Mouse moved to (387, 400)
Screenshot: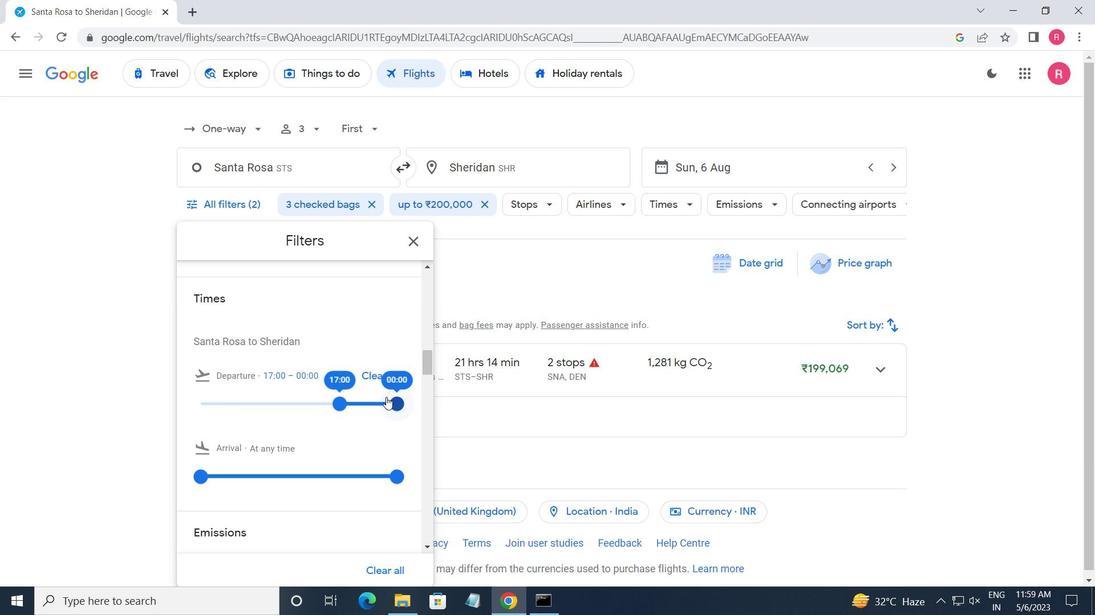 
Action: Mouse pressed left at (387, 400)
Screenshot: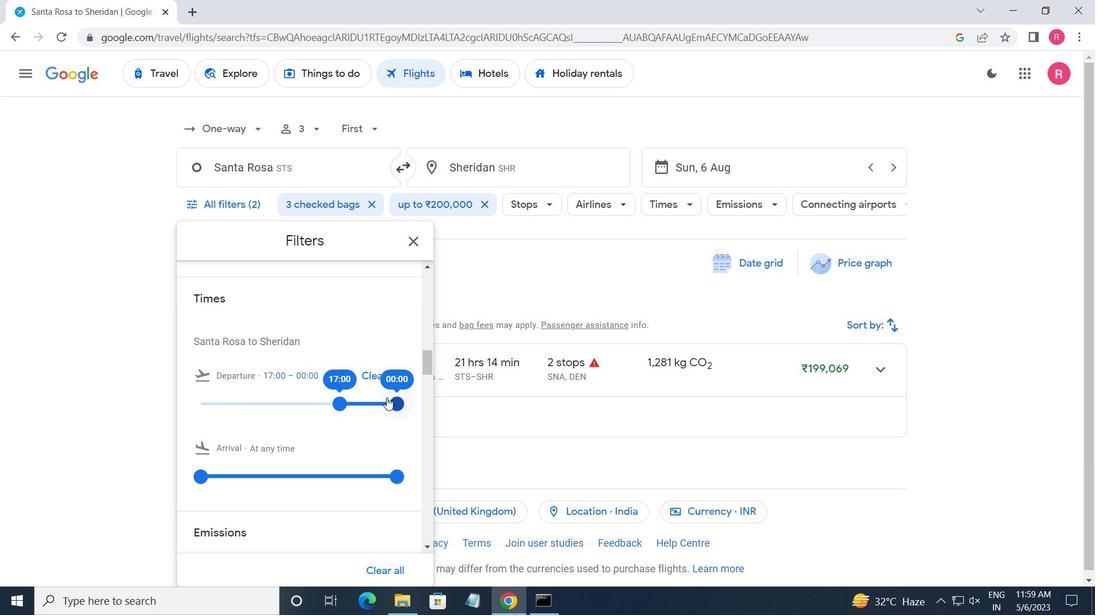 
Action: Mouse moved to (408, 244)
Screenshot: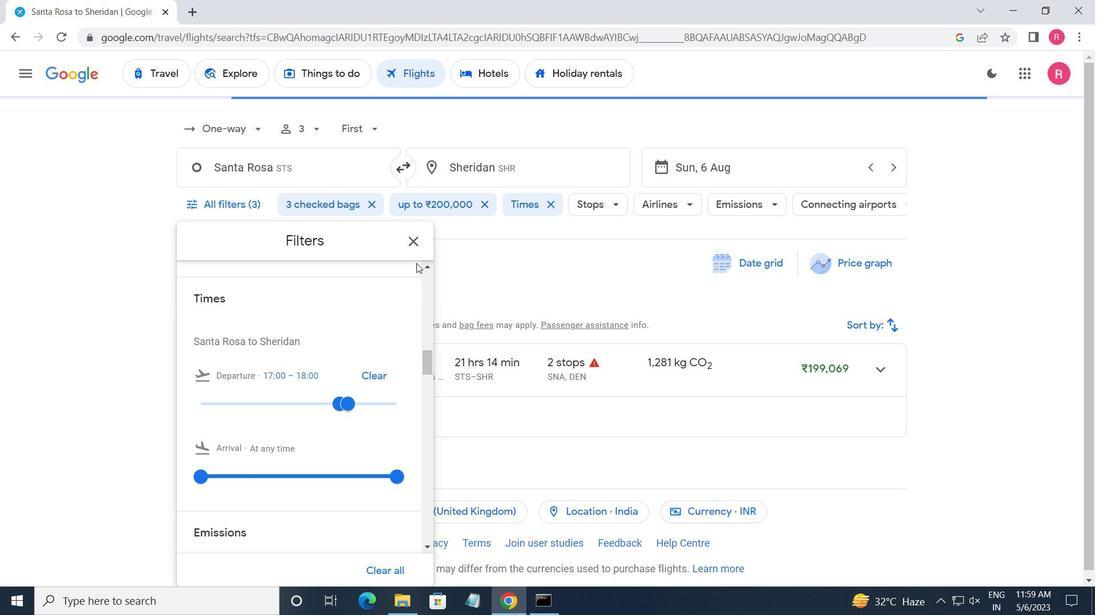 
Action: Mouse pressed left at (408, 244)
Screenshot: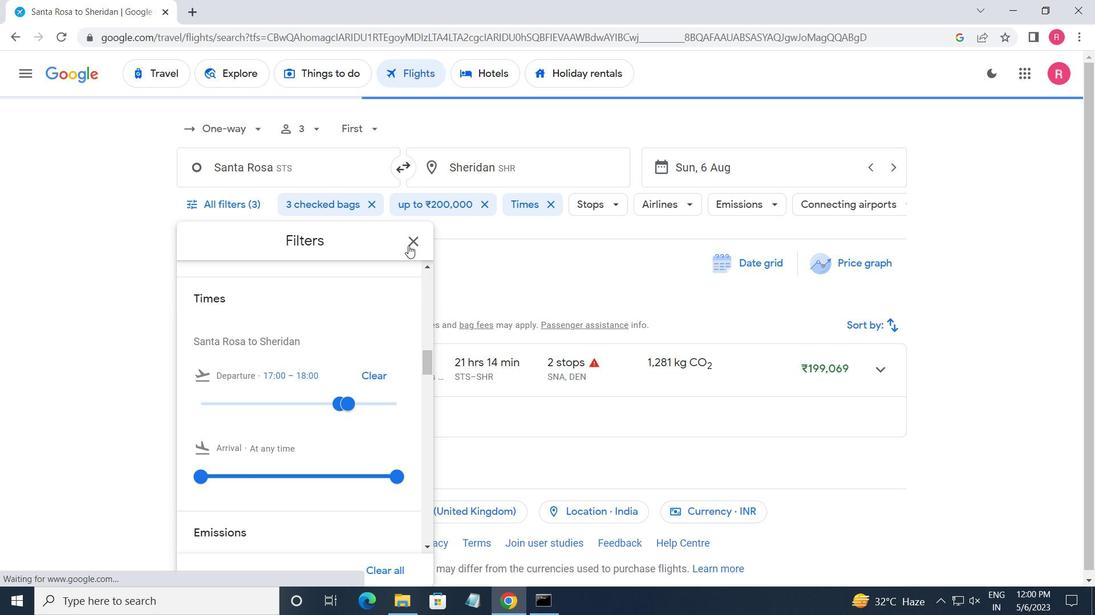 
Action: Key pressed <Key.backspace>
Screenshot: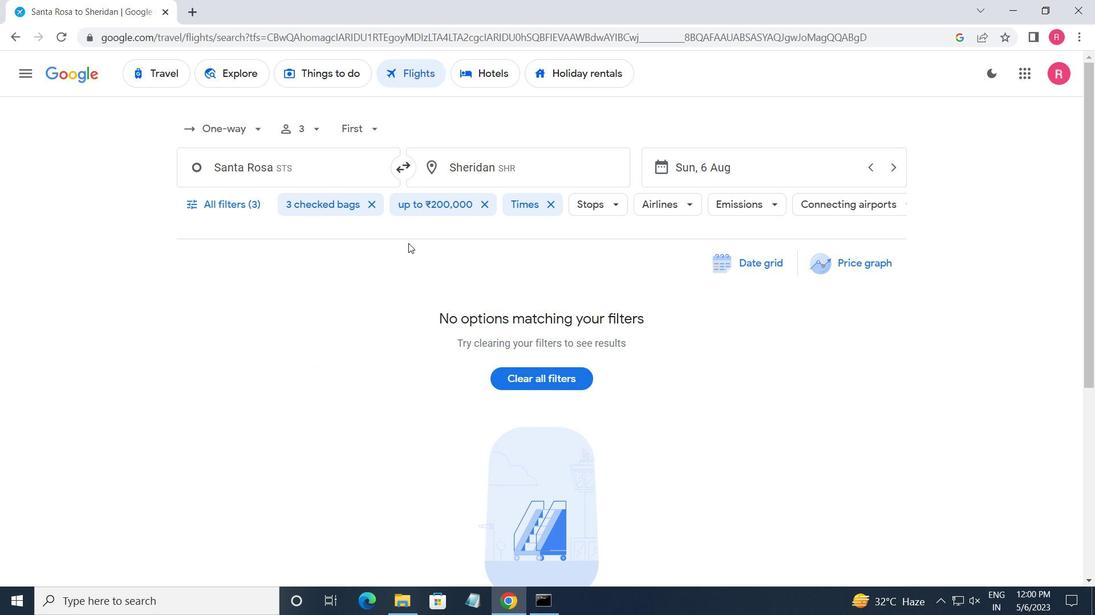 
Action: Mouse moved to (33, 83)
Screenshot: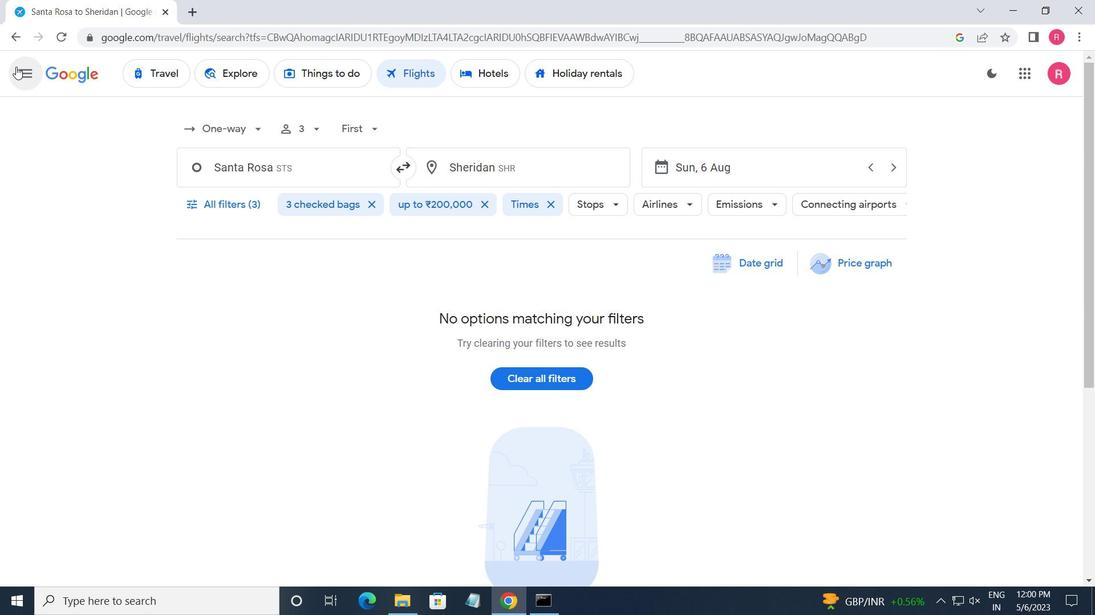 
Action: Mouse pressed left at (33, 83)
Screenshot: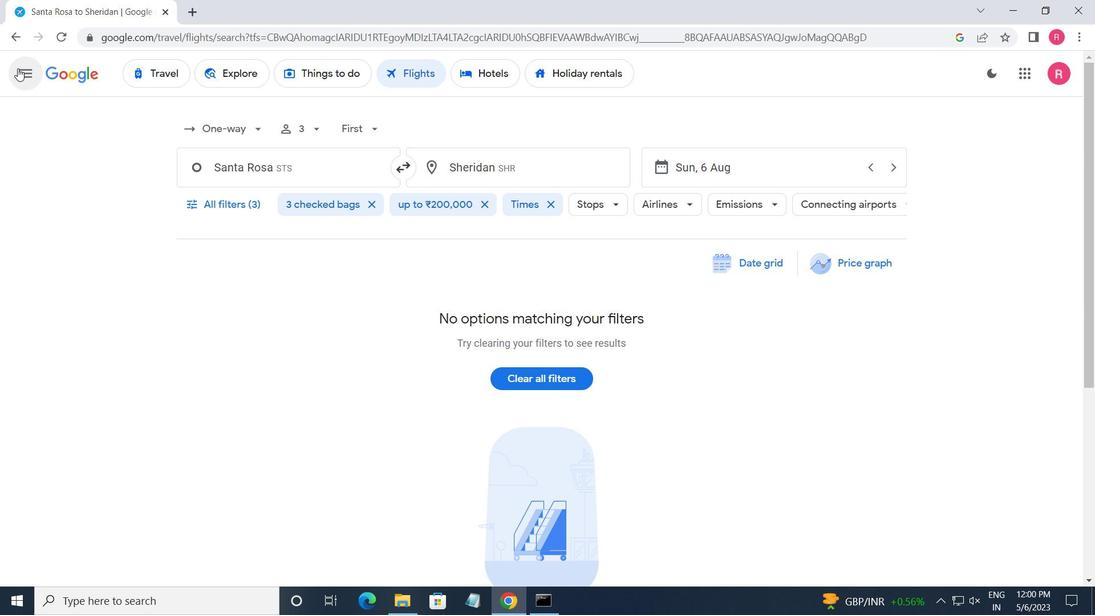 
Action: Mouse moved to (60, 220)
Screenshot: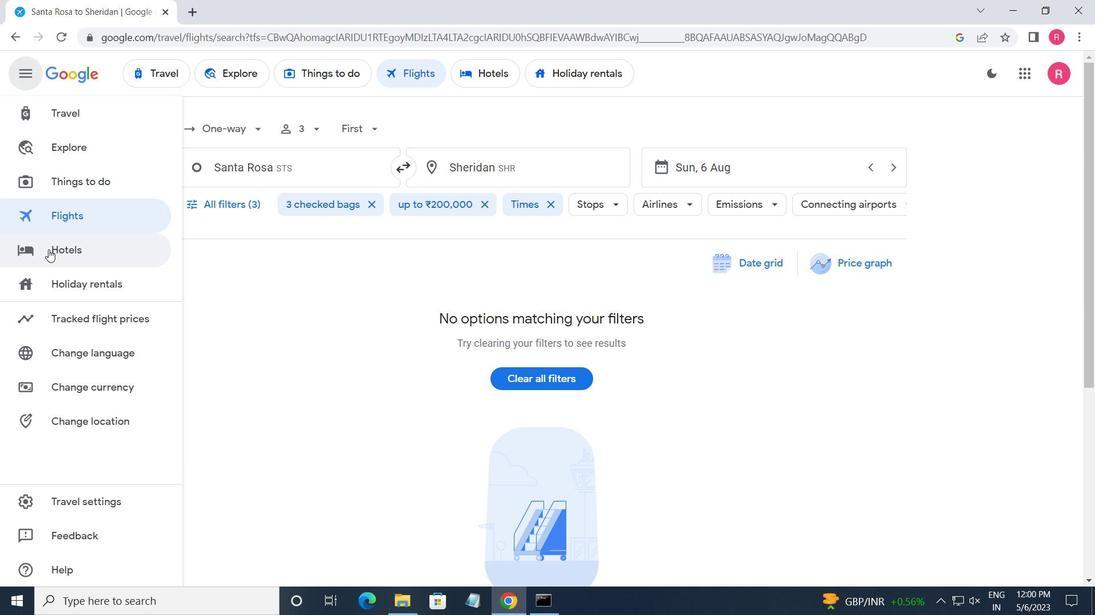 
Action: Mouse pressed left at (60, 220)
Screenshot: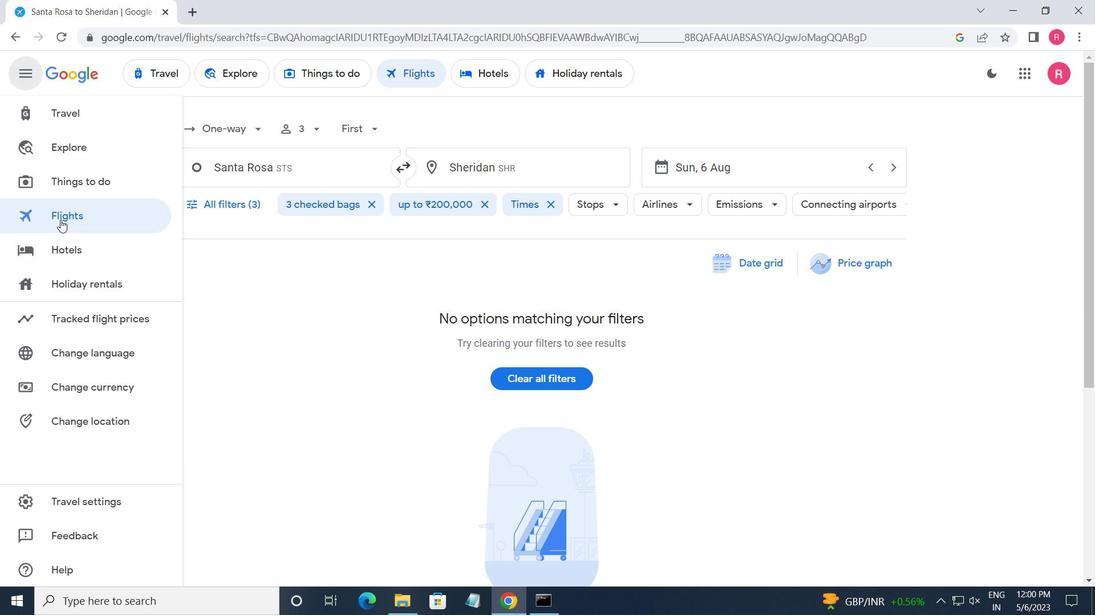 
Action: Mouse moved to (335, 336)
Screenshot: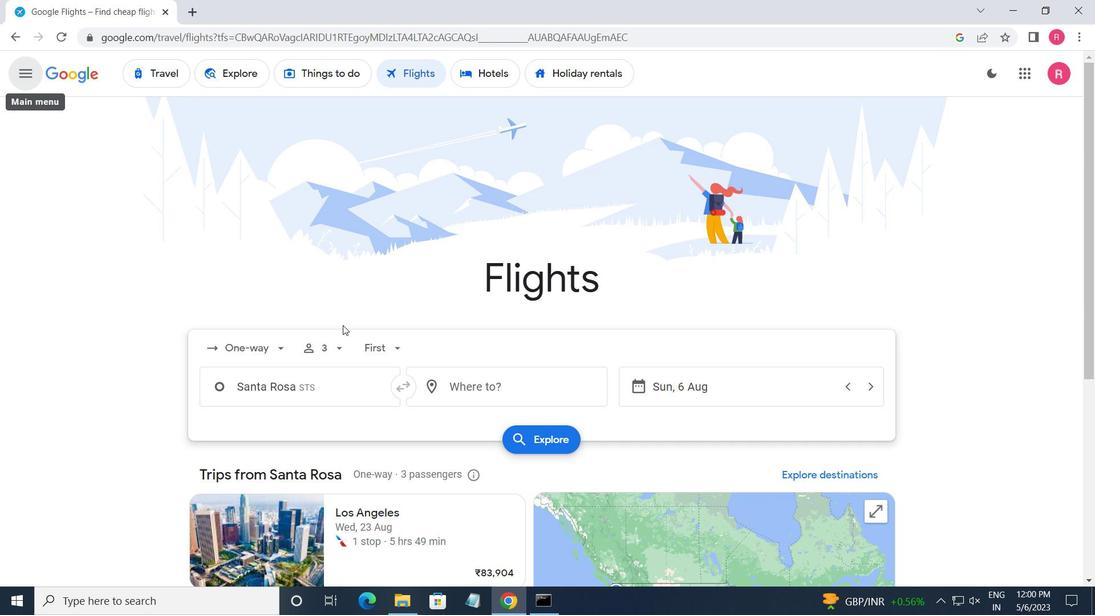 
Action: Mouse pressed left at (335, 336)
Screenshot: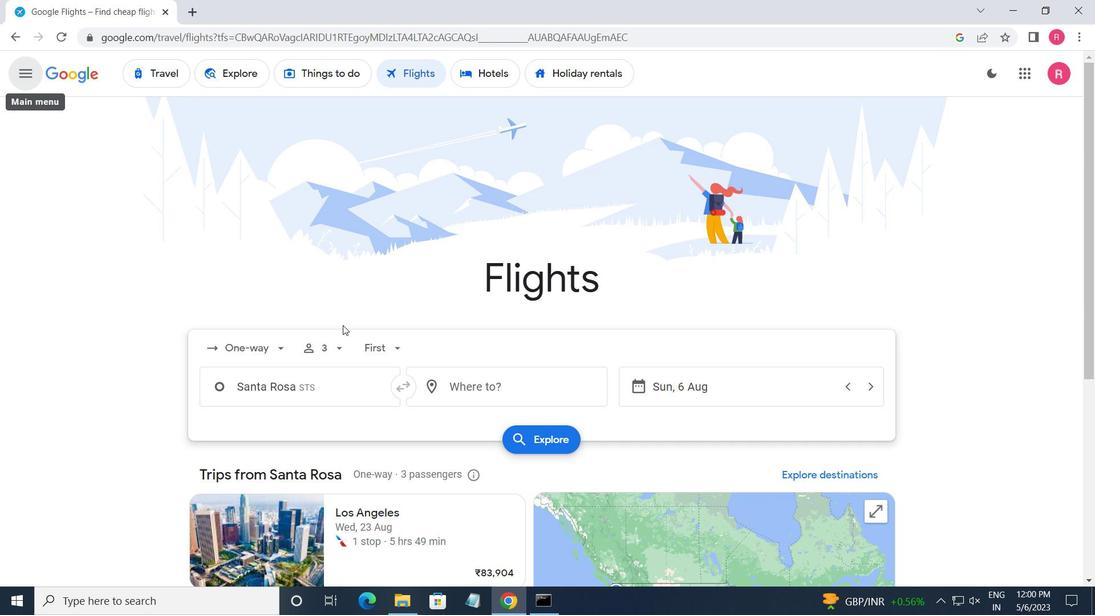 
Action: Mouse moved to (391, 387)
Screenshot: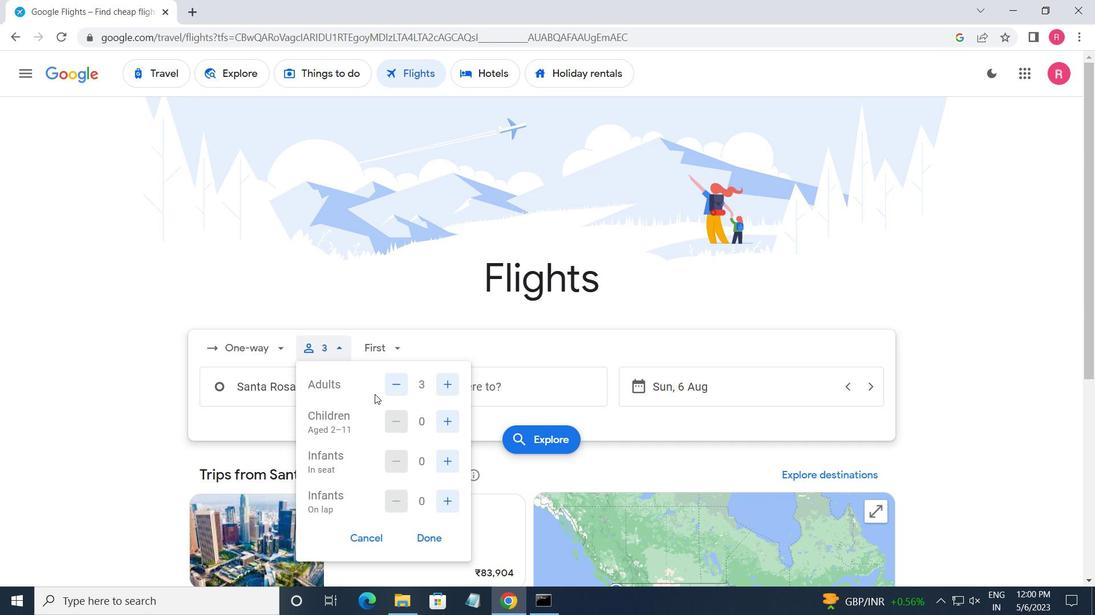 
Action: Mouse pressed left at (391, 387)
Screenshot: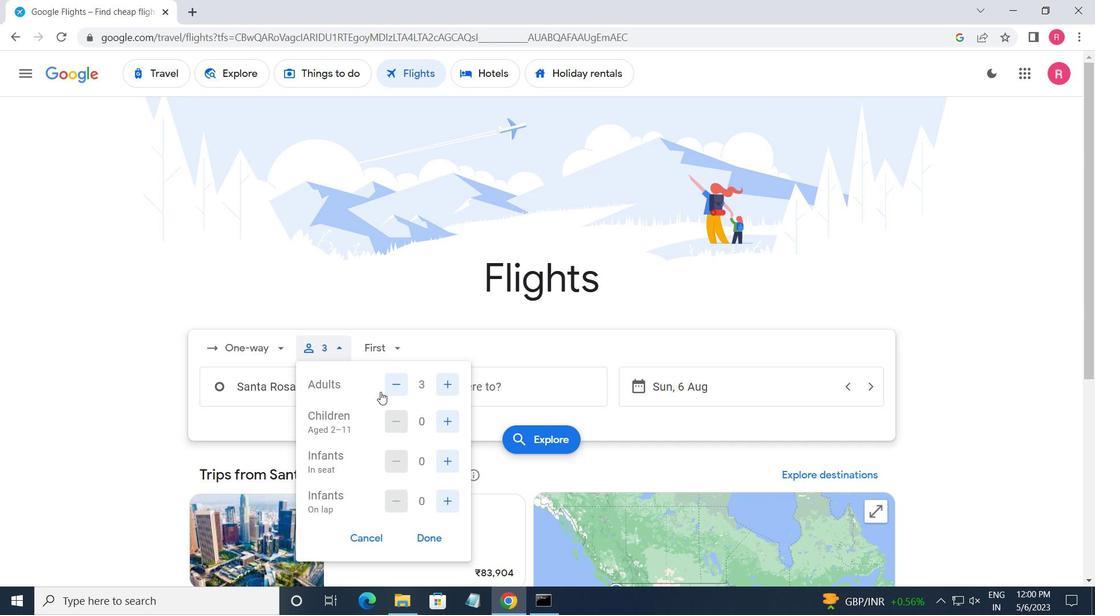 
Action: Mouse pressed left at (391, 387)
Screenshot: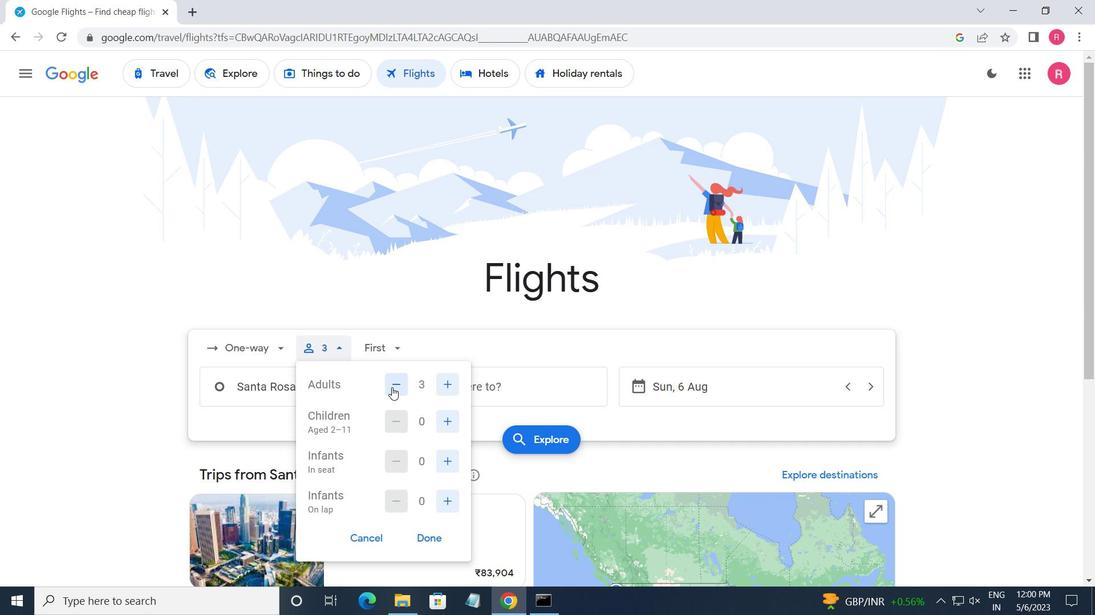 
Action: Mouse pressed left at (391, 387)
Screenshot: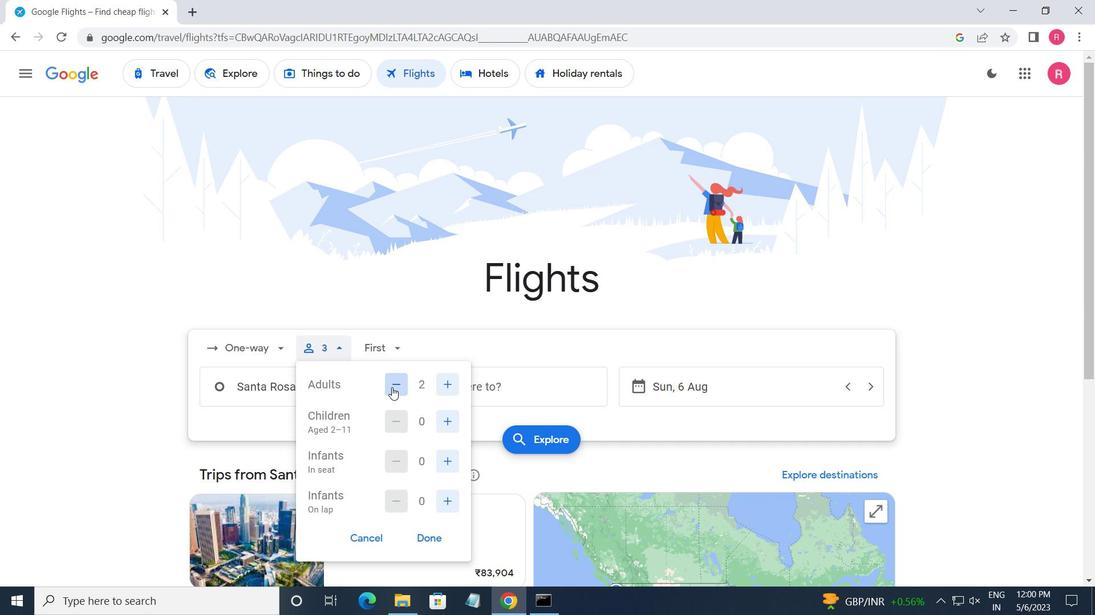 
Action: Mouse moved to (392, 387)
Screenshot: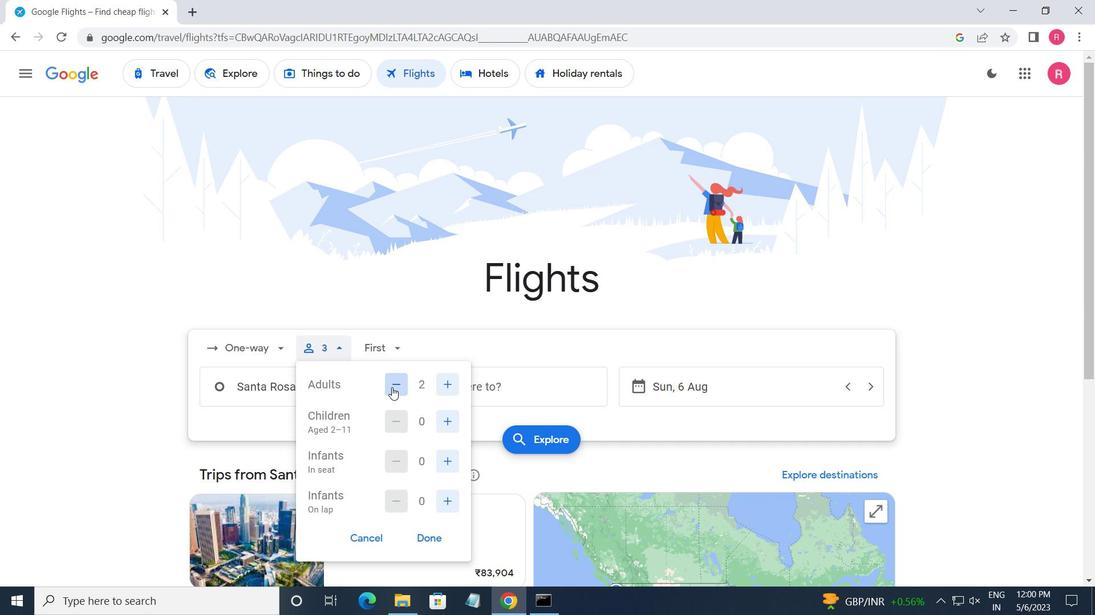 
Action: Mouse pressed left at (392, 387)
Screenshot: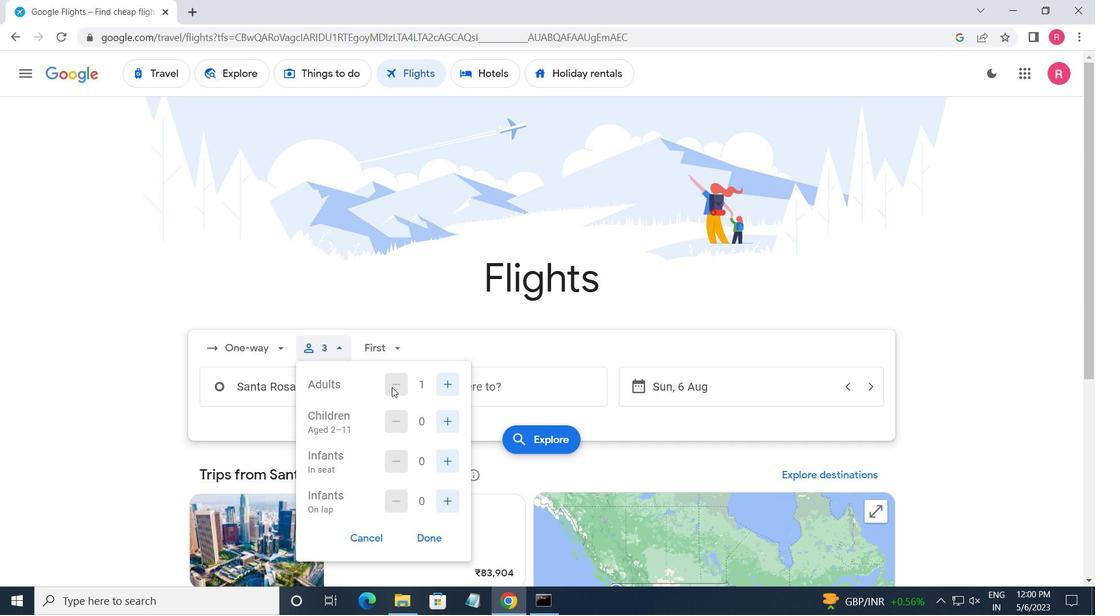 
Action: Mouse moved to (420, 540)
Screenshot: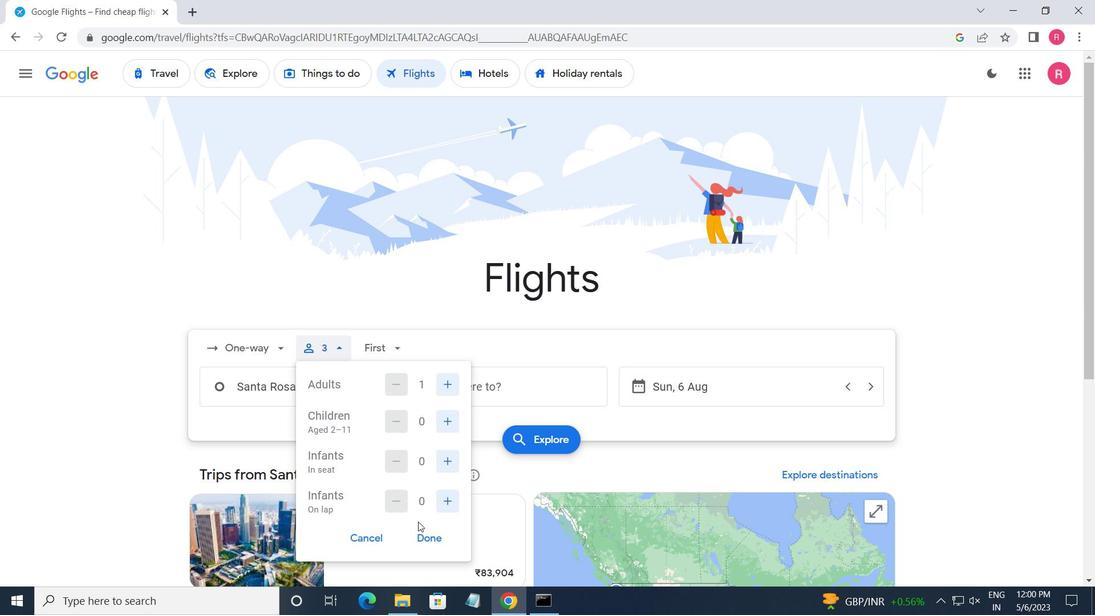 
Action: Mouse pressed left at (420, 540)
Screenshot: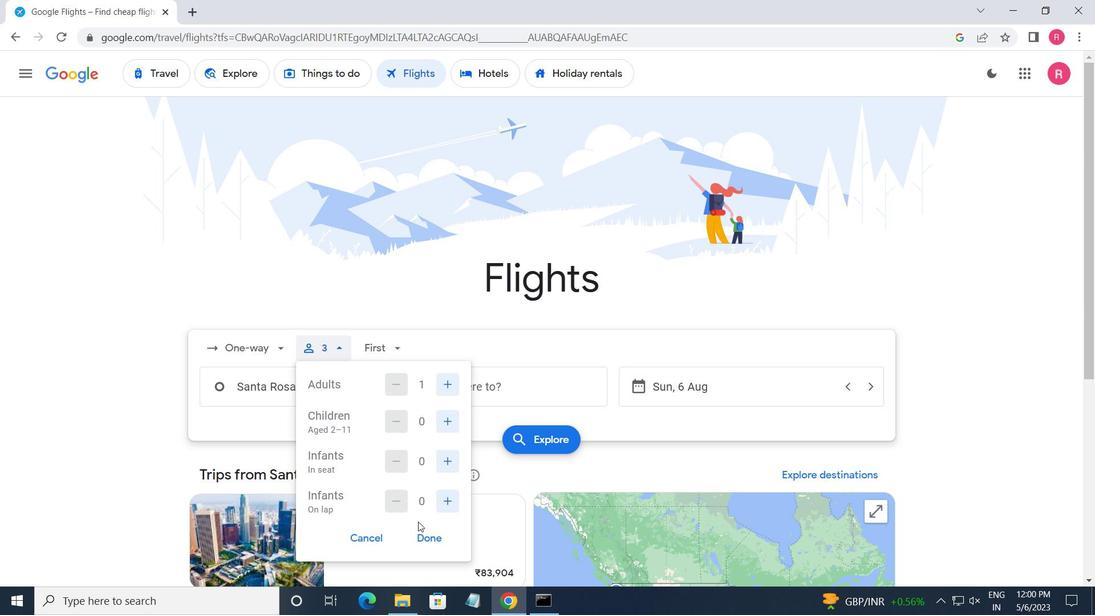 
Action: Mouse moved to (408, 606)
Screenshot: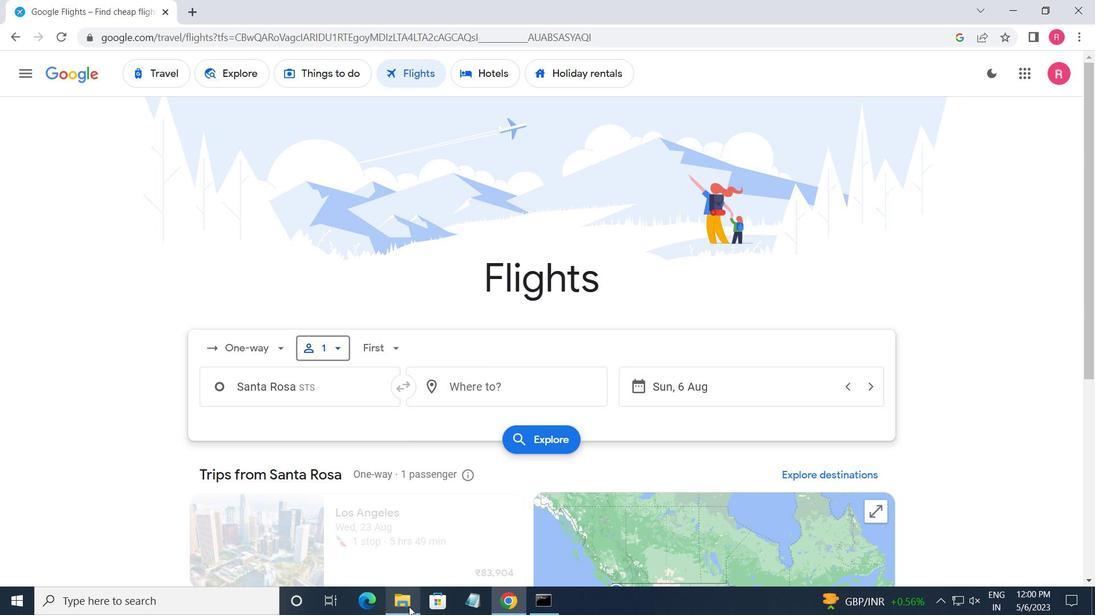 
Action: Mouse pressed left at (408, 606)
Screenshot: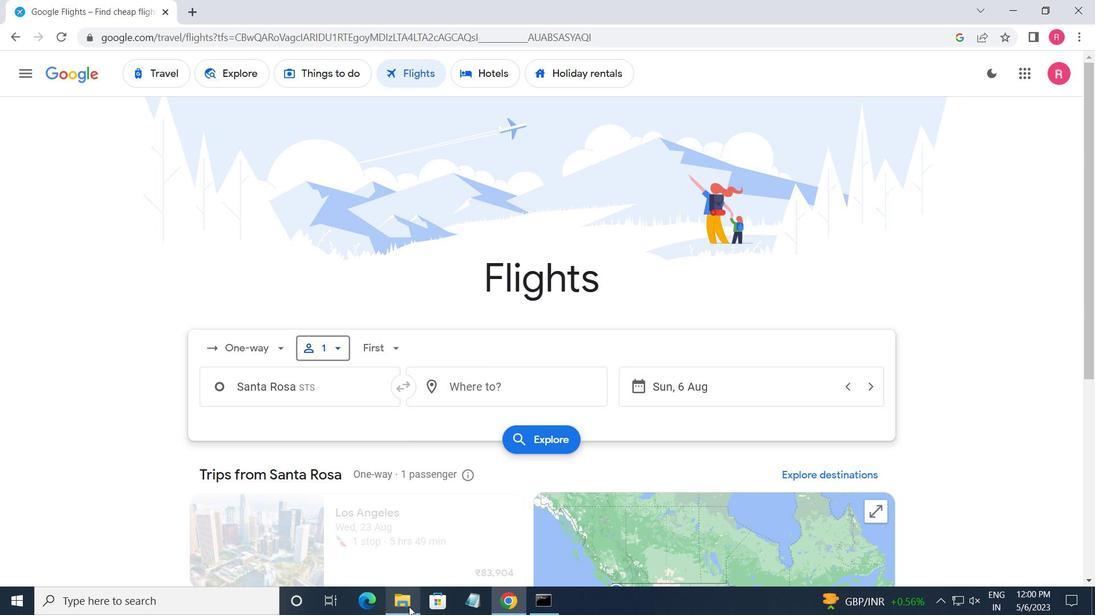 
Action: Mouse moved to (224, 46)
Screenshot: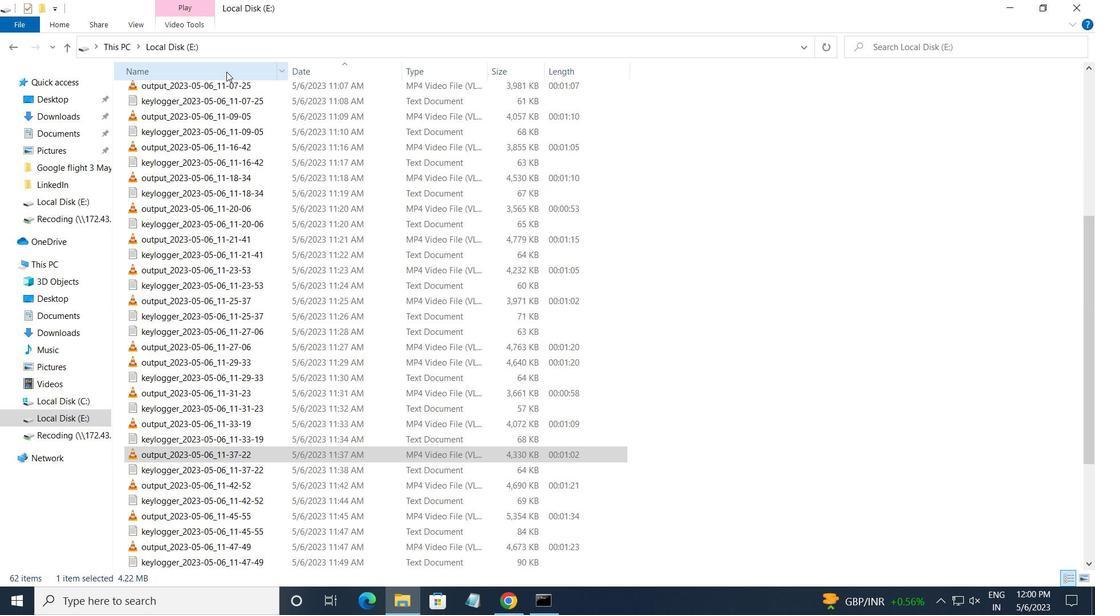 
Action: Mouse pressed left at (224, 46)
Screenshot: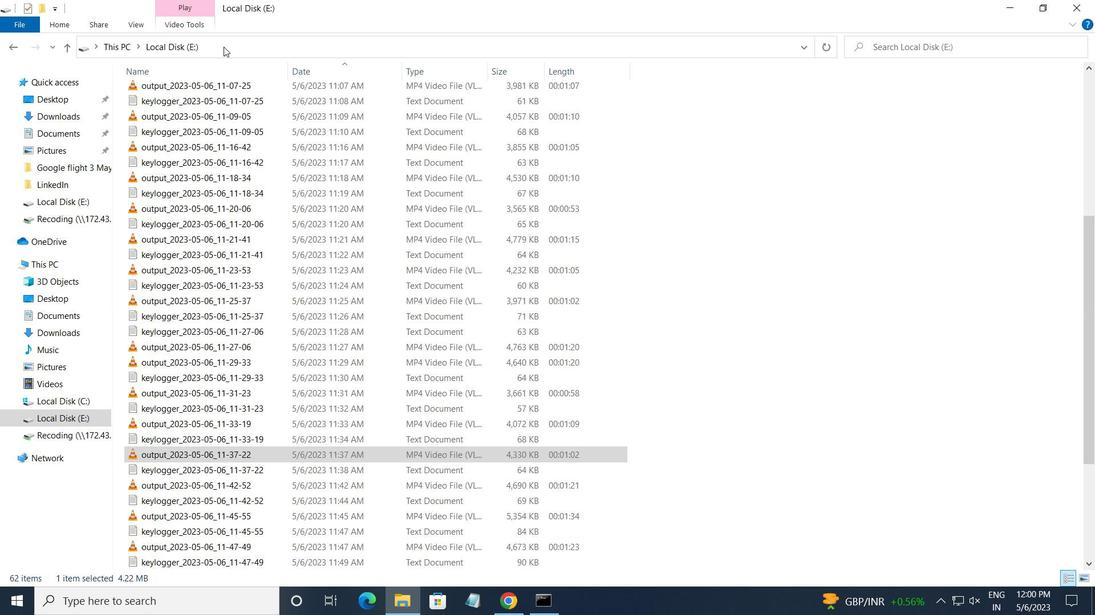 
Action: Key pressed <Key.enter>ctrl+V
Screenshot: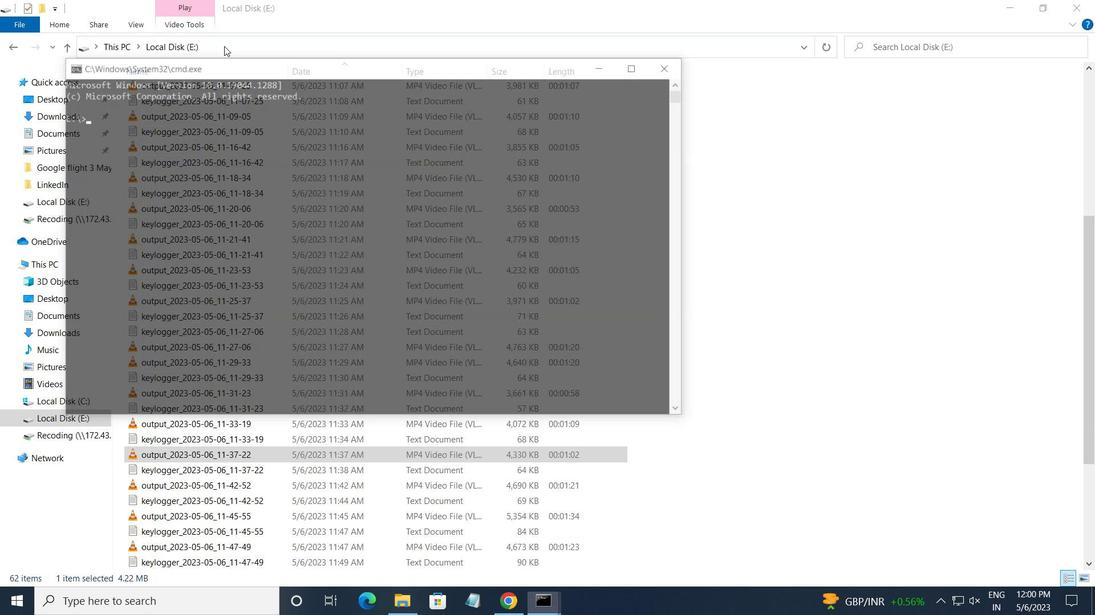 
Action: Mouse moved to (516, 609)
Screenshot: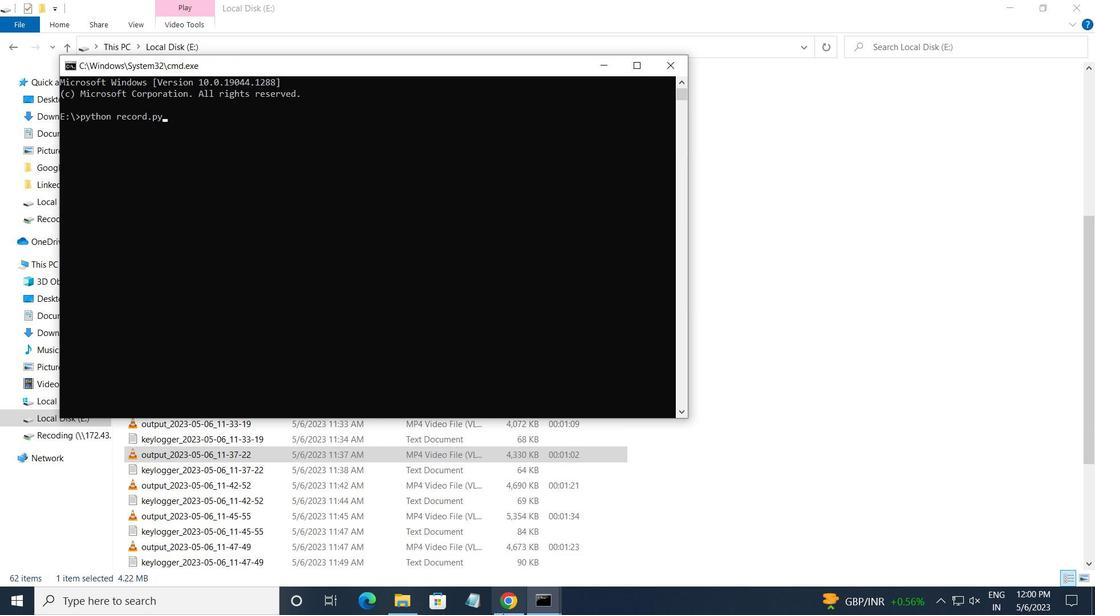 
Action: Mouse pressed left at (516, 609)
Screenshot: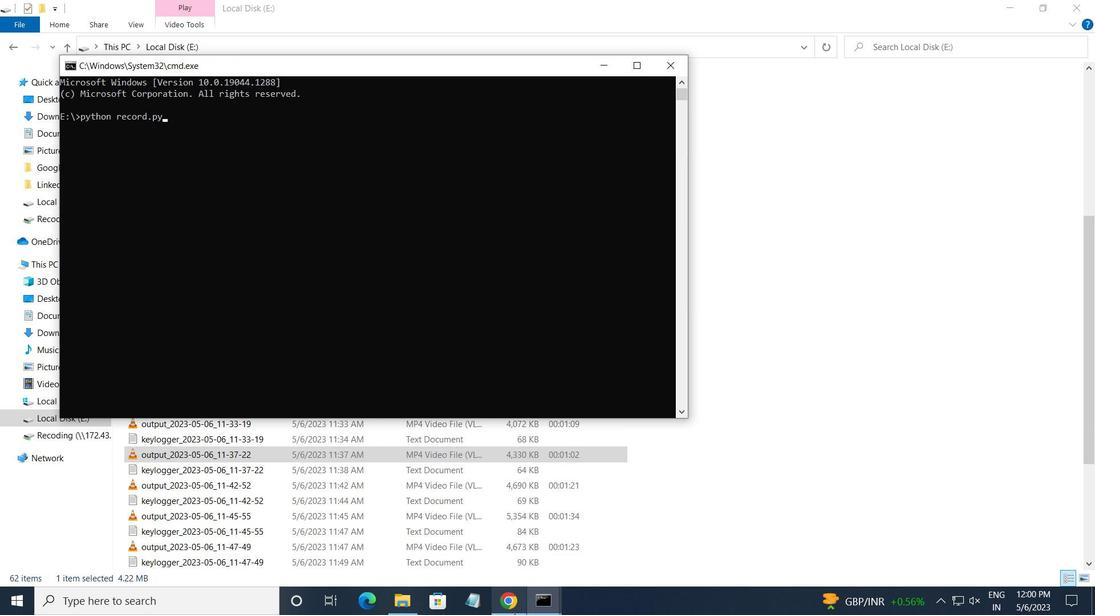 
Action: Mouse moved to (550, 606)
Screenshot: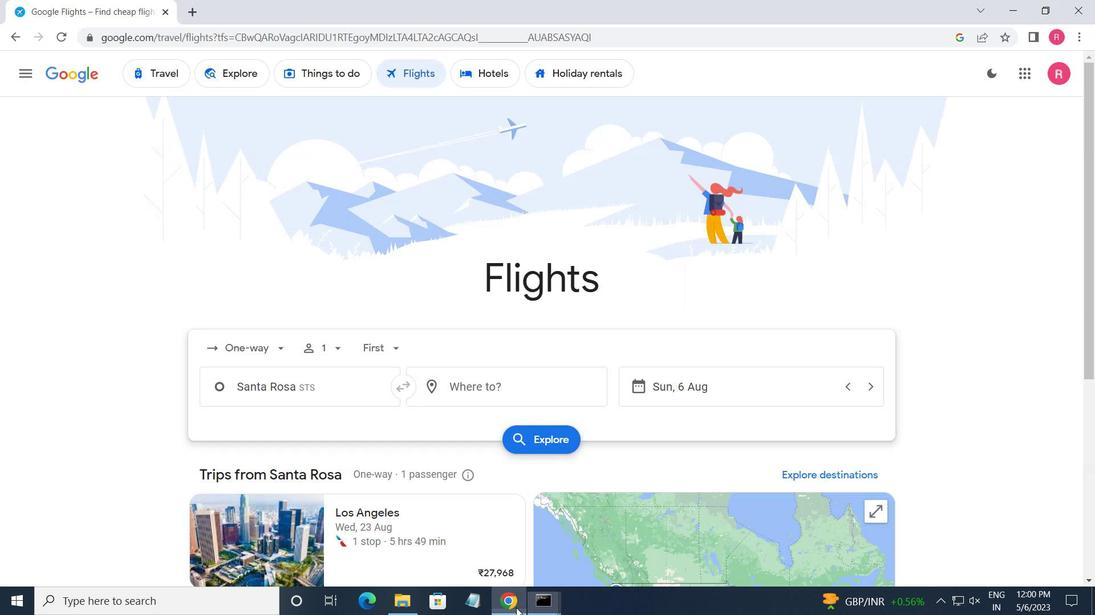 
Action: Mouse pressed left at (550, 606)
Screenshot: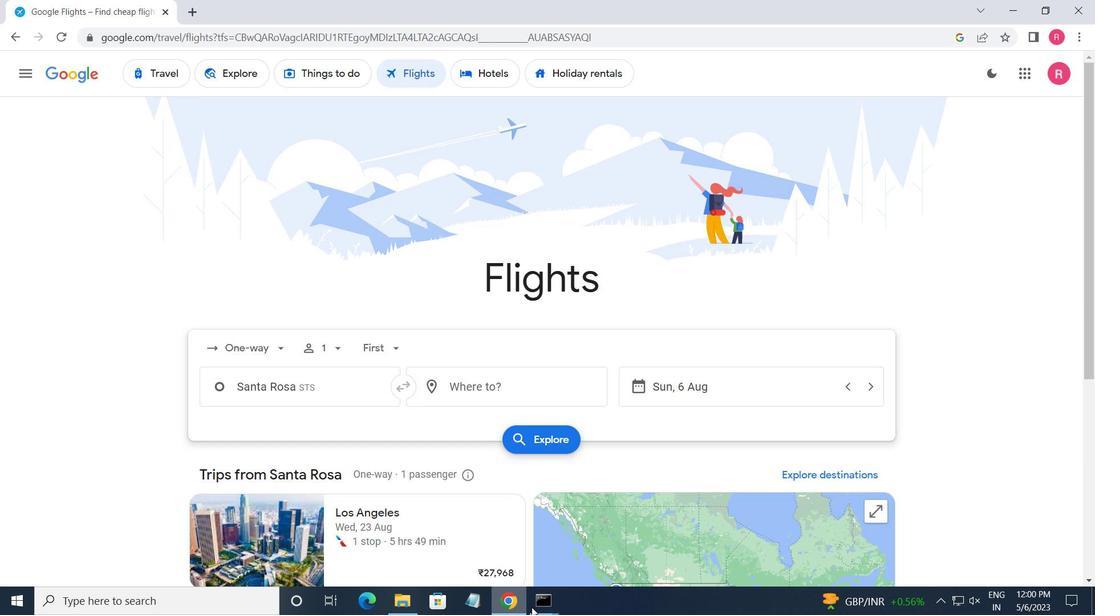 
Action: Mouse moved to (528, 494)
Screenshot: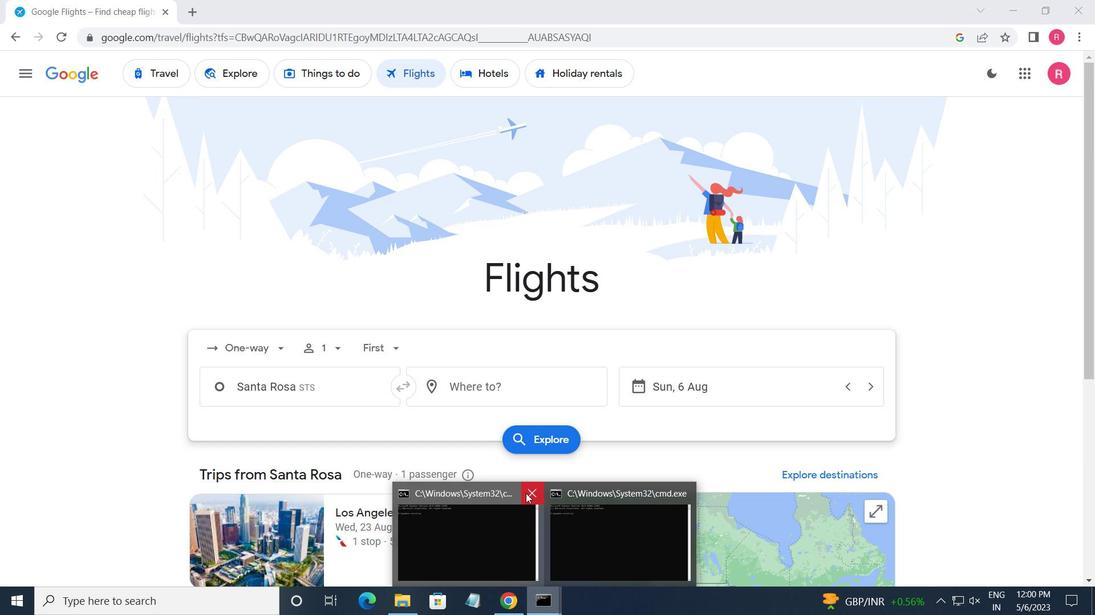 
Action: Mouse pressed left at (528, 494)
Screenshot: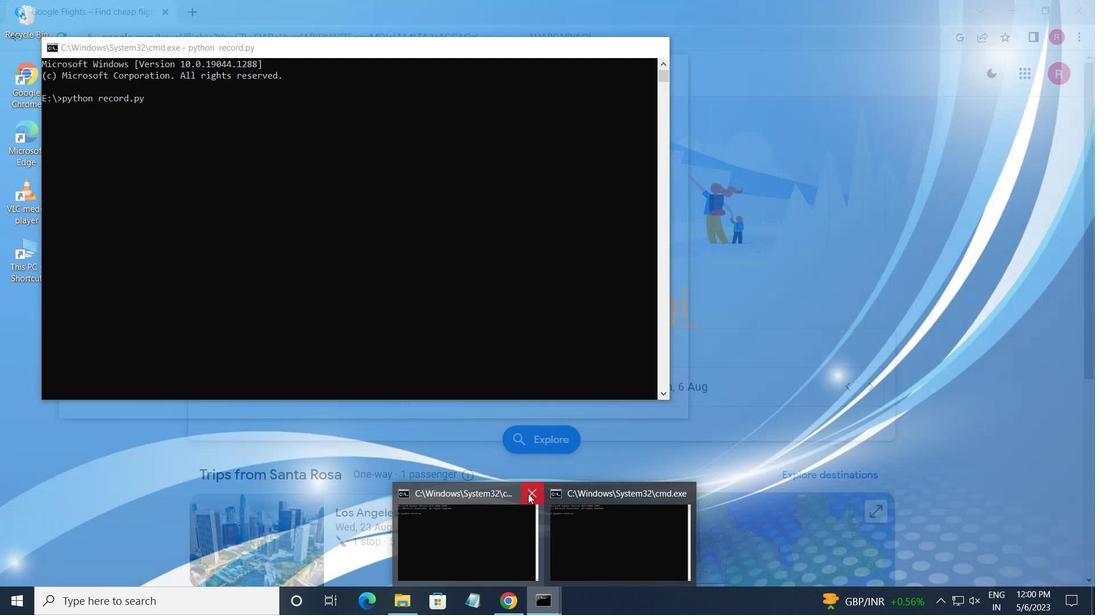 
